 Task: Look for space in Monrovia, Liberia from 24th June, 2023 to 10th July,  2023 for 5 adults in price range Rs.15000 to Rs.25000. Place can be entire place or private room with 5 bedrooms having 5 beds and 5 bathrooms. Property type can be house, flat, guest house. Amenities needed are: wifi, TV, free parkinig on premises, gym, breakfast. Booking option can be shelf check-in. Required host language is English.
Action: Mouse moved to (580, 145)
Screenshot: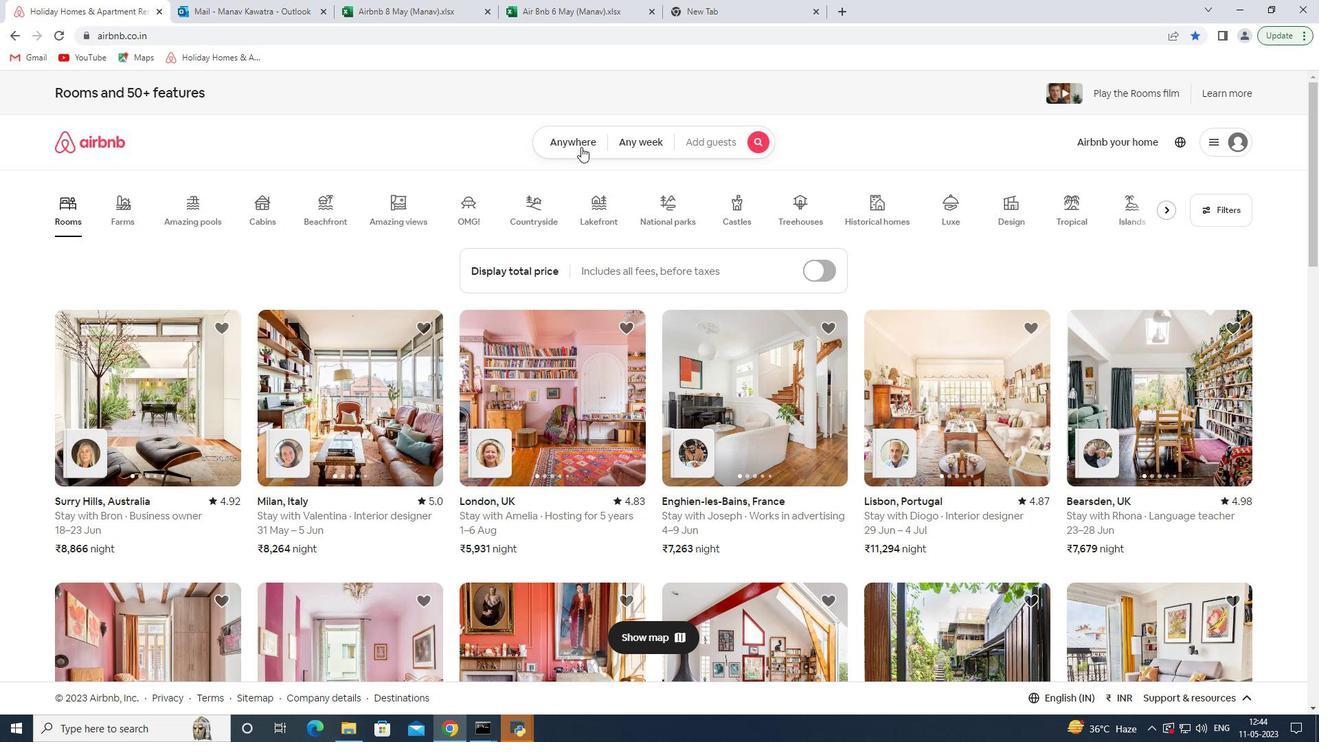 
Action: Mouse pressed left at (580, 145)
Screenshot: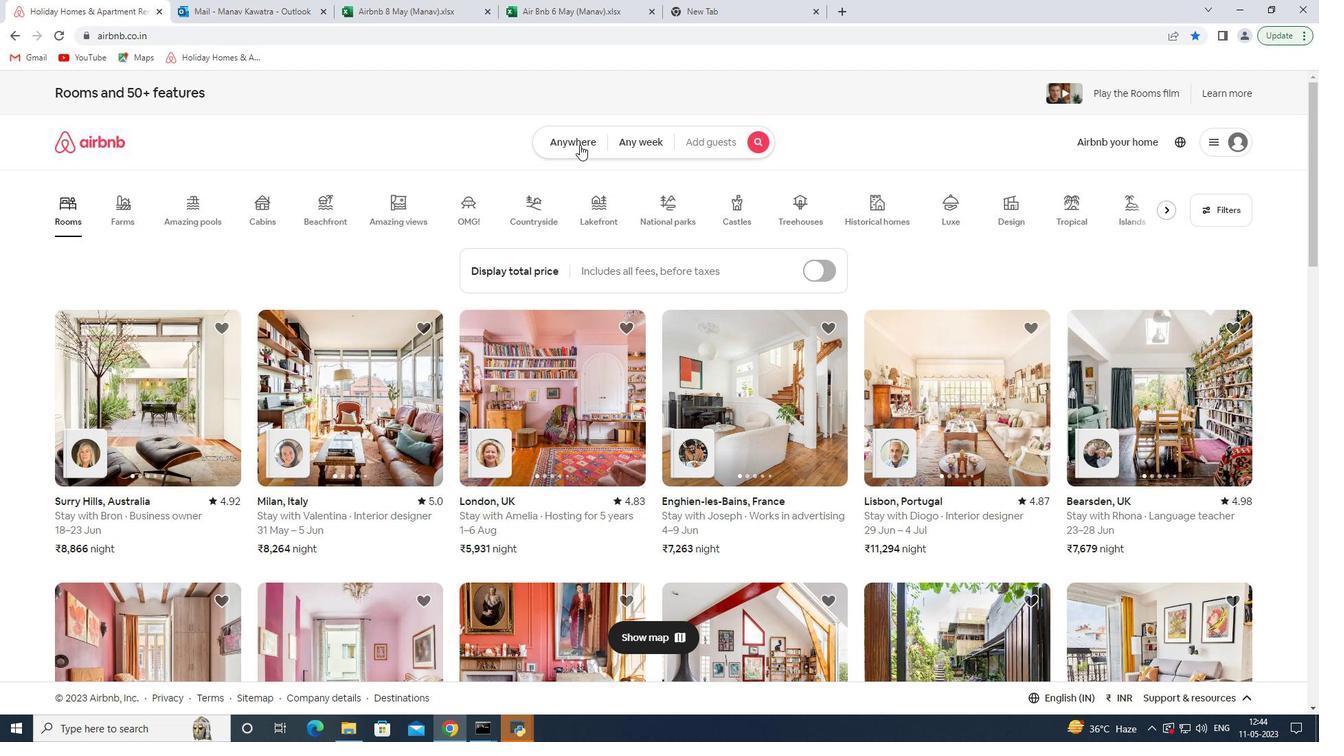 
Action: Mouse moved to (500, 197)
Screenshot: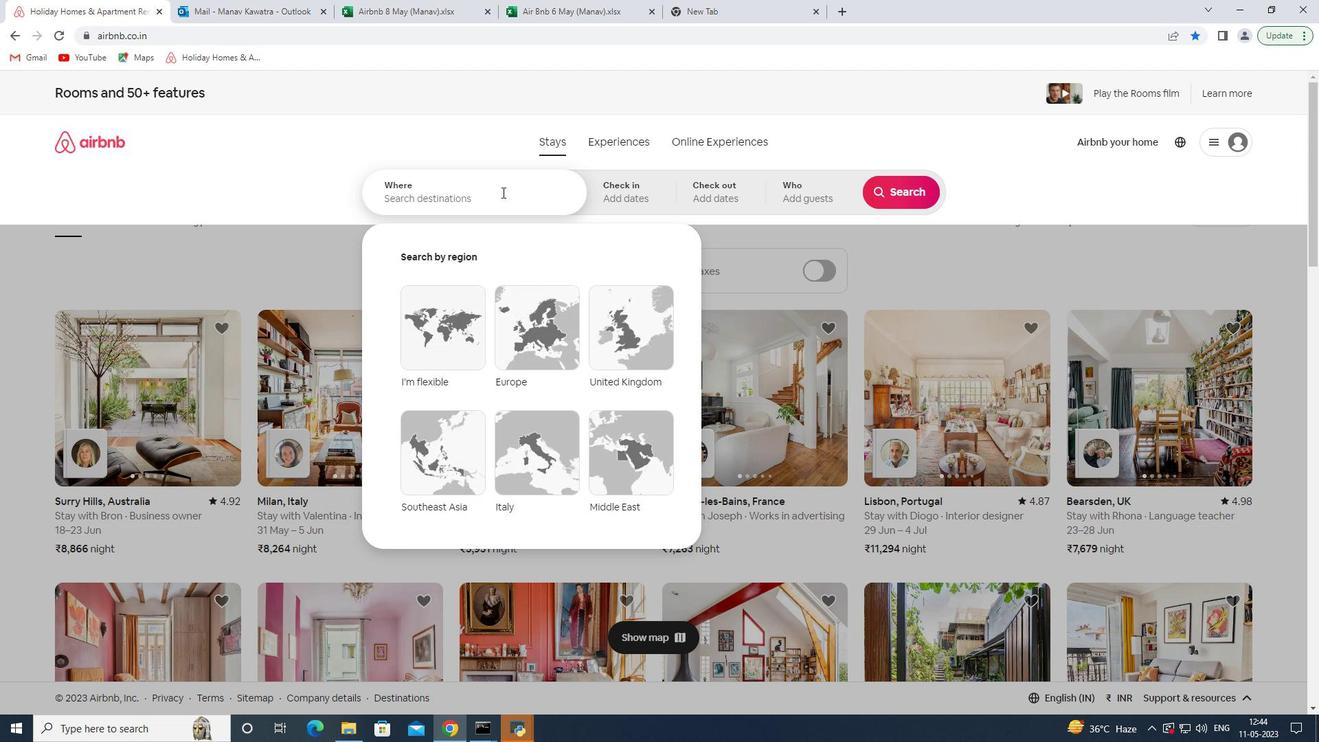 
Action: Mouse pressed left at (500, 197)
Screenshot: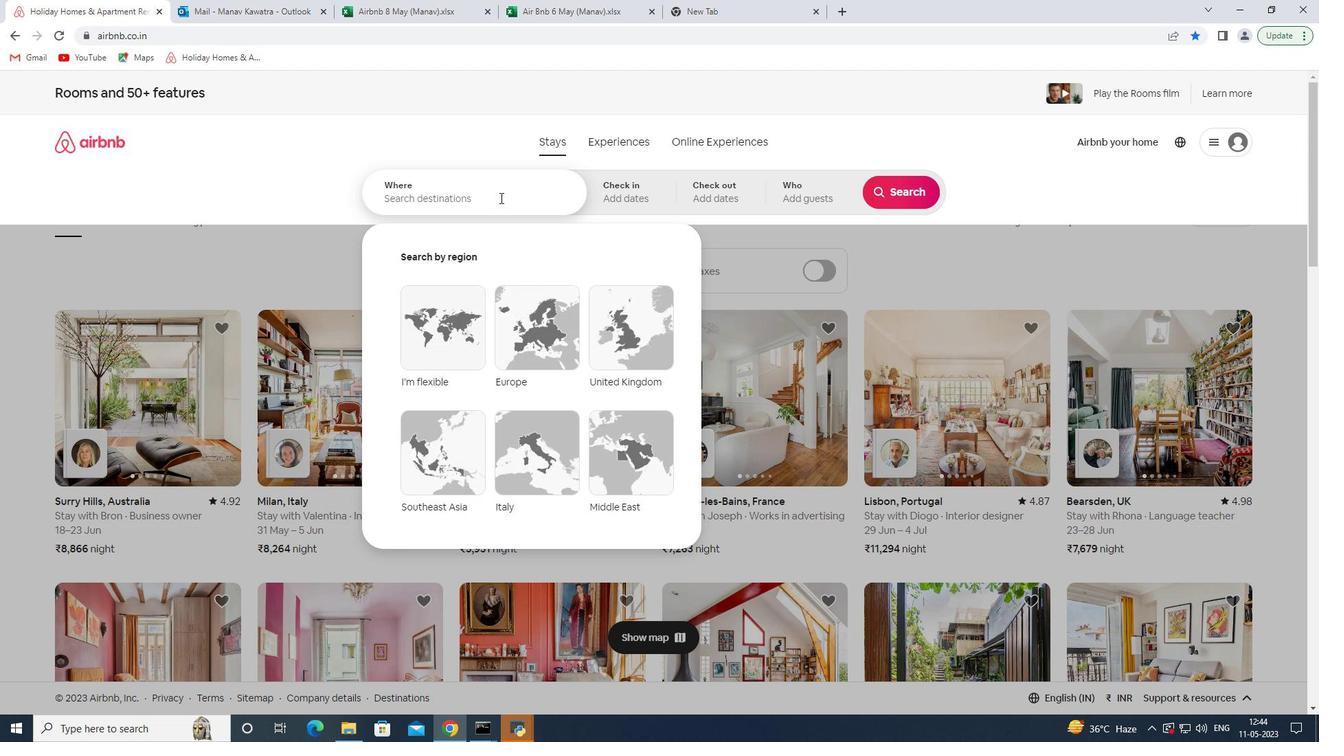 
Action: Key pressed <Key.shift><Key.shift><Key.shift><Key.shift>Monrovia<Key.space>l
Screenshot: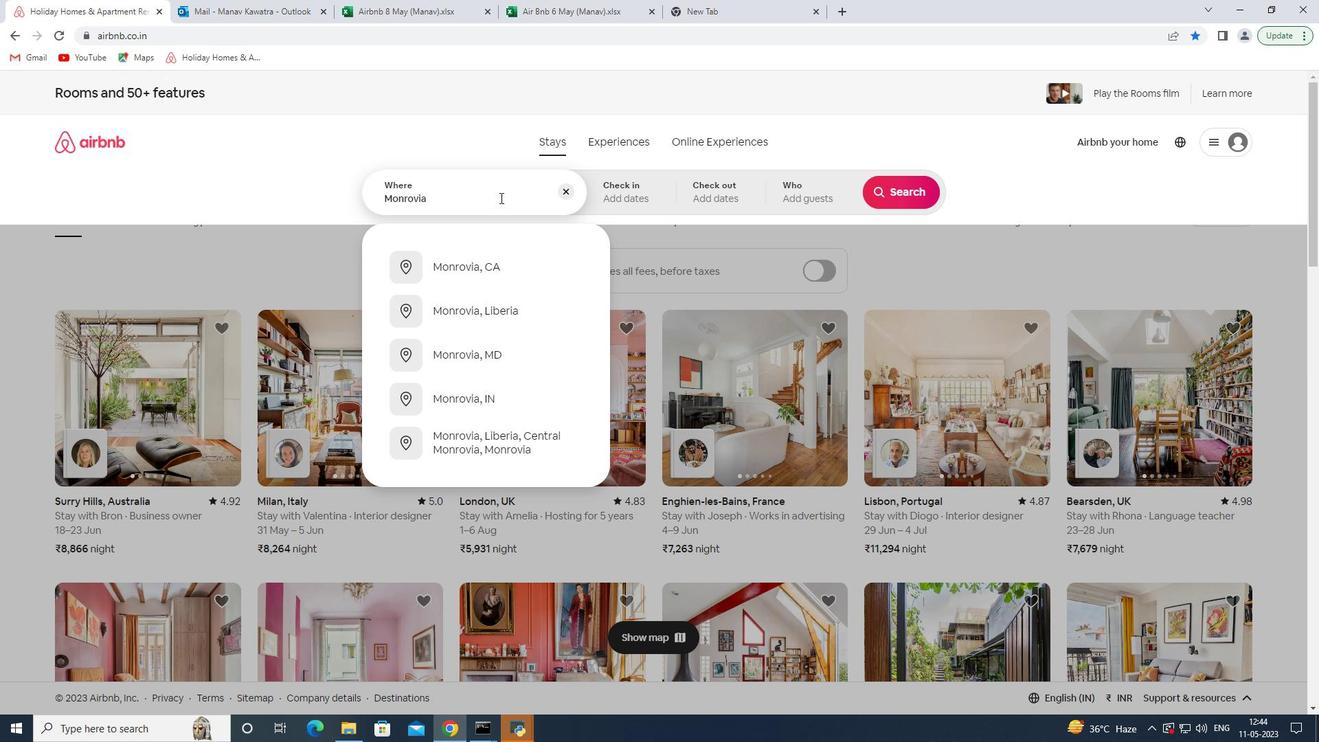 
Action: Mouse moved to (516, 264)
Screenshot: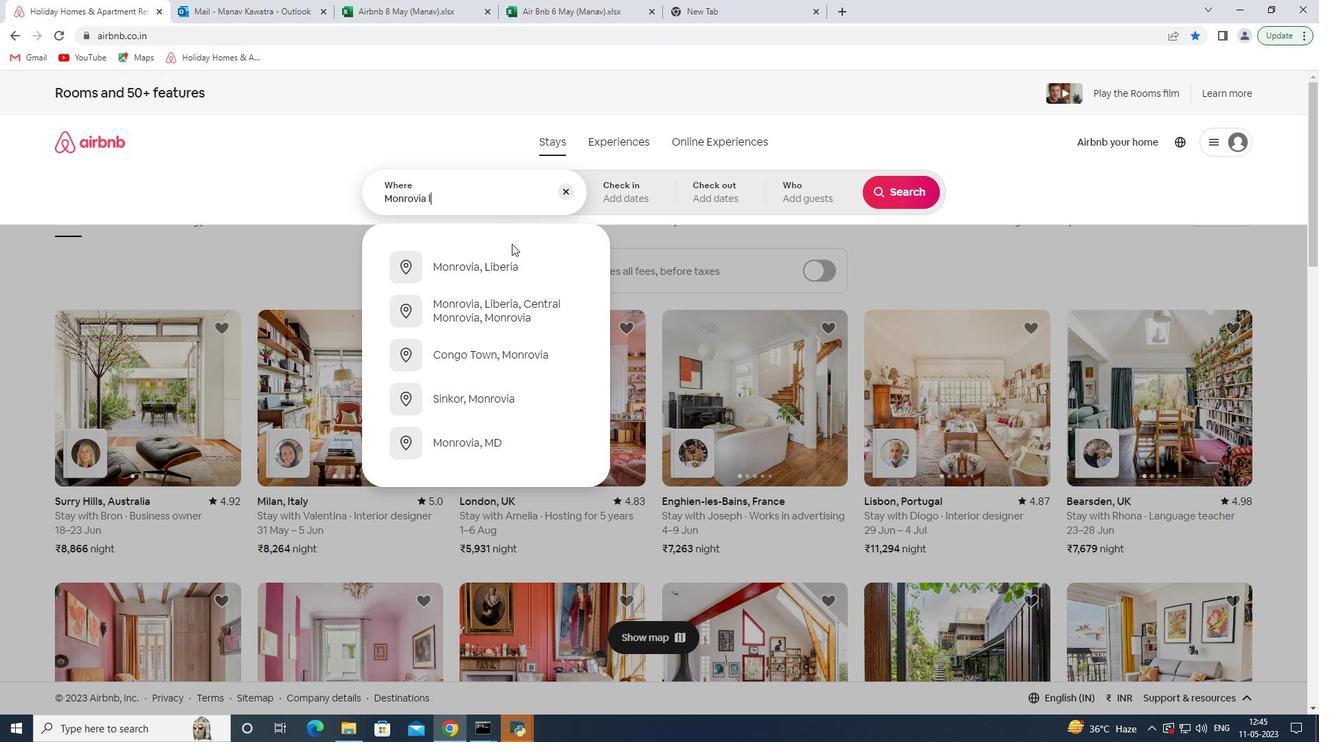 
Action: Mouse pressed left at (516, 264)
Screenshot: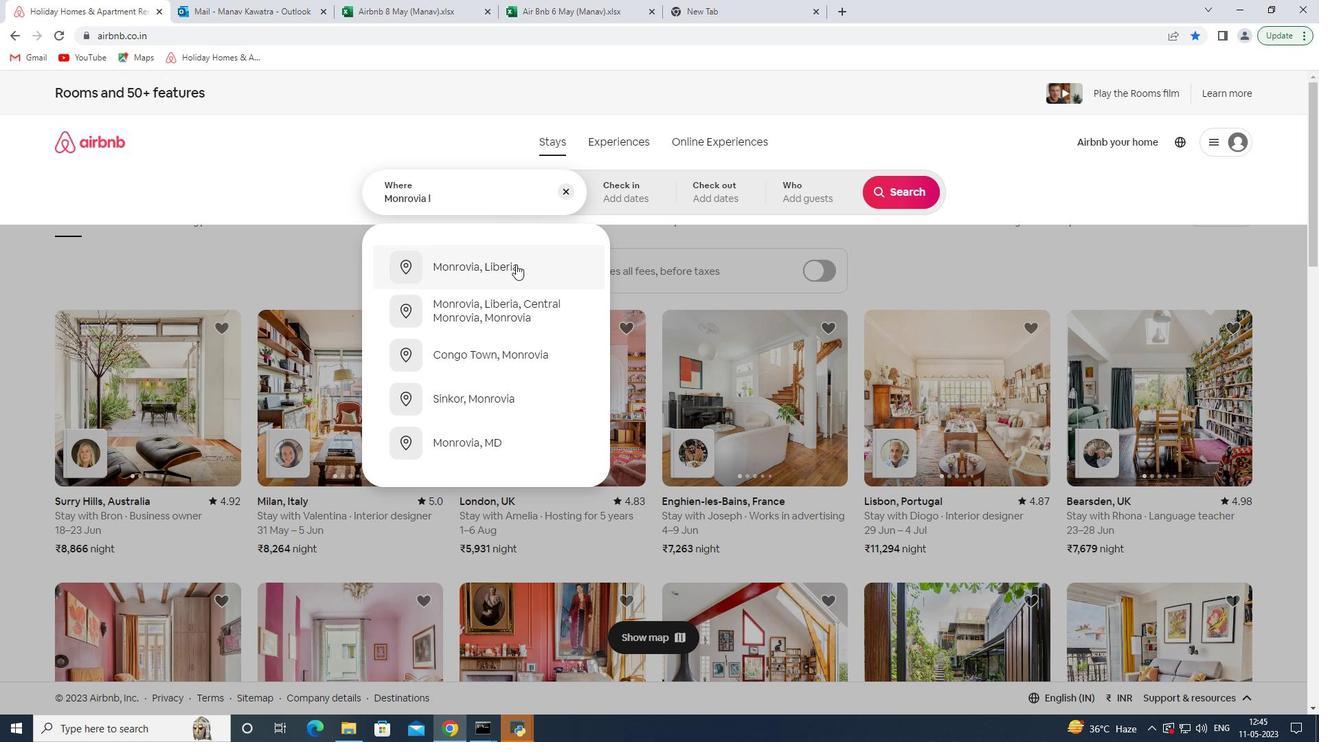 
Action: Mouse moved to (882, 459)
Screenshot: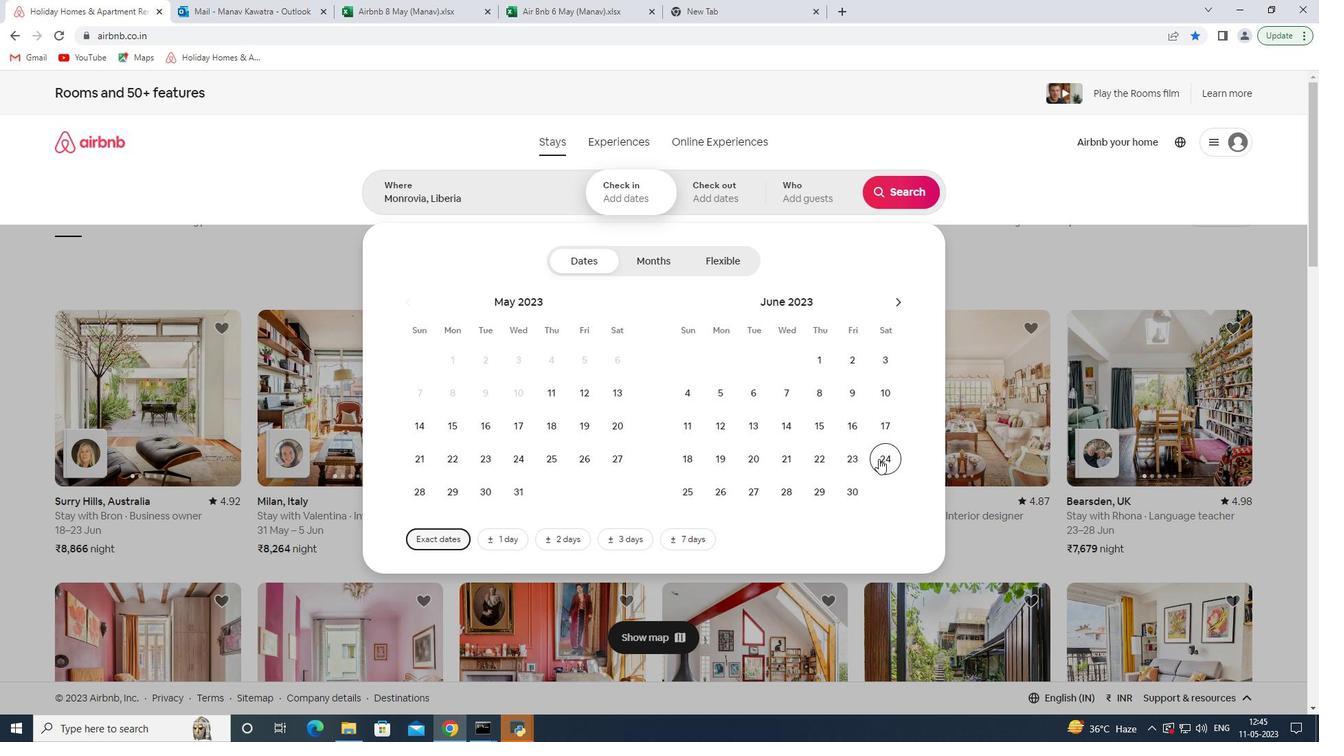 
Action: Mouse pressed left at (882, 459)
Screenshot: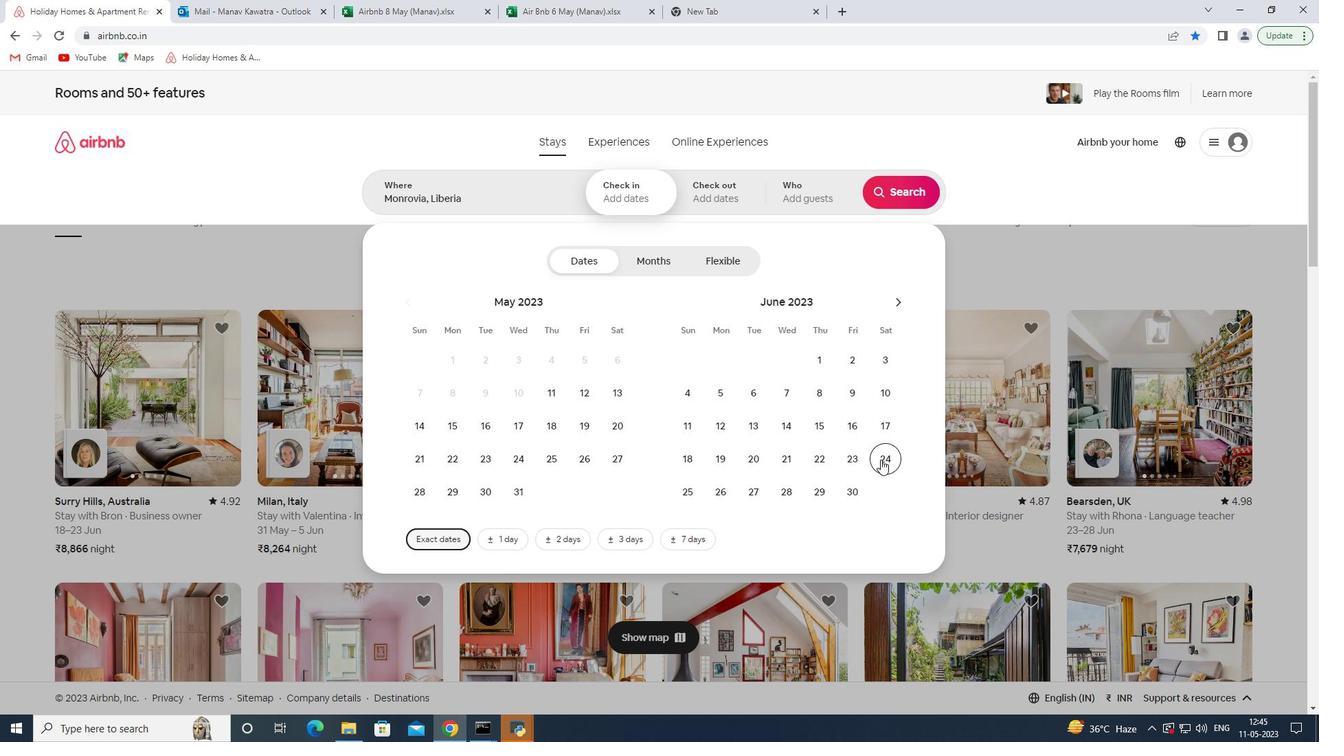 
Action: Mouse moved to (892, 294)
Screenshot: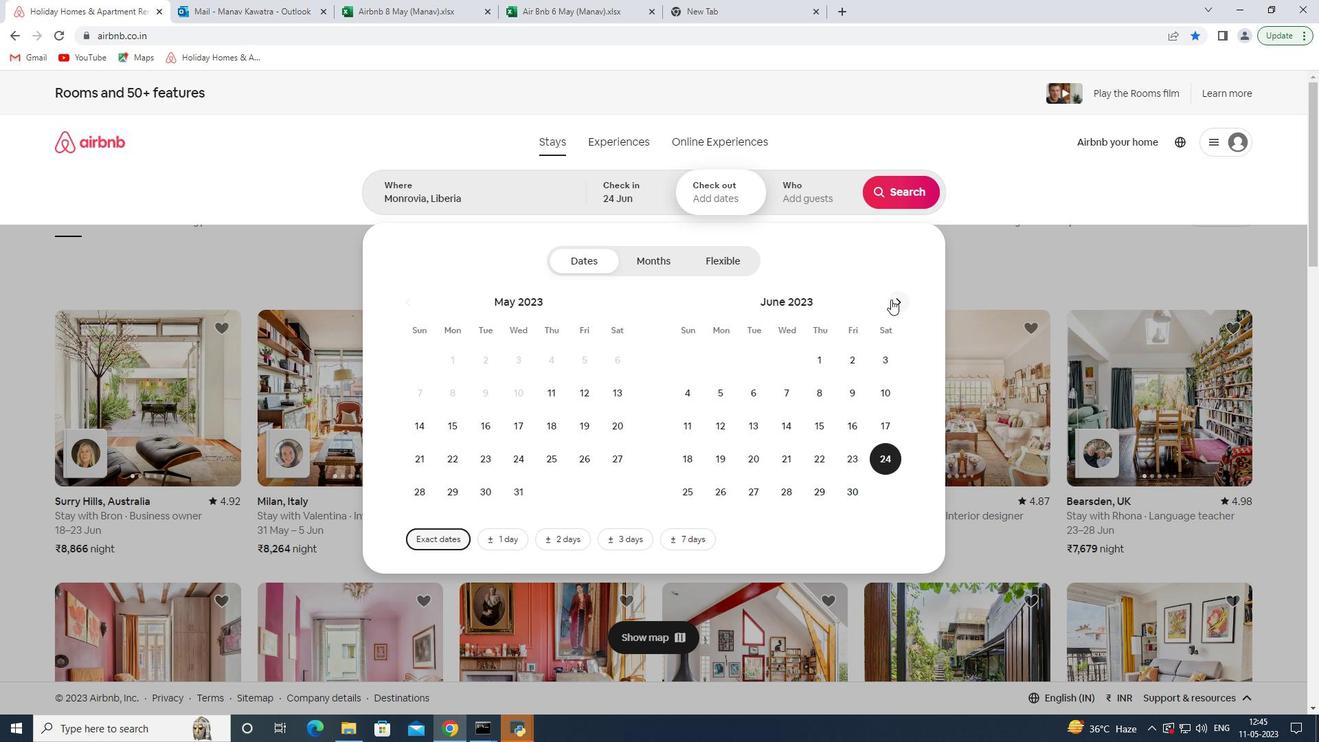 
Action: Mouse pressed left at (892, 294)
Screenshot: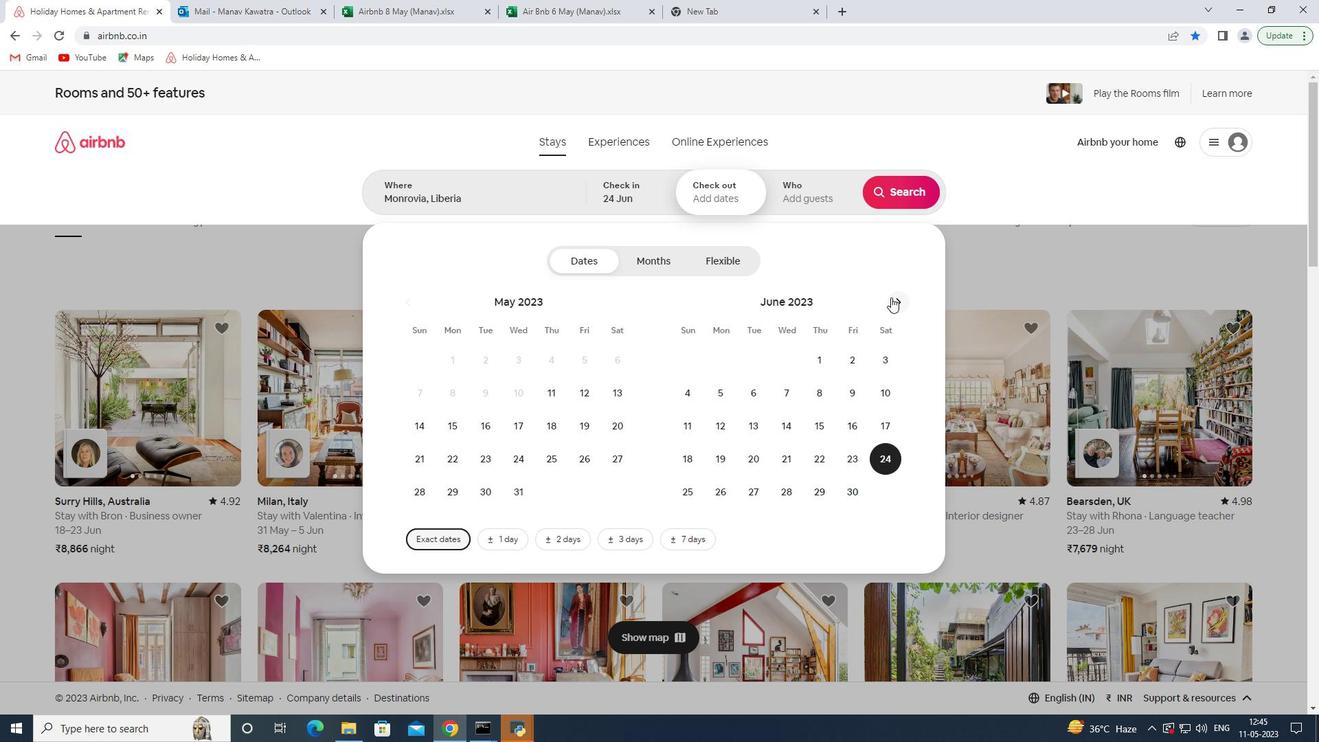 
Action: Mouse moved to (725, 427)
Screenshot: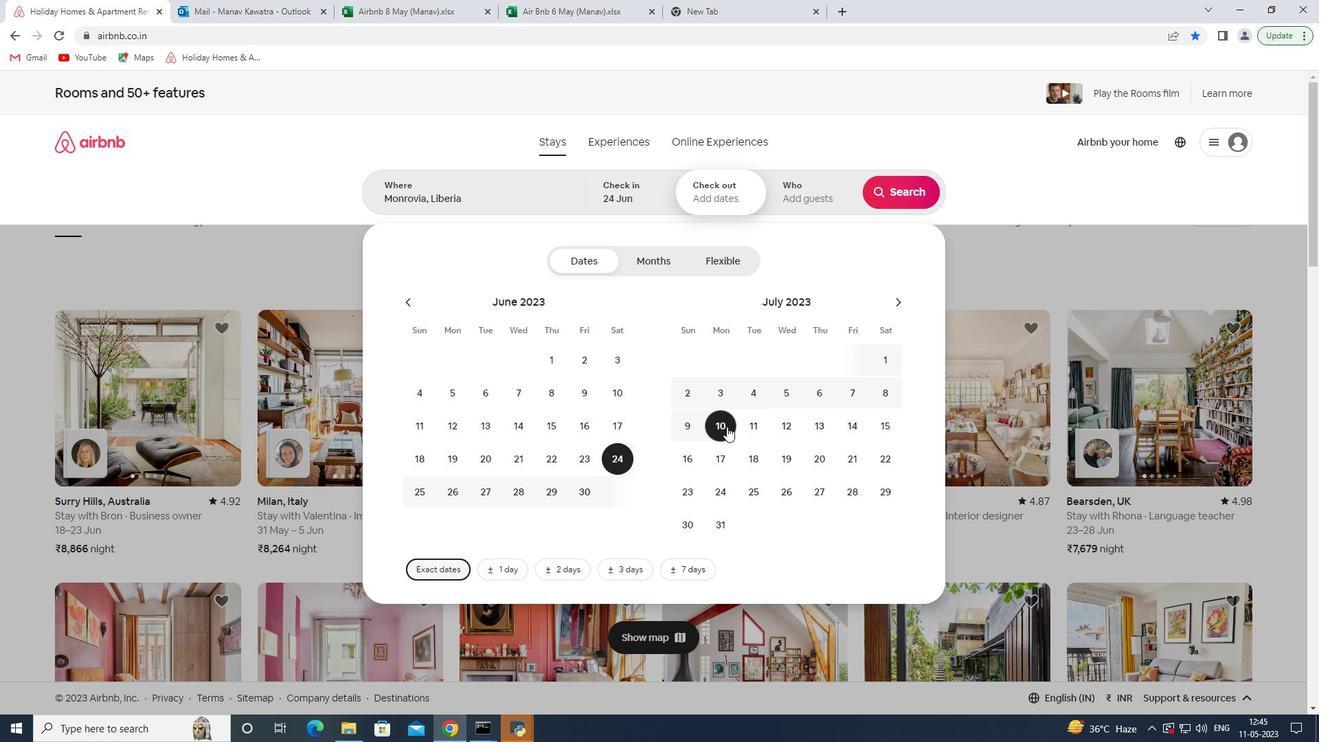 
Action: Mouse pressed left at (725, 427)
Screenshot: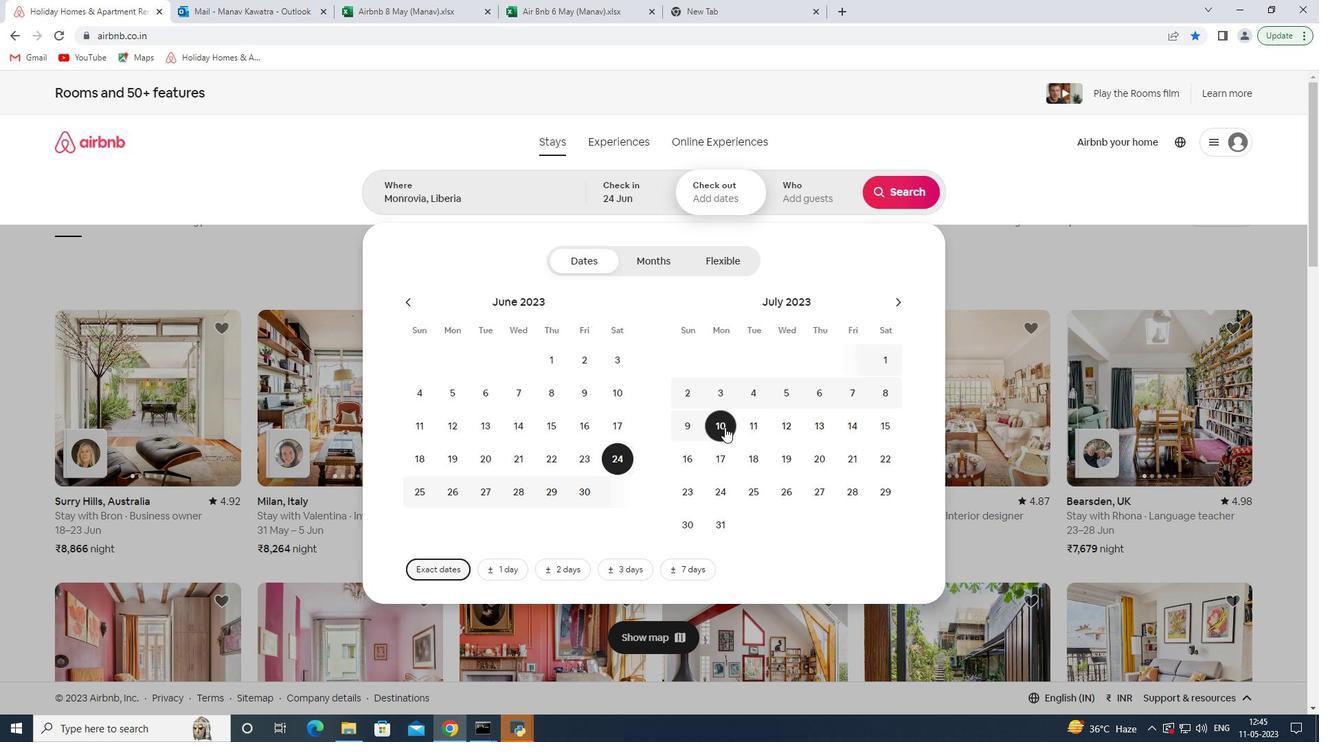 
Action: Mouse moved to (826, 197)
Screenshot: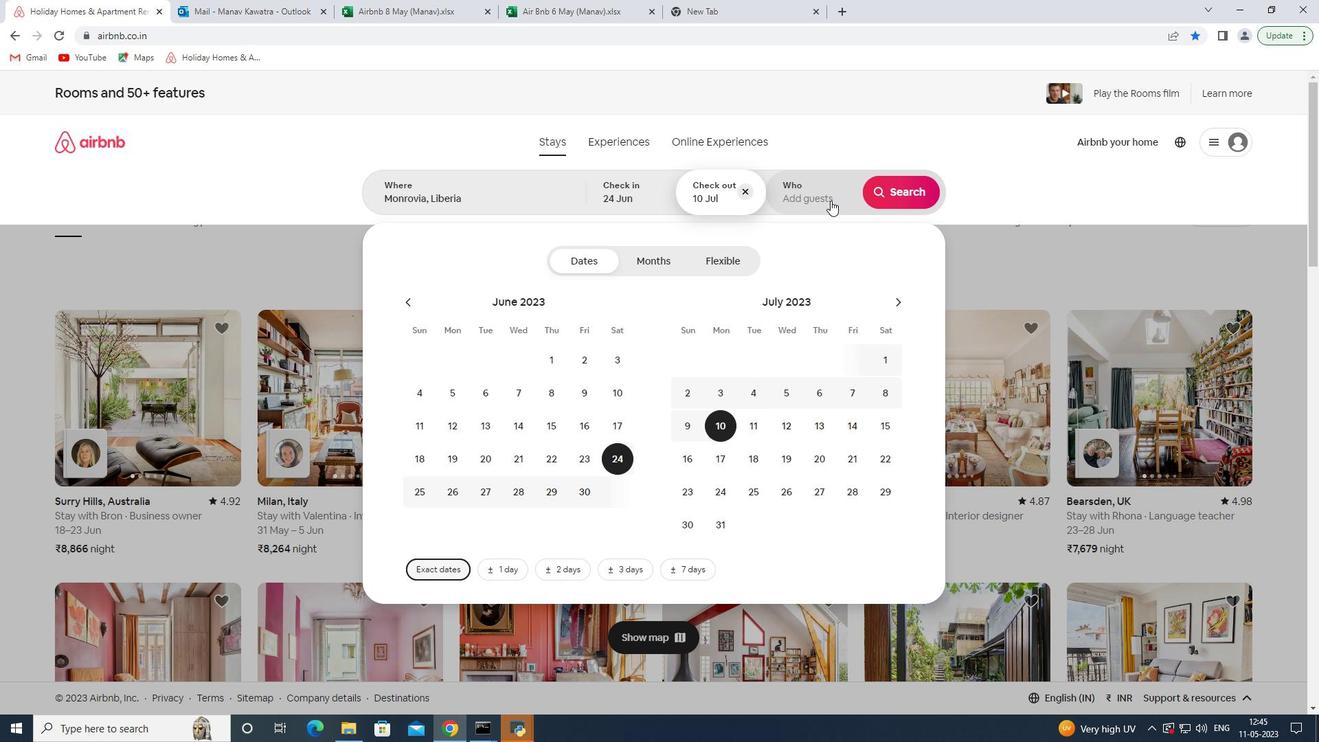 
Action: Mouse pressed left at (826, 197)
Screenshot: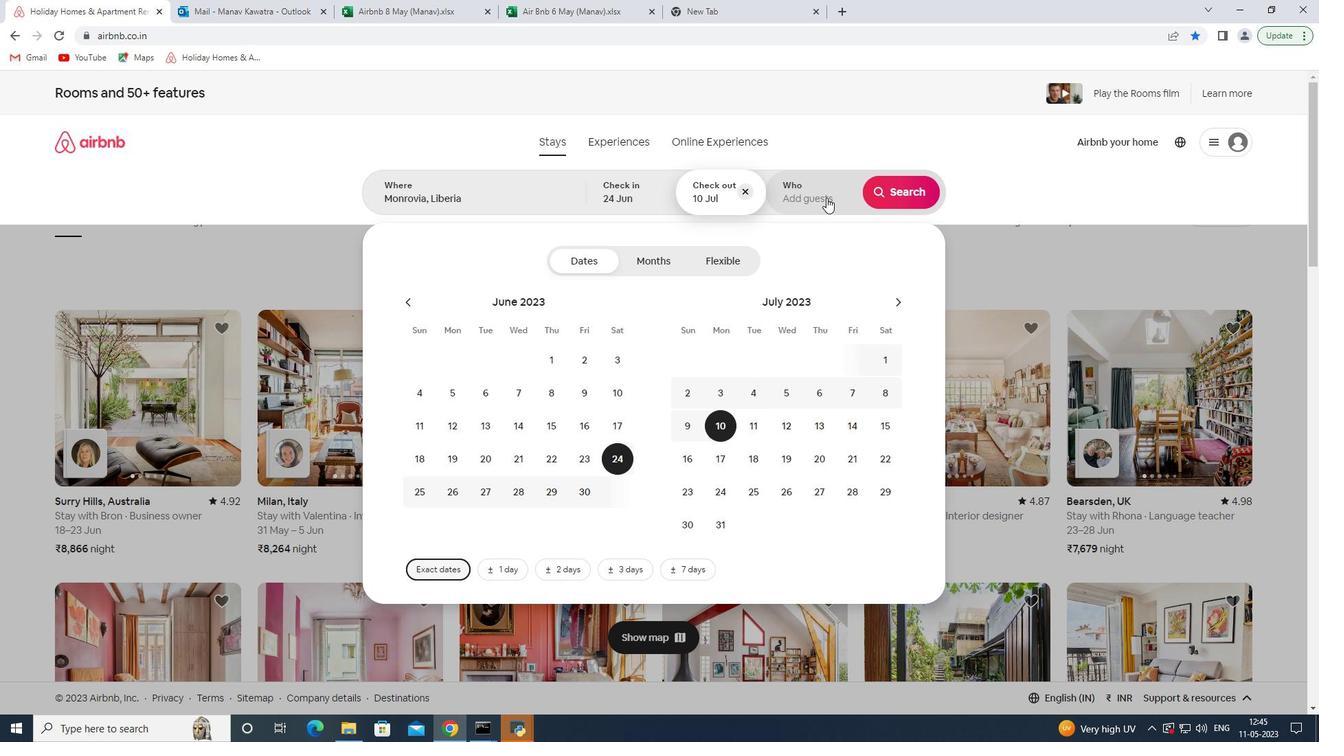 
Action: Mouse moved to (905, 263)
Screenshot: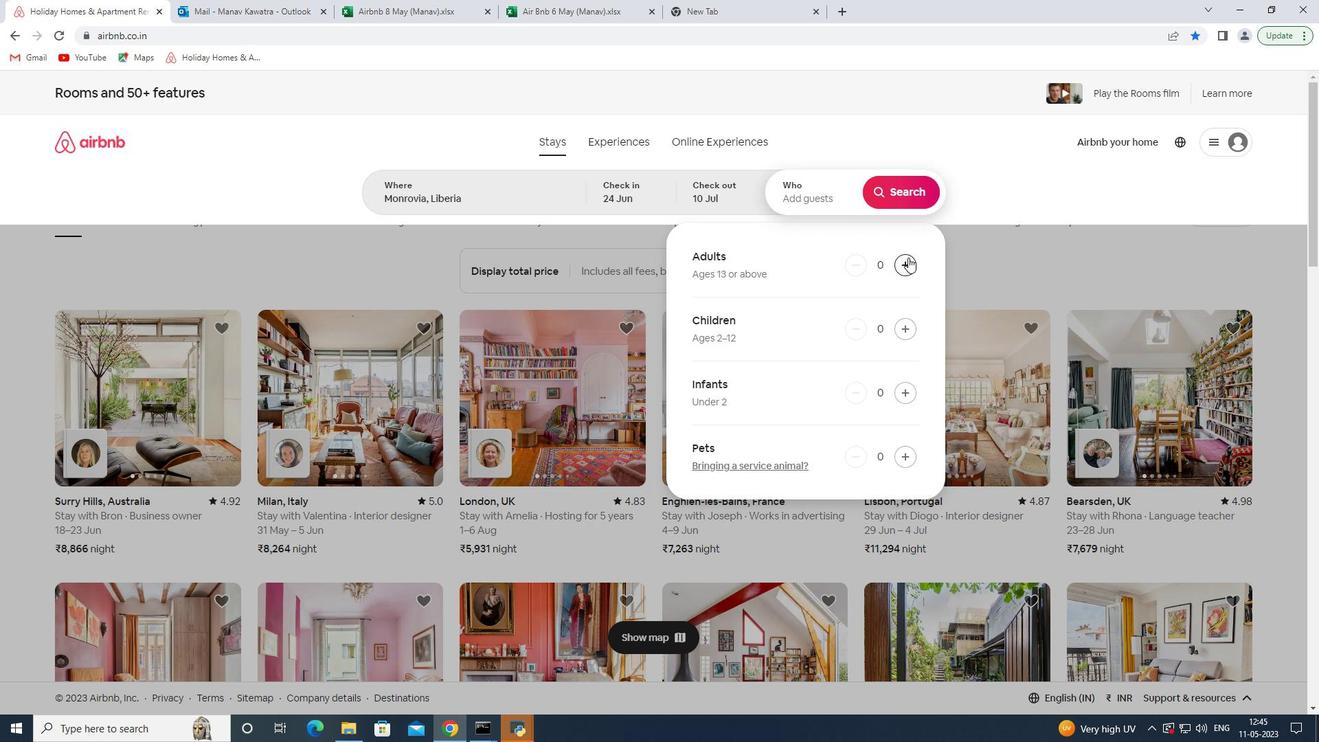 
Action: Mouse pressed left at (905, 263)
Screenshot: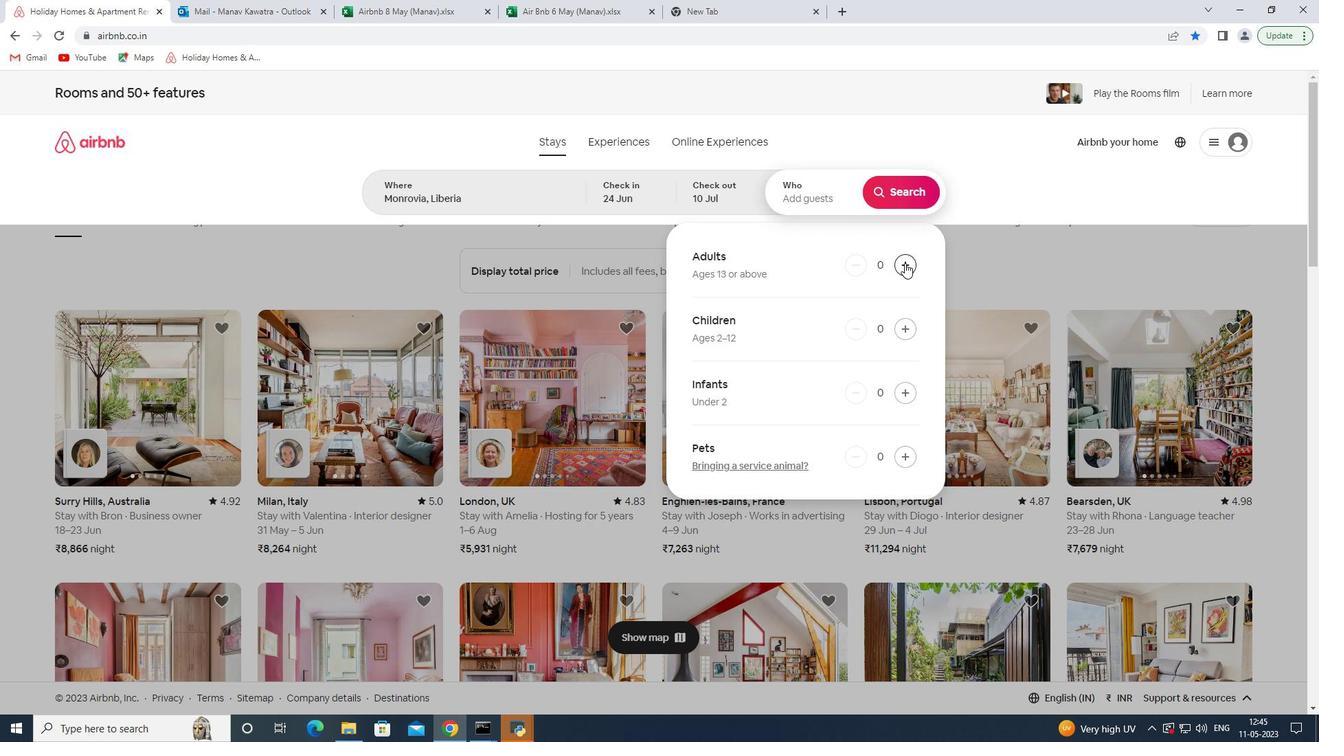 
Action: Mouse pressed left at (905, 263)
Screenshot: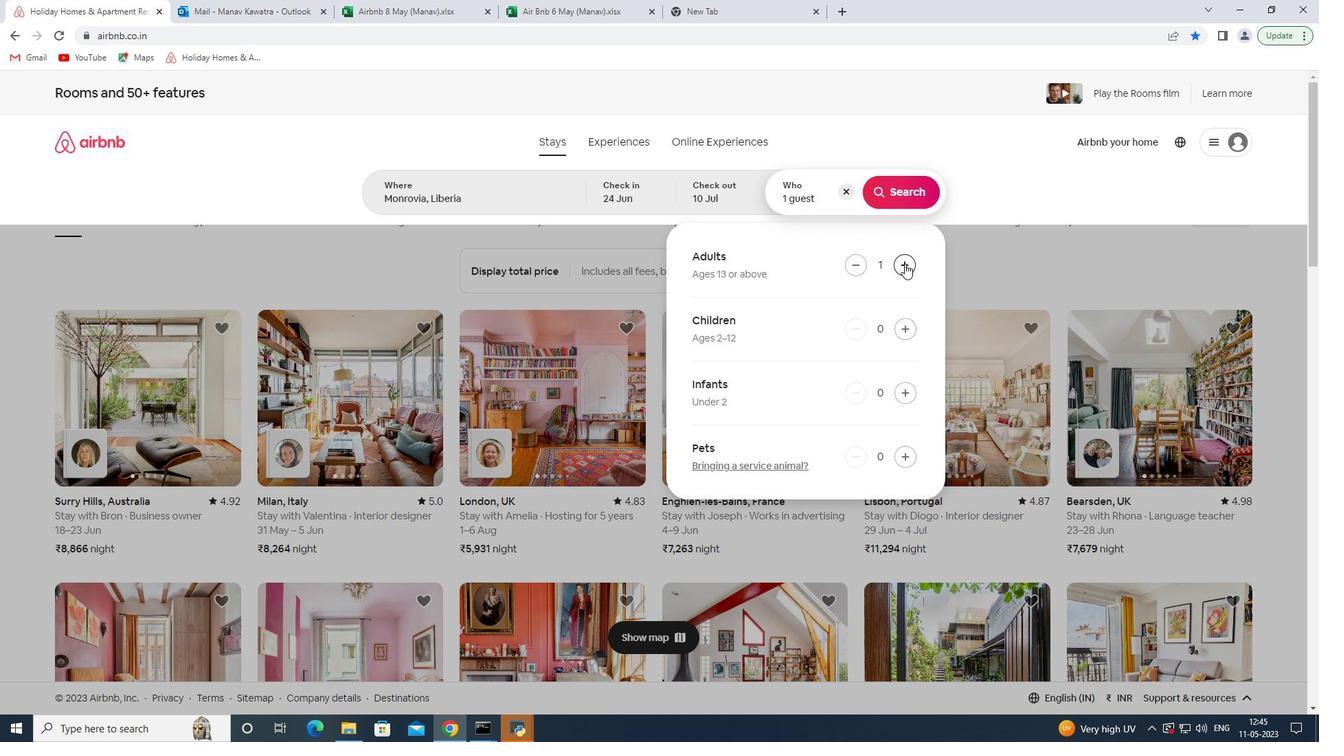 
Action: Mouse pressed left at (905, 263)
Screenshot: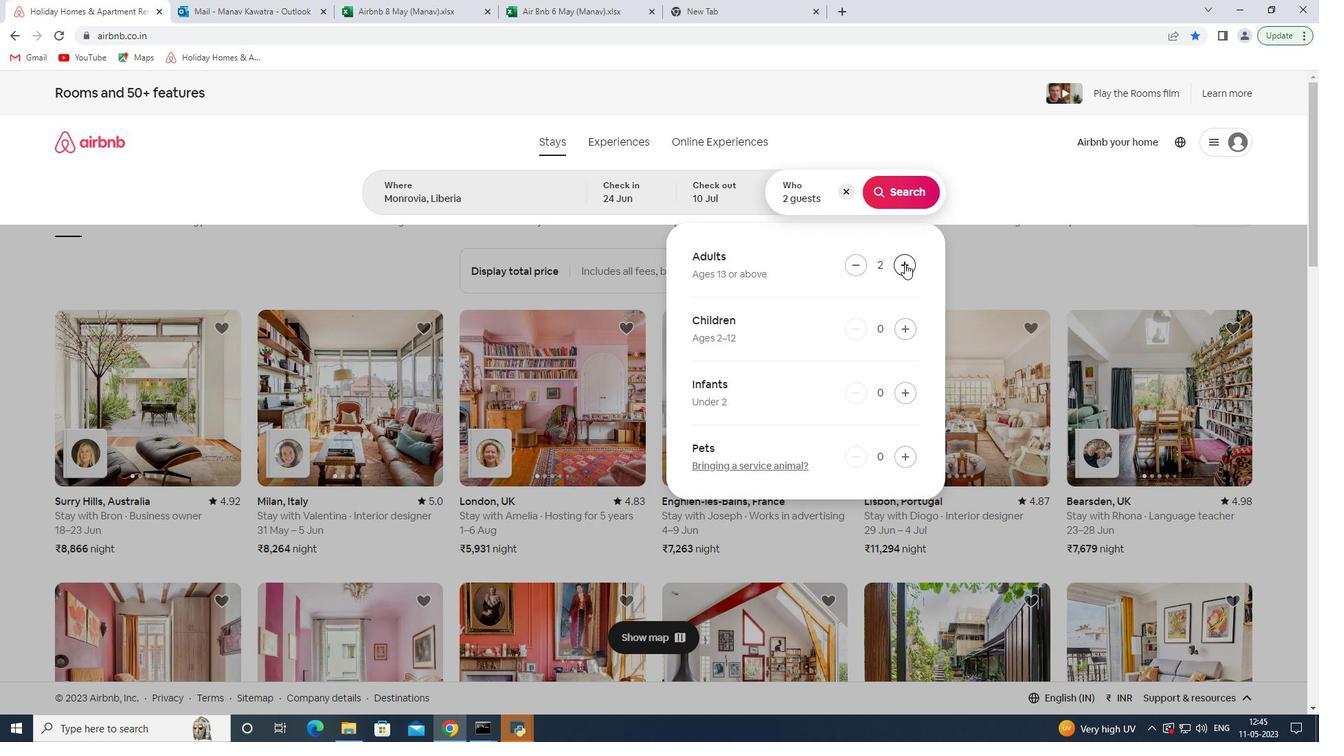 
Action: Mouse pressed left at (905, 263)
Screenshot: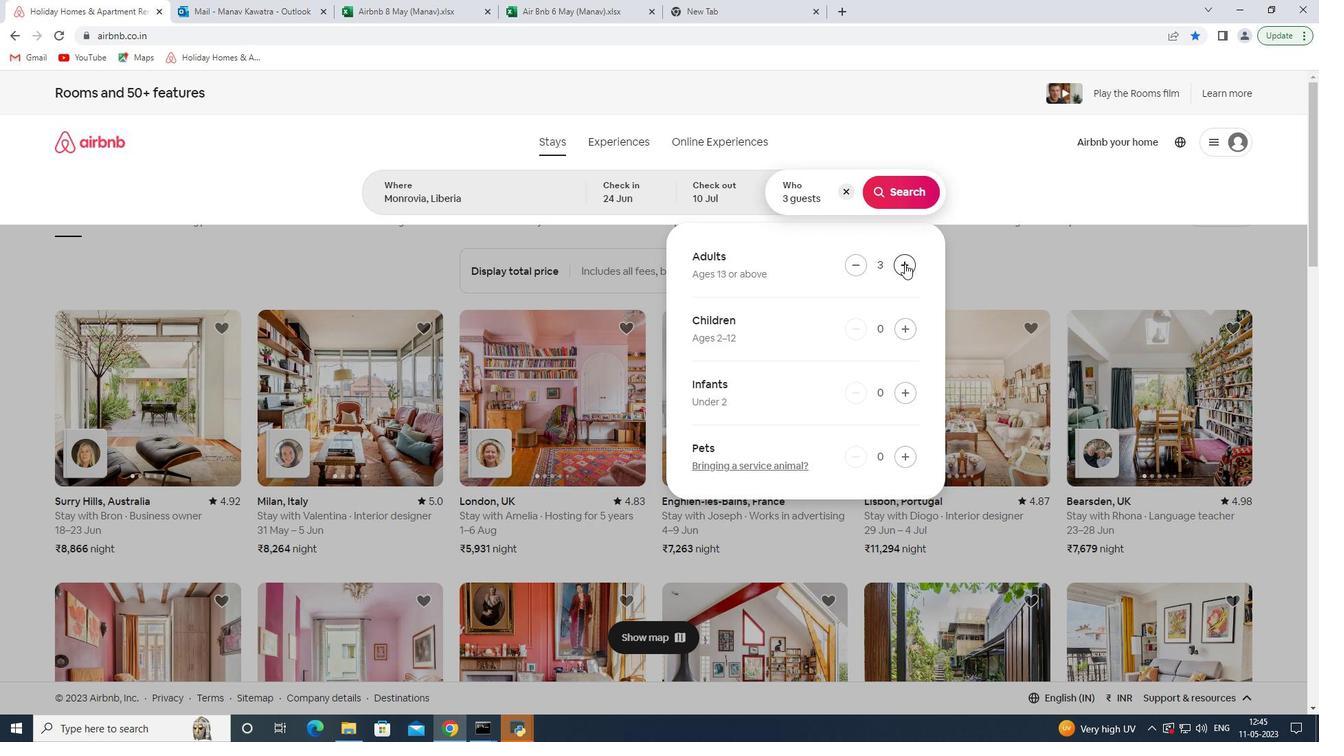 
Action: Mouse pressed left at (905, 263)
Screenshot: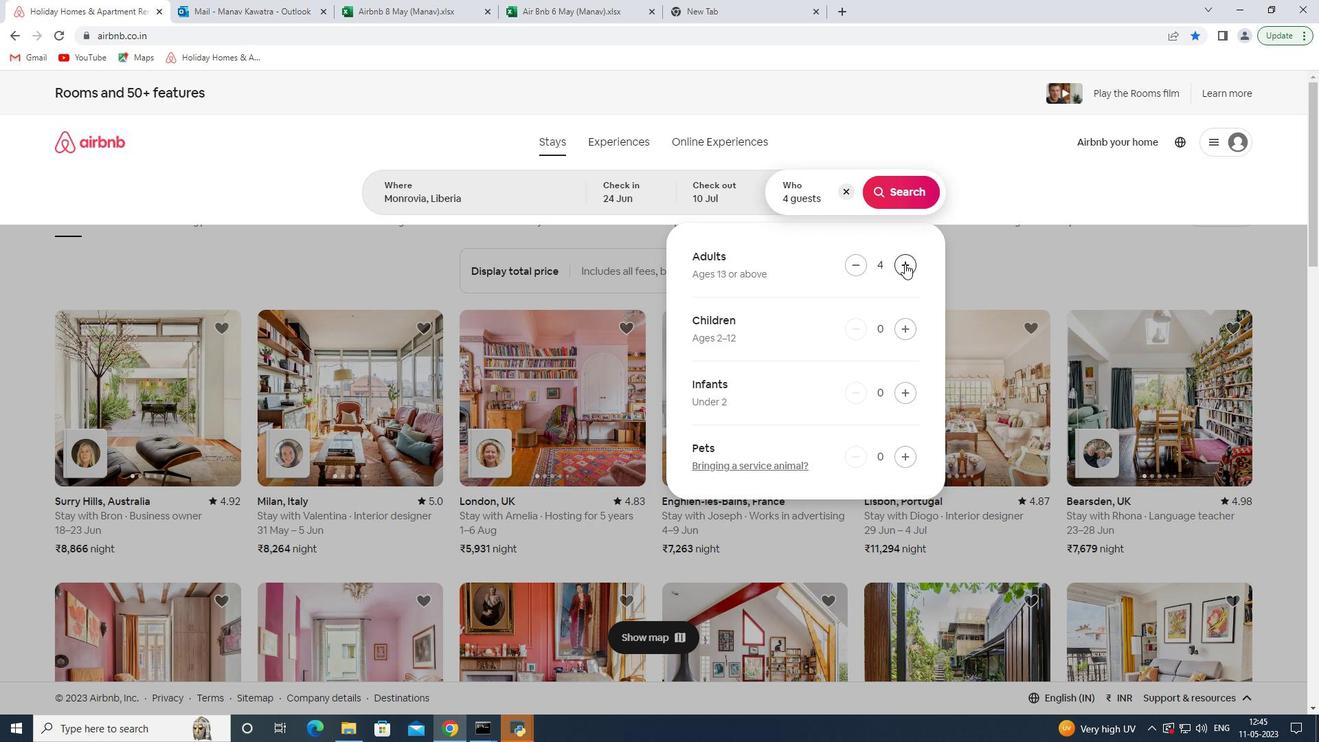 
Action: Mouse moved to (899, 198)
Screenshot: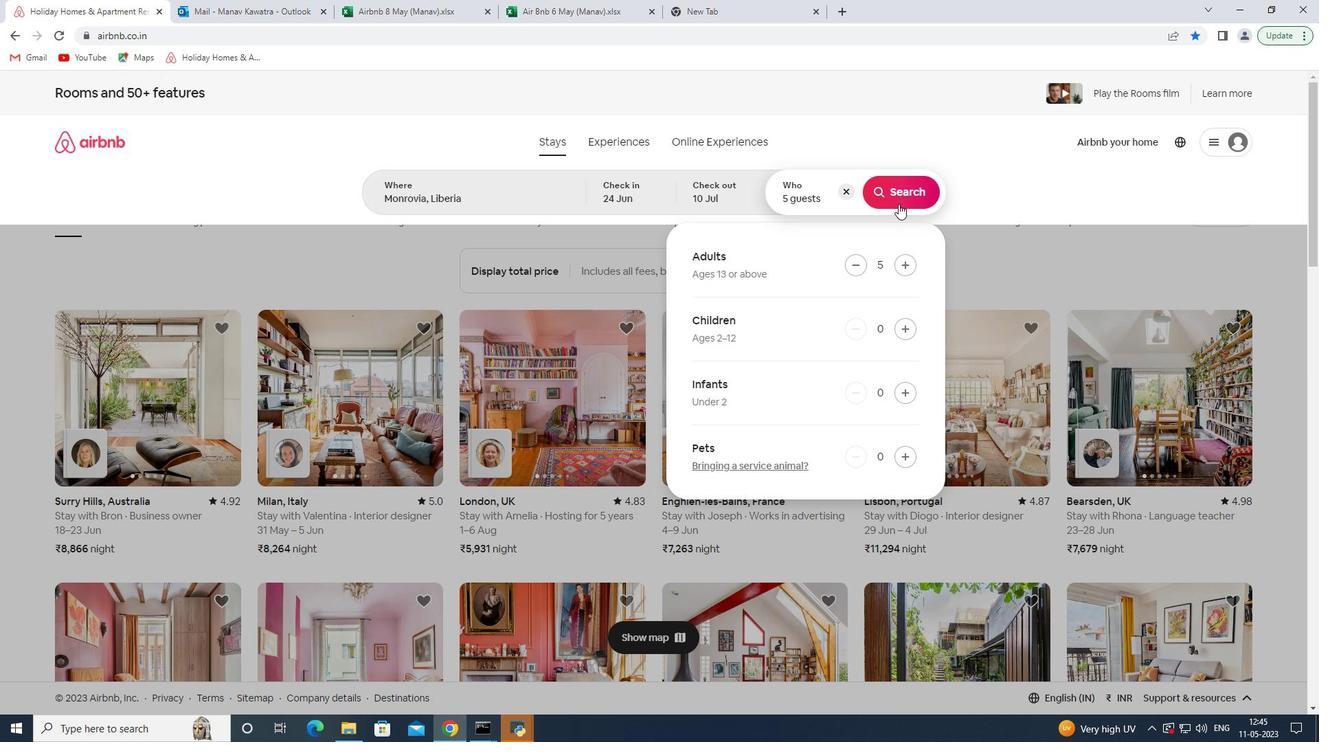 
Action: Mouse pressed left at (899, 198)
Screenshot: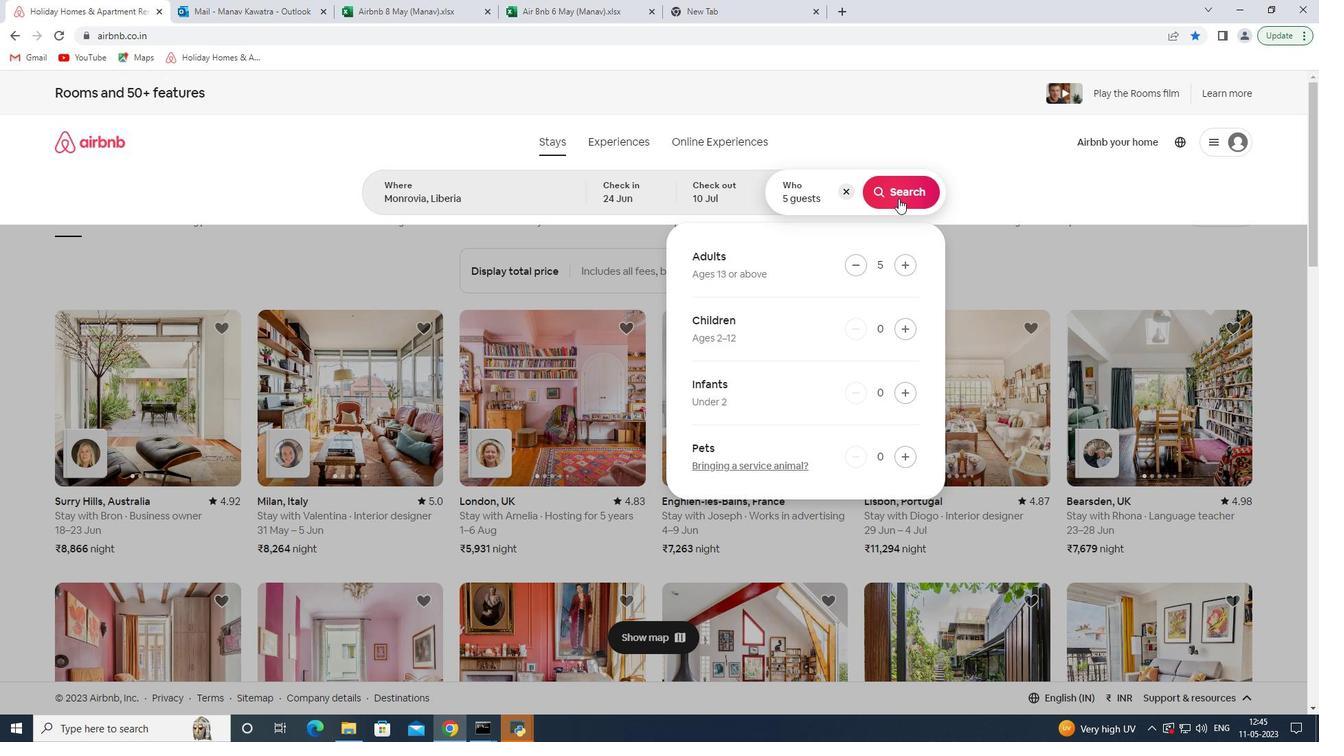 
Action: Mouse moved to (1253, 153)
Screenshot: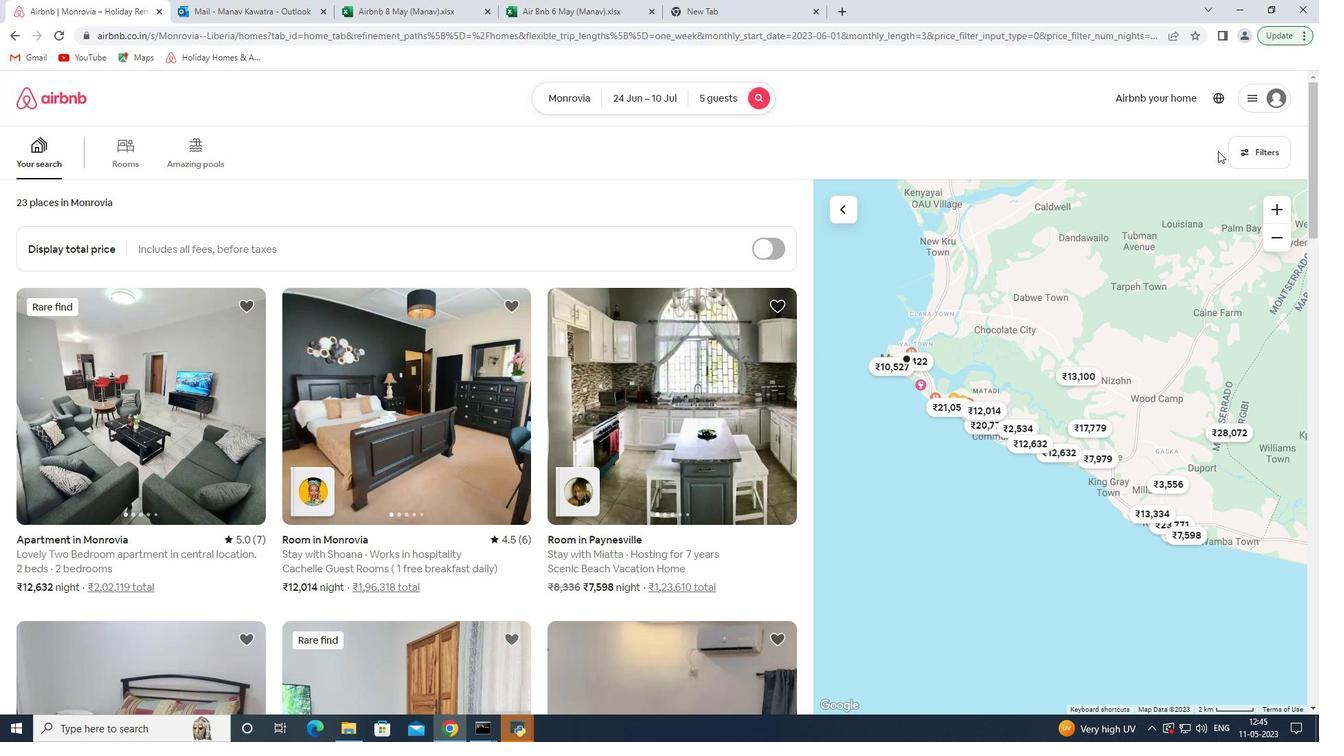 
Action: Mouse pressed left at (1253, 153)
Screenshot: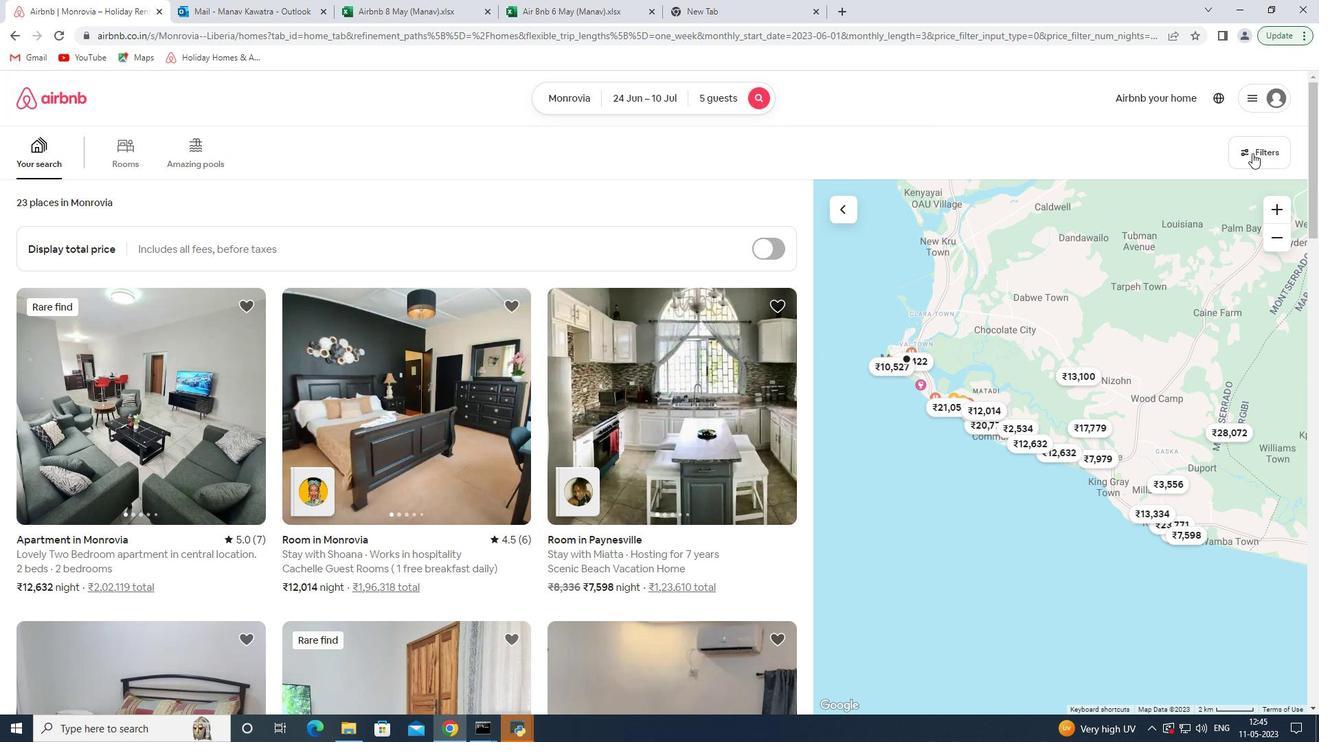 
Action: Mouse moved to (512, 490)
Screenshot: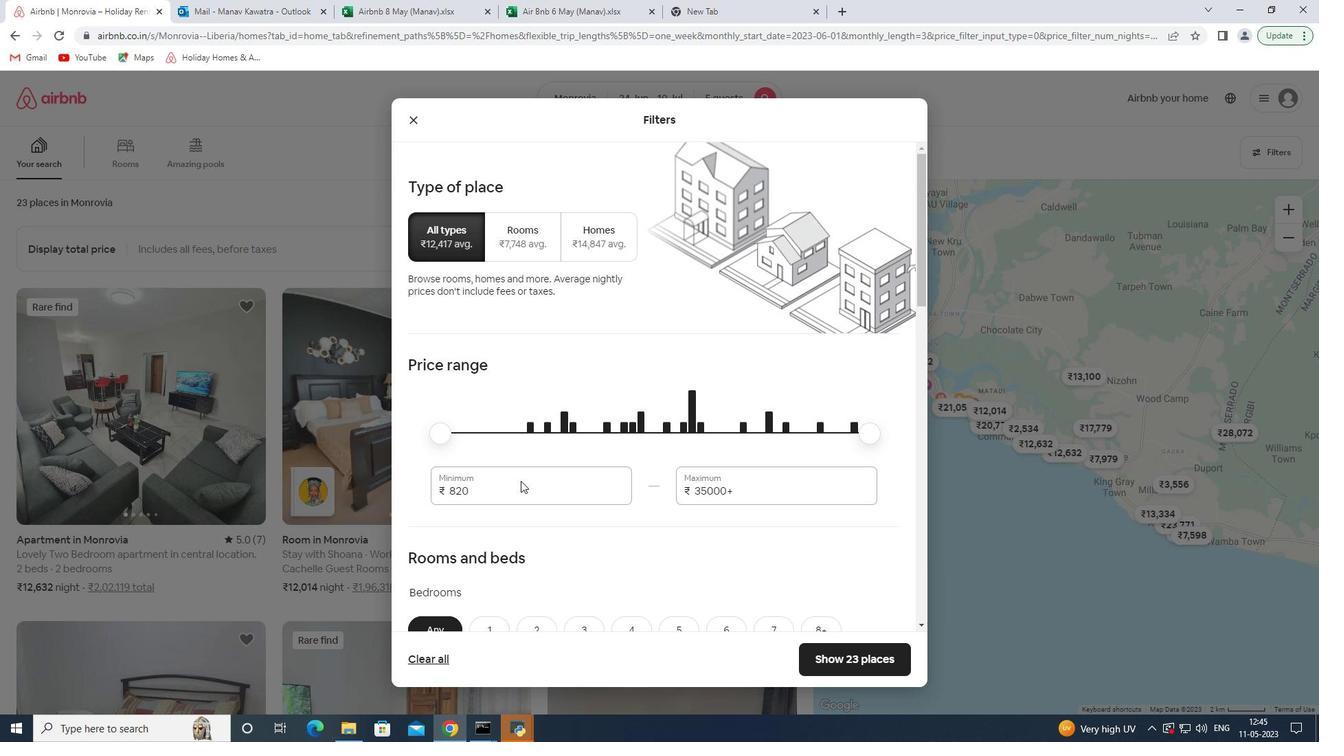 
Action: Mouse pressed left at (512, 490)
Screenshot: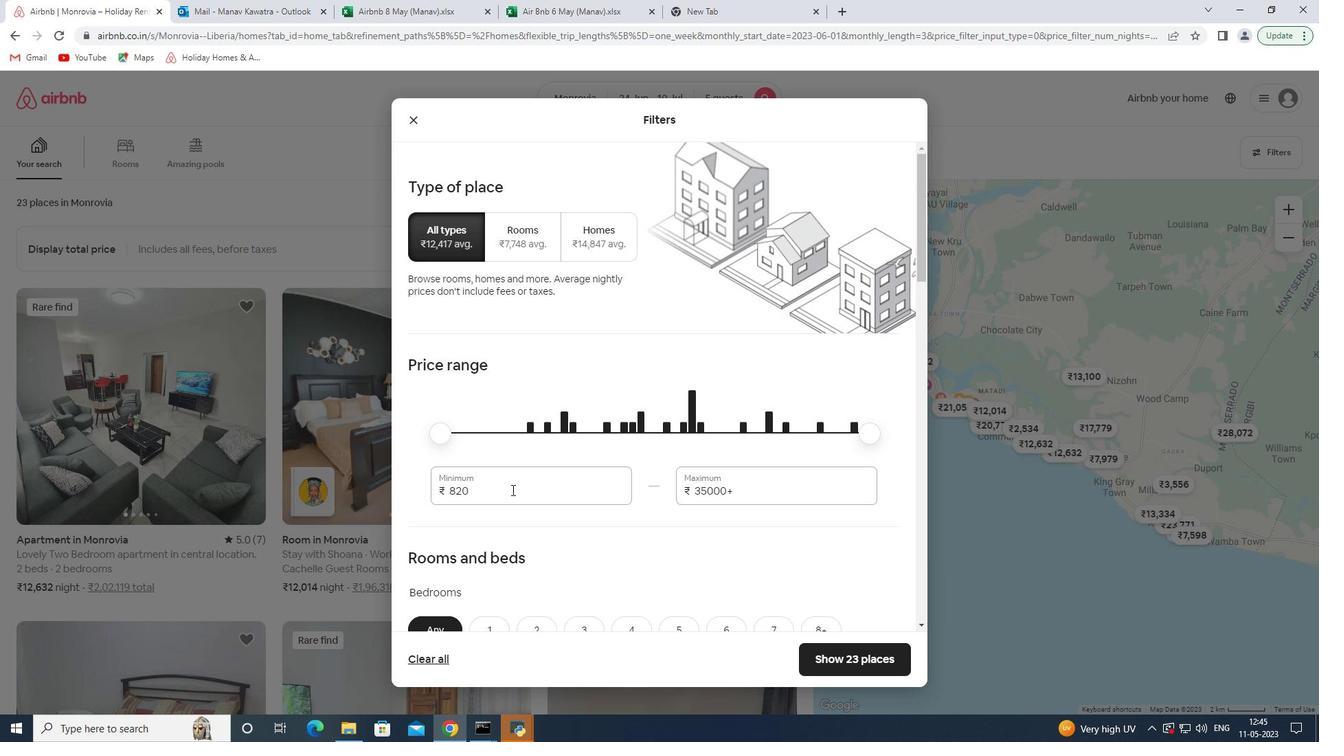
Action: Mouse pressed left at (512, 490)
Screenshot: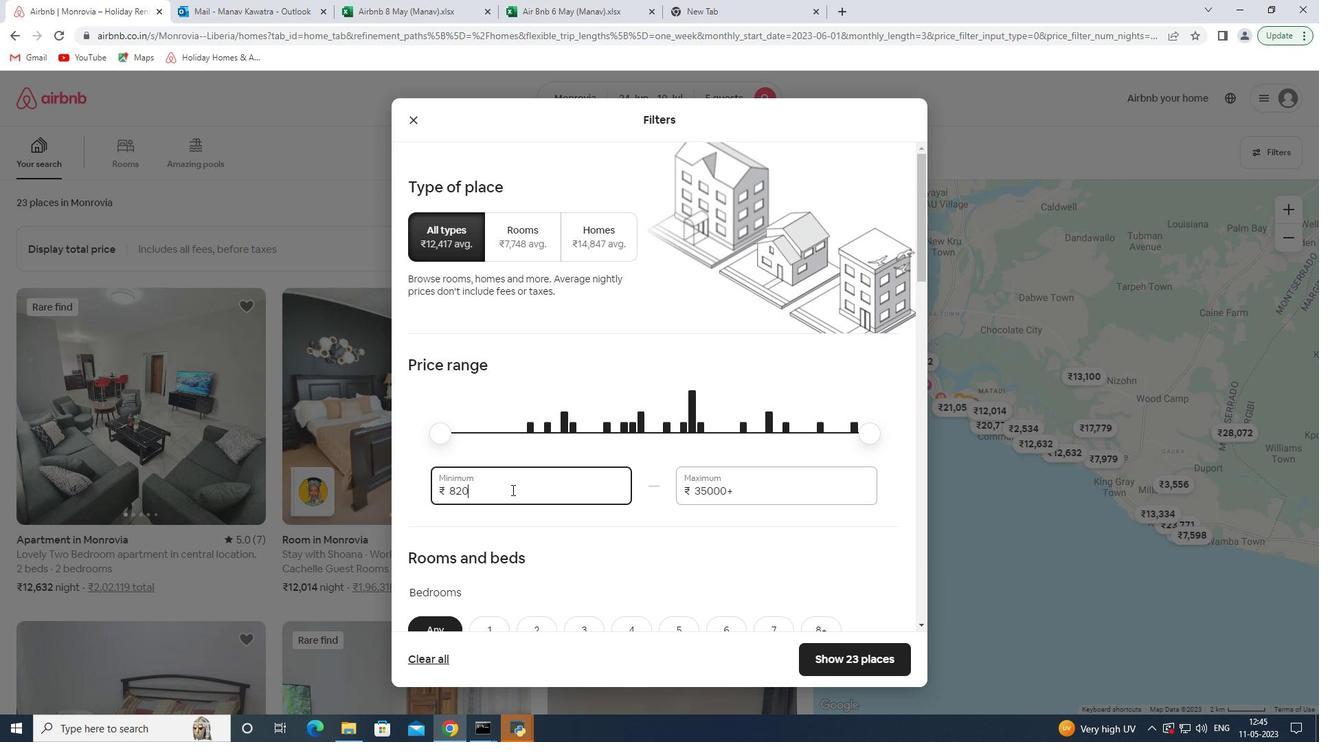 
Action: Mouse moved to (512, 490)
Screenshot: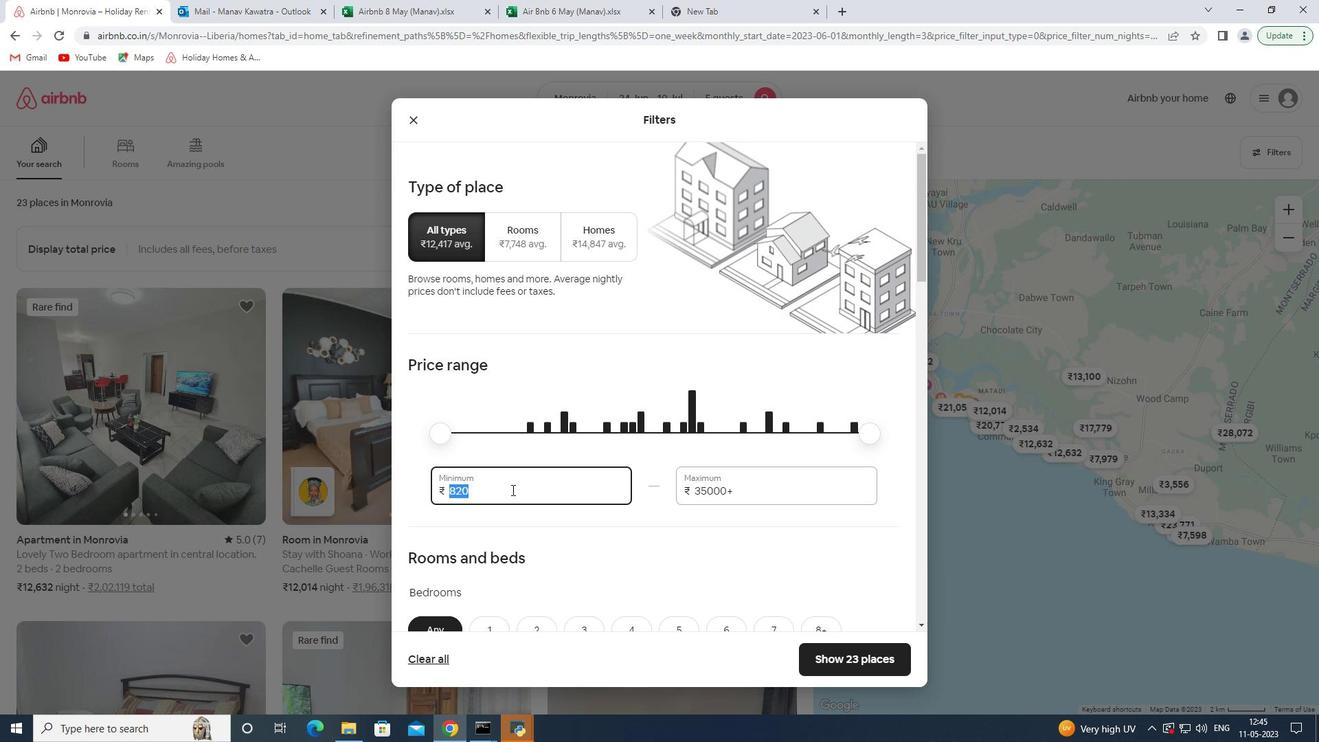 
Action: Key pressed 15000<Key.tab>25000
Screenshot: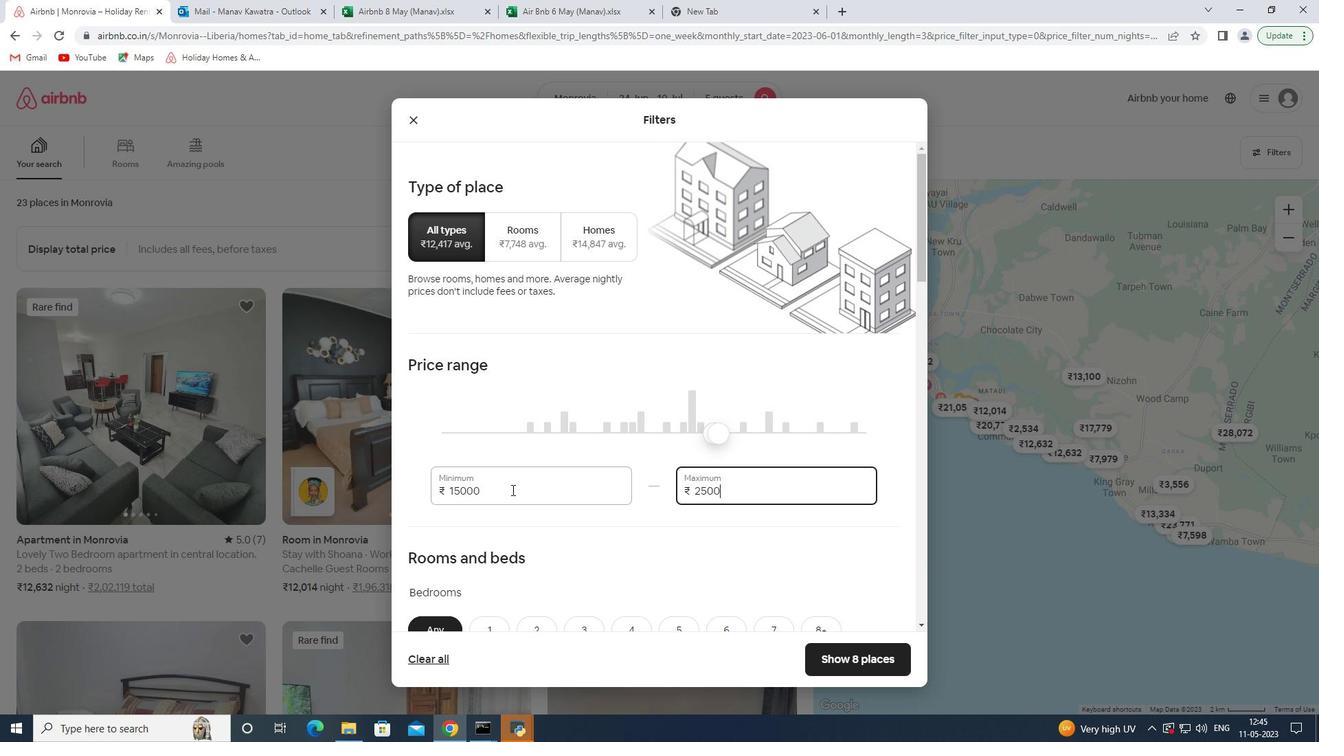 
Action: Mouse moved to (645, 362)
Screenshot: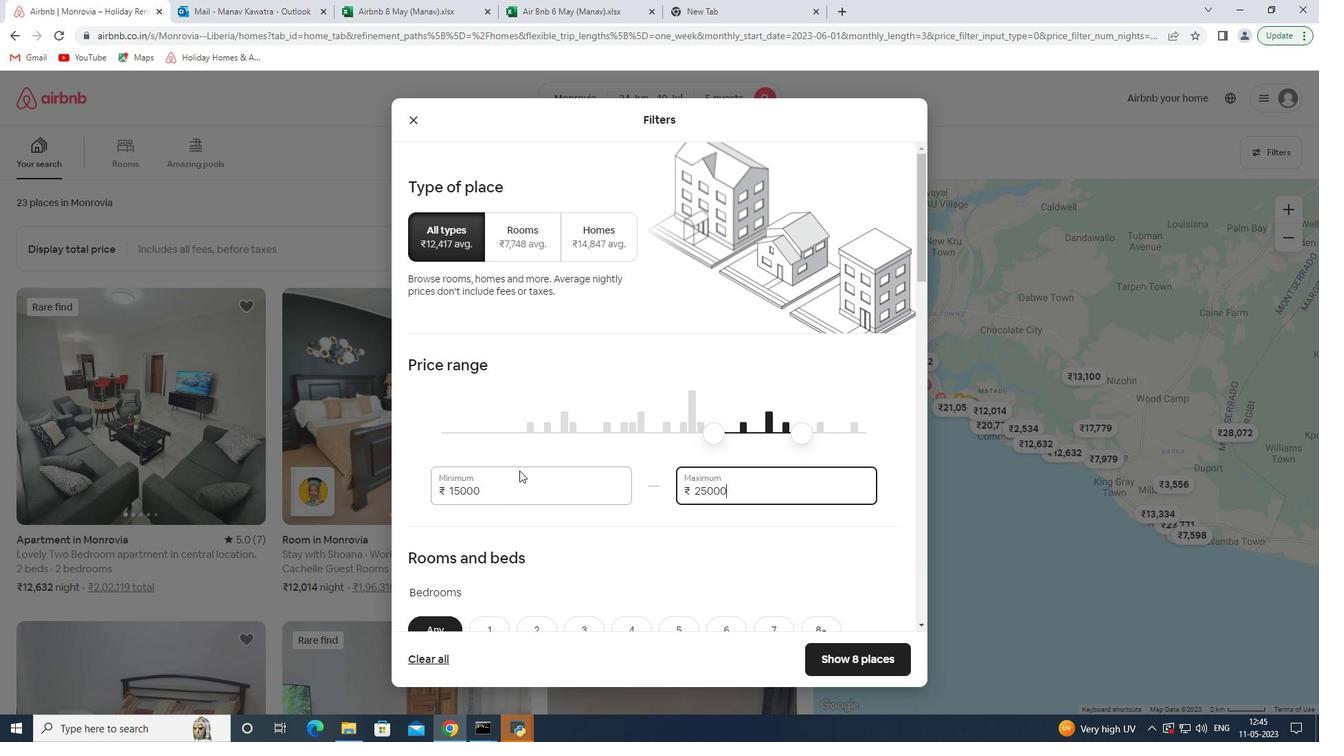 
Action: Mouse scrolled (645, 362) with delta (0, 0)
Screenshot: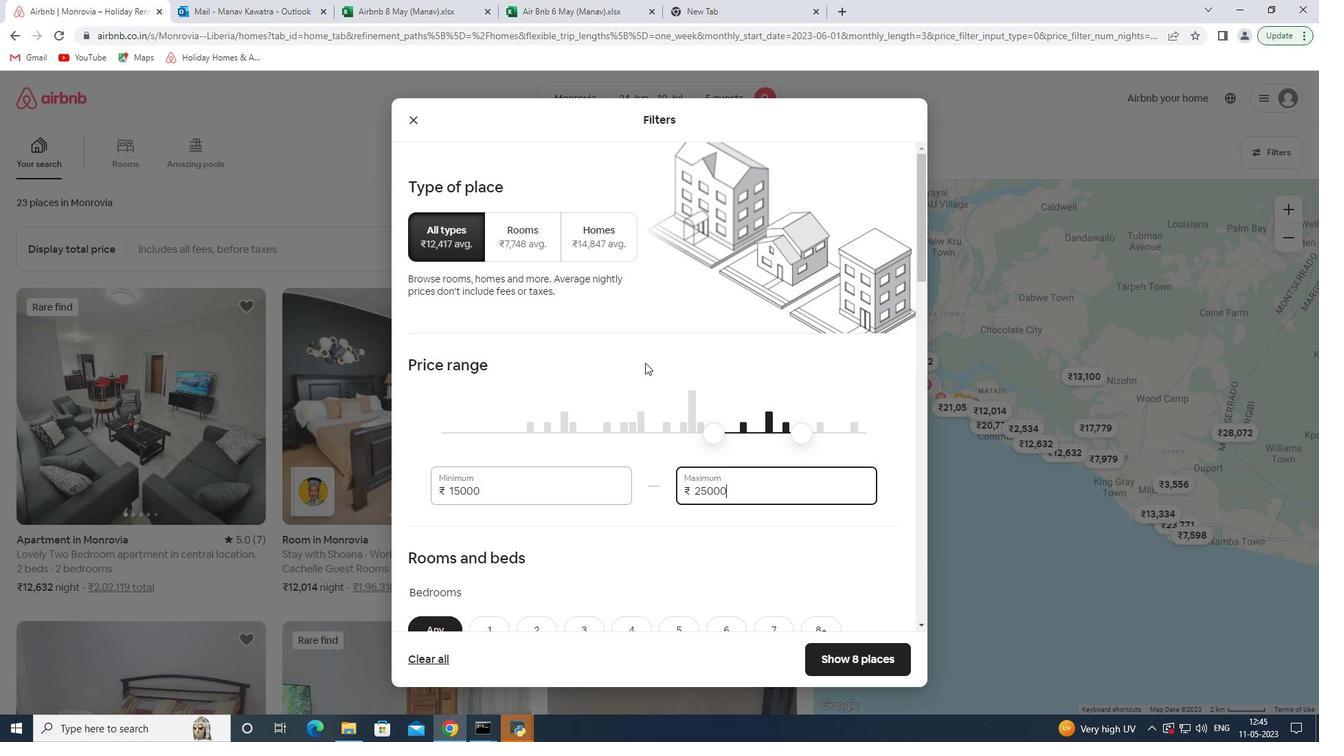 
Action: Mouse scrolled (645, 362) with delta (0, 0)
Screenshot: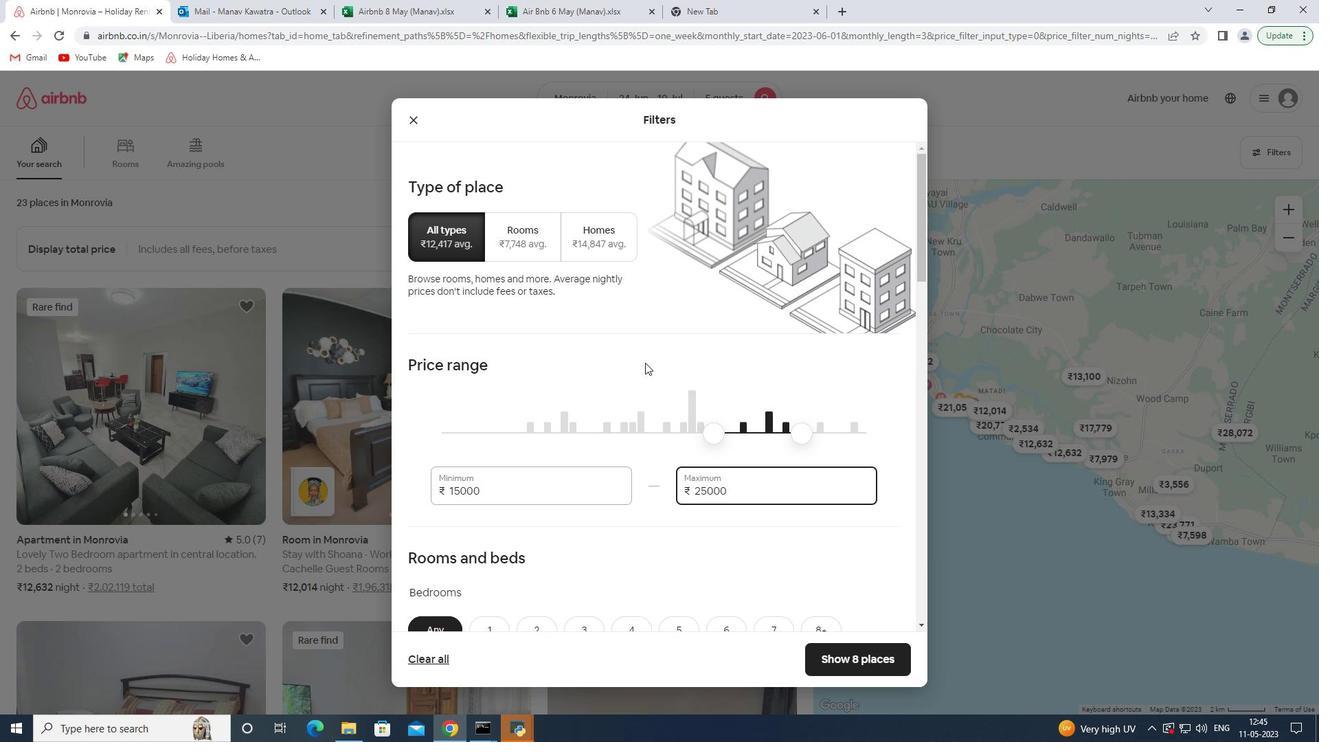 
Action: Mouse scrolled (645, 362) with delta (0, 0)
Screenshot: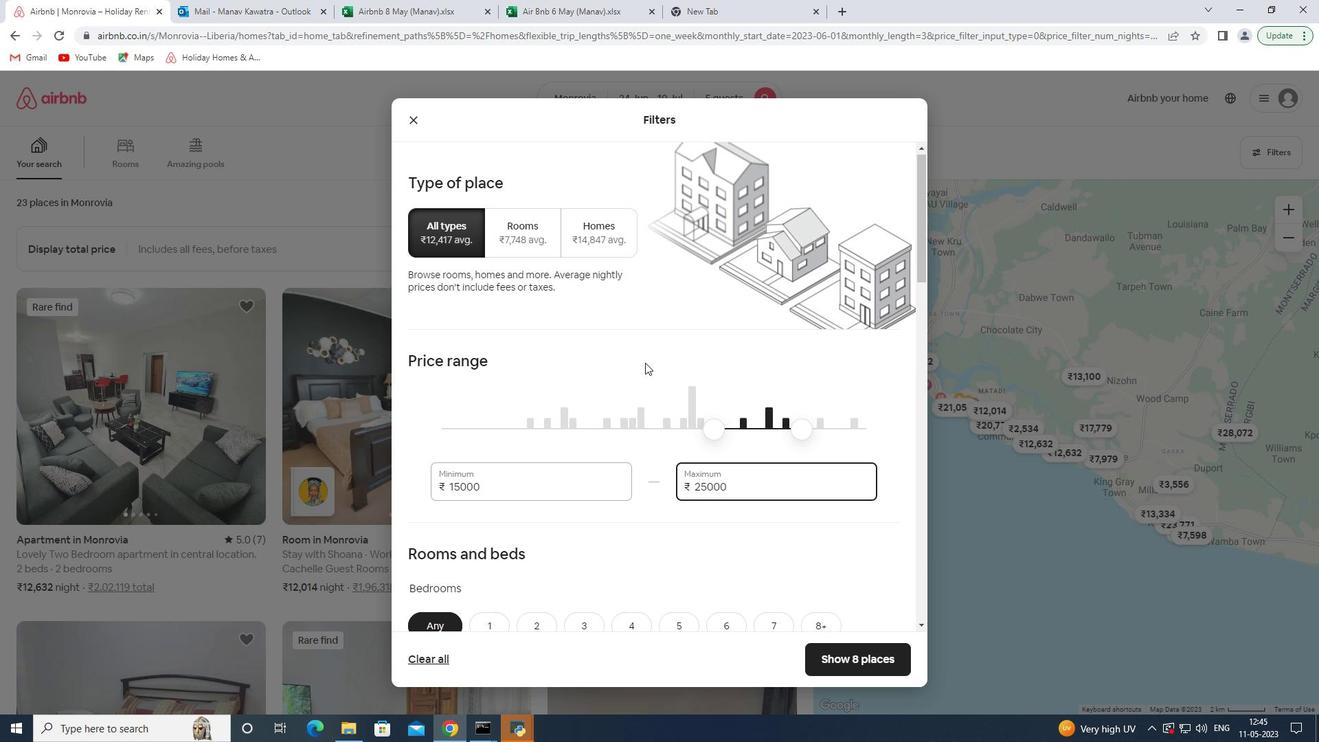
Action: Mouse moved to (681, 425)
Screenshot: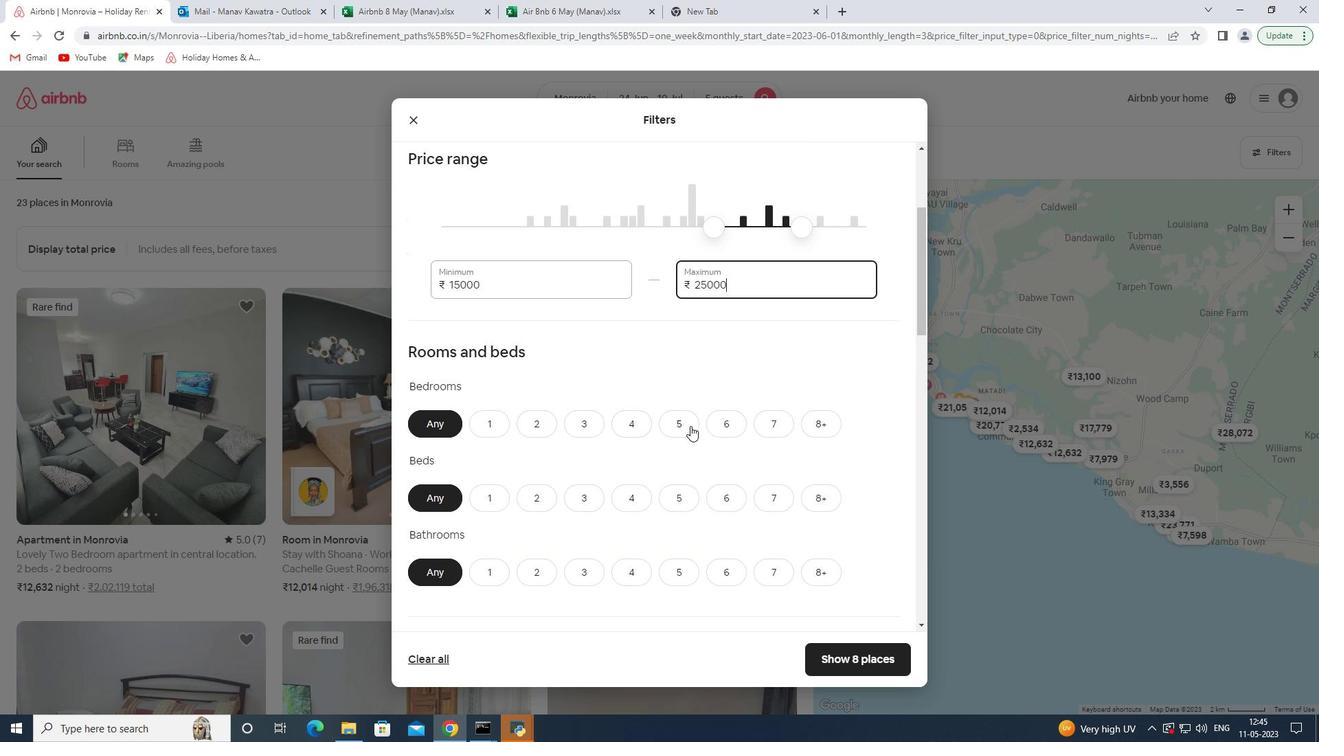 
Action: Mouse pressed left at (681, 425)
Screenshot: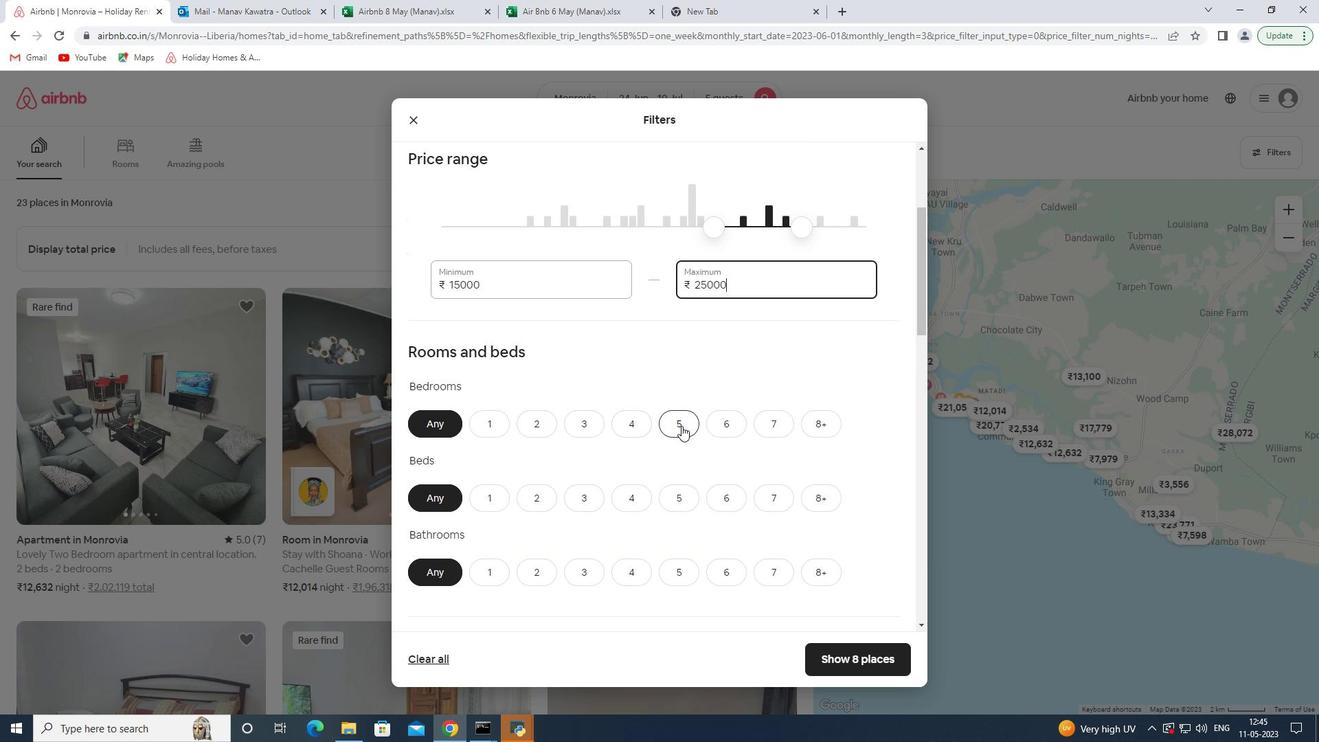 
Action: Mouse moved to (679, 497)
Screenshot: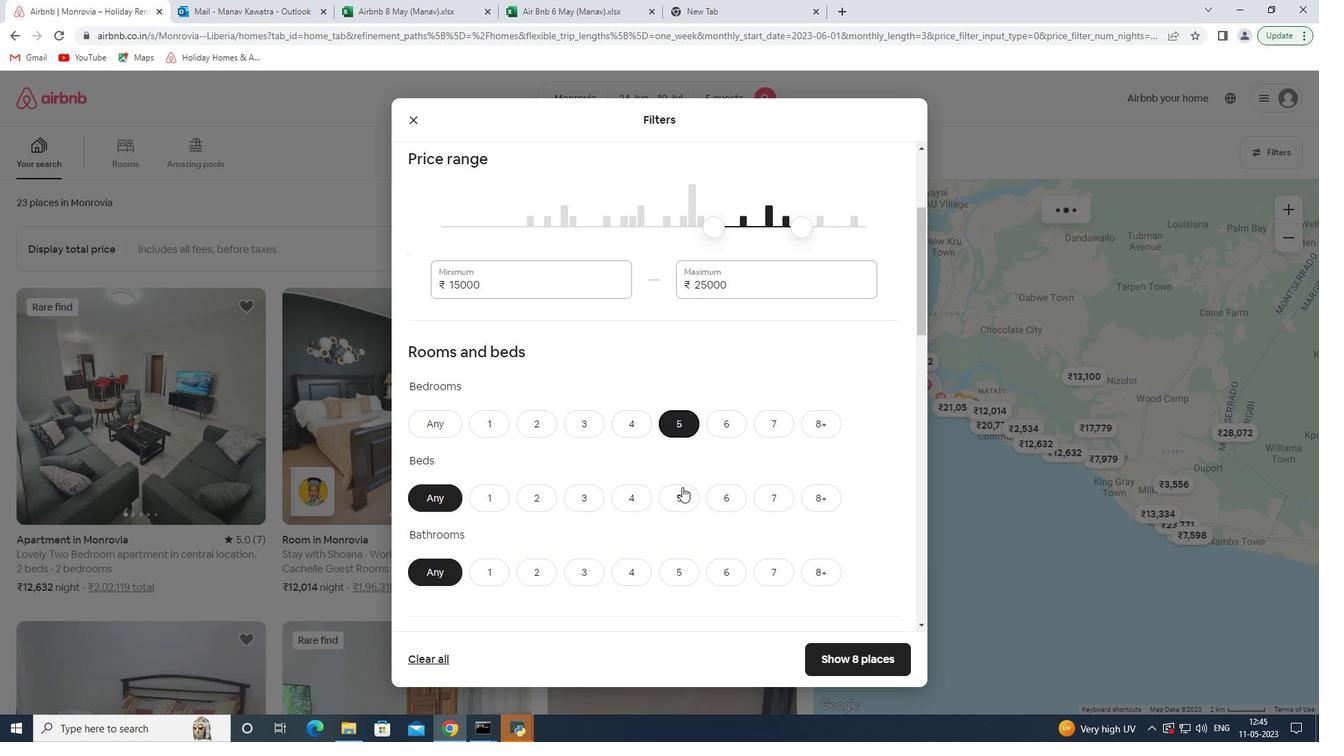 
Action: Mouse pressed left at (679, 497)
Screenshot: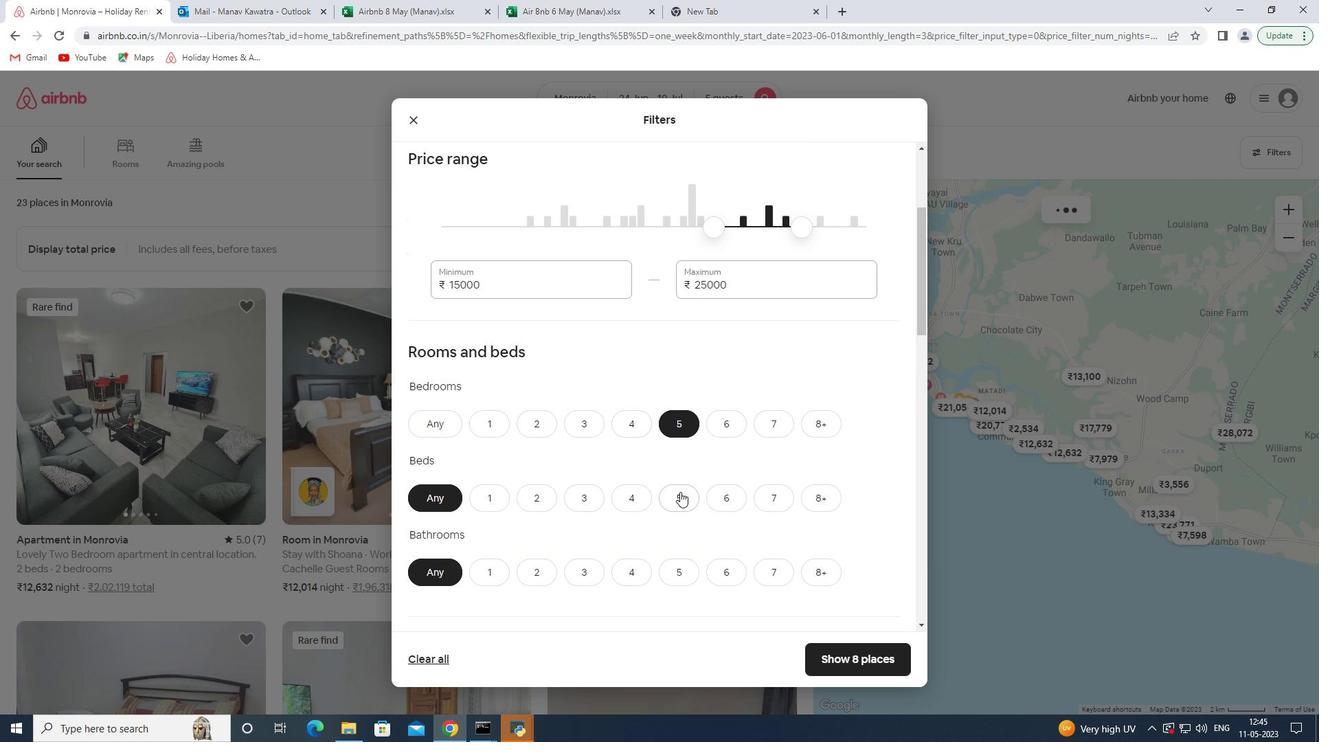 
Action: Mouse moved to (679, 568)
Screenshot: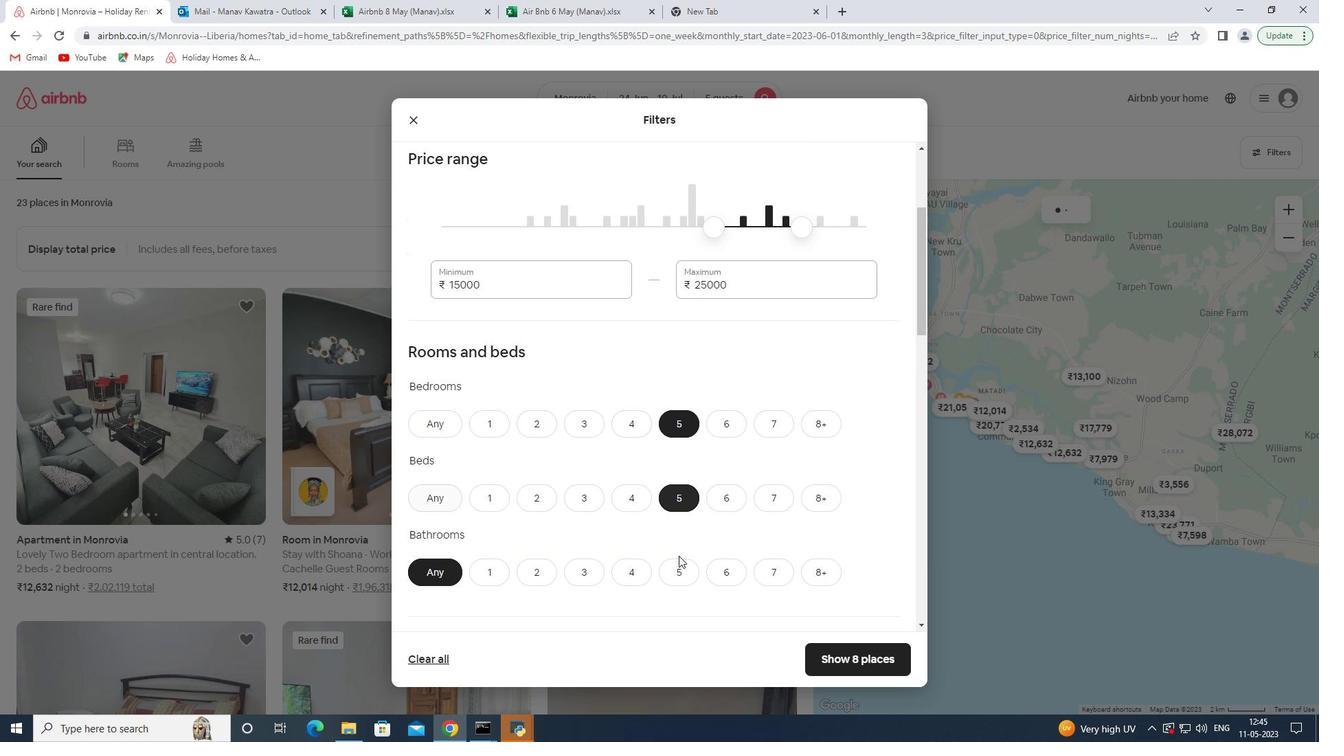 
Action: Mouse pressed left at (679, 568)
Screenshot: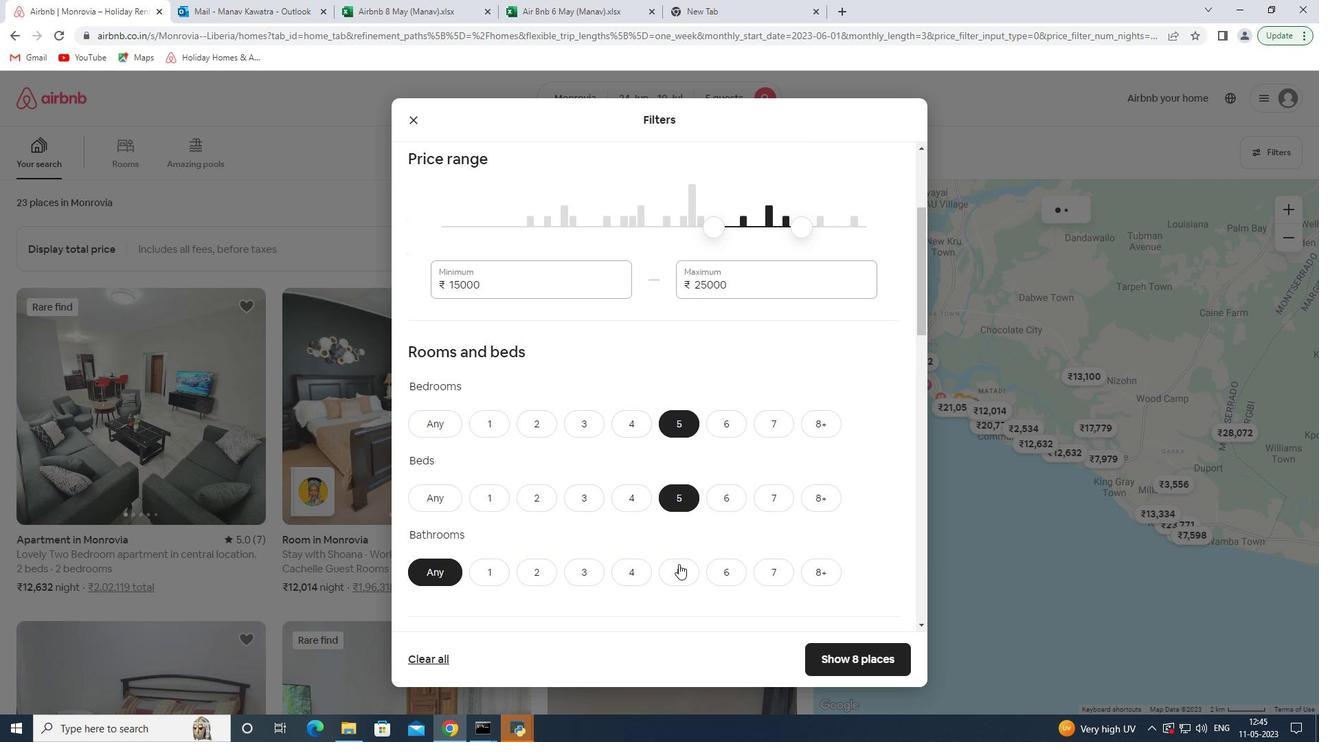 
Action: Mouse moved to (714, 417)
Screenshot: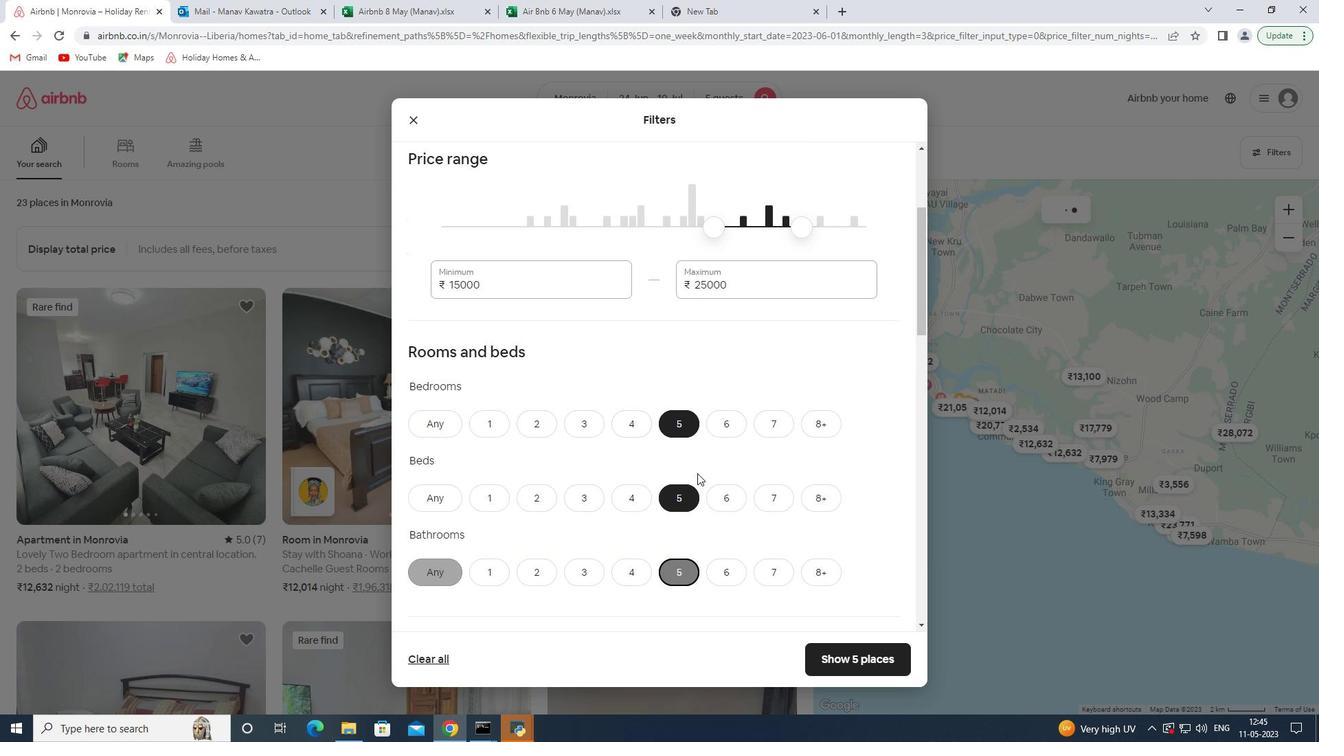
Action: Mouse scrolled (714, 416) with delta (0, 0)
Screenshot: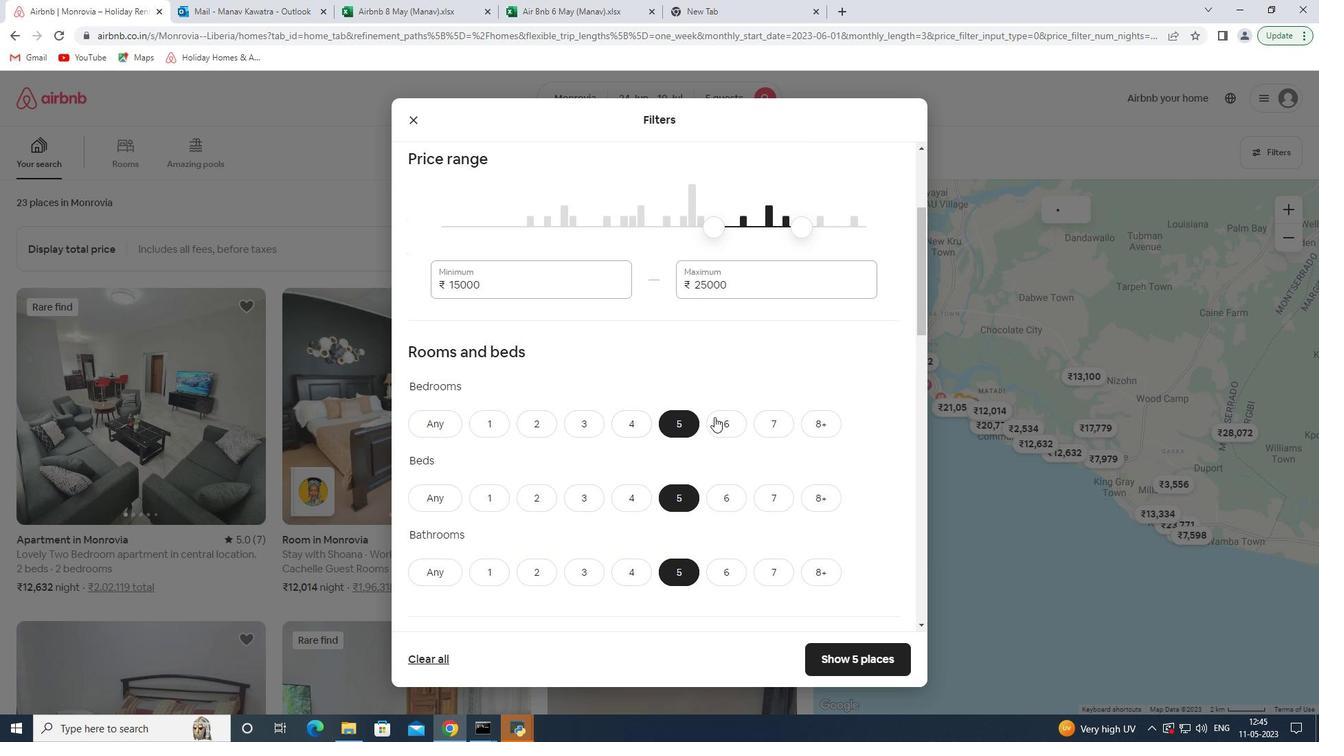 
Action: Mouse scrolled (714, 416) with delta (0, 0)
Screenshot: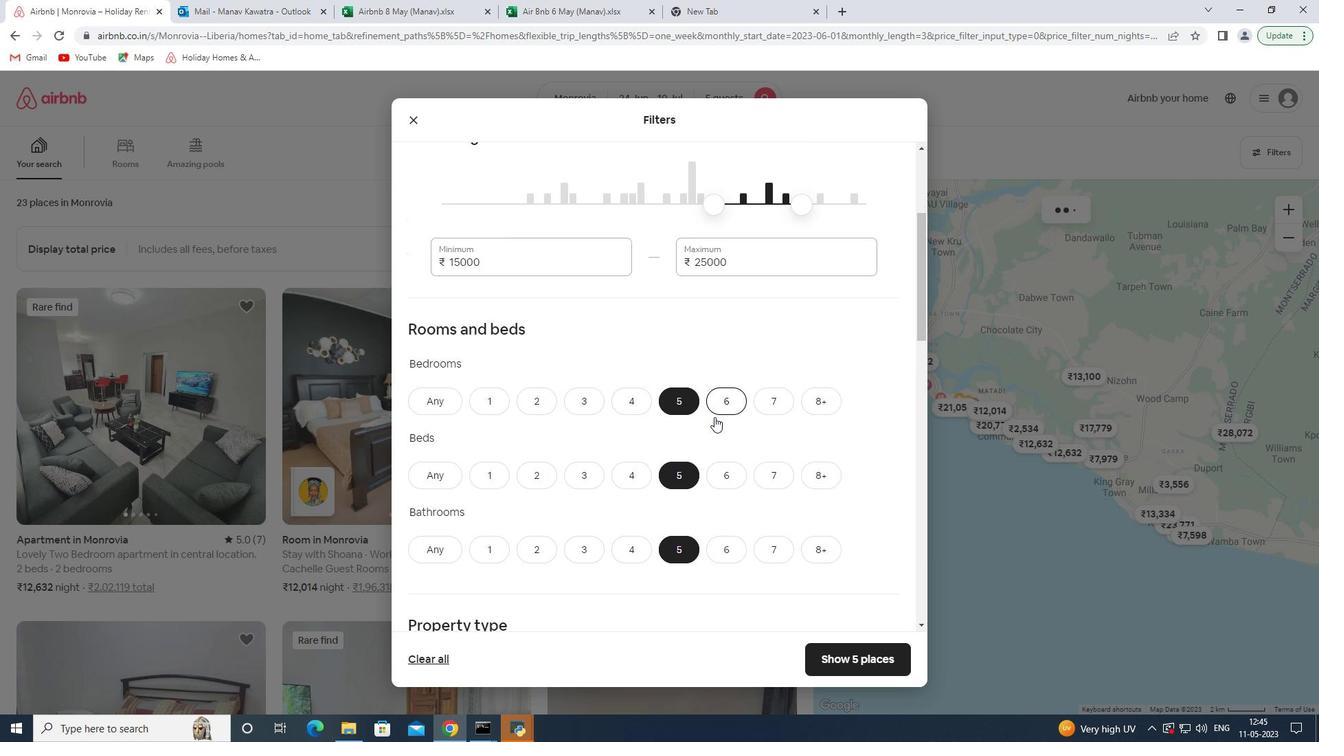 
Action: Mouse scrolled (714, 416) with delta (0, 0)
Screenshot: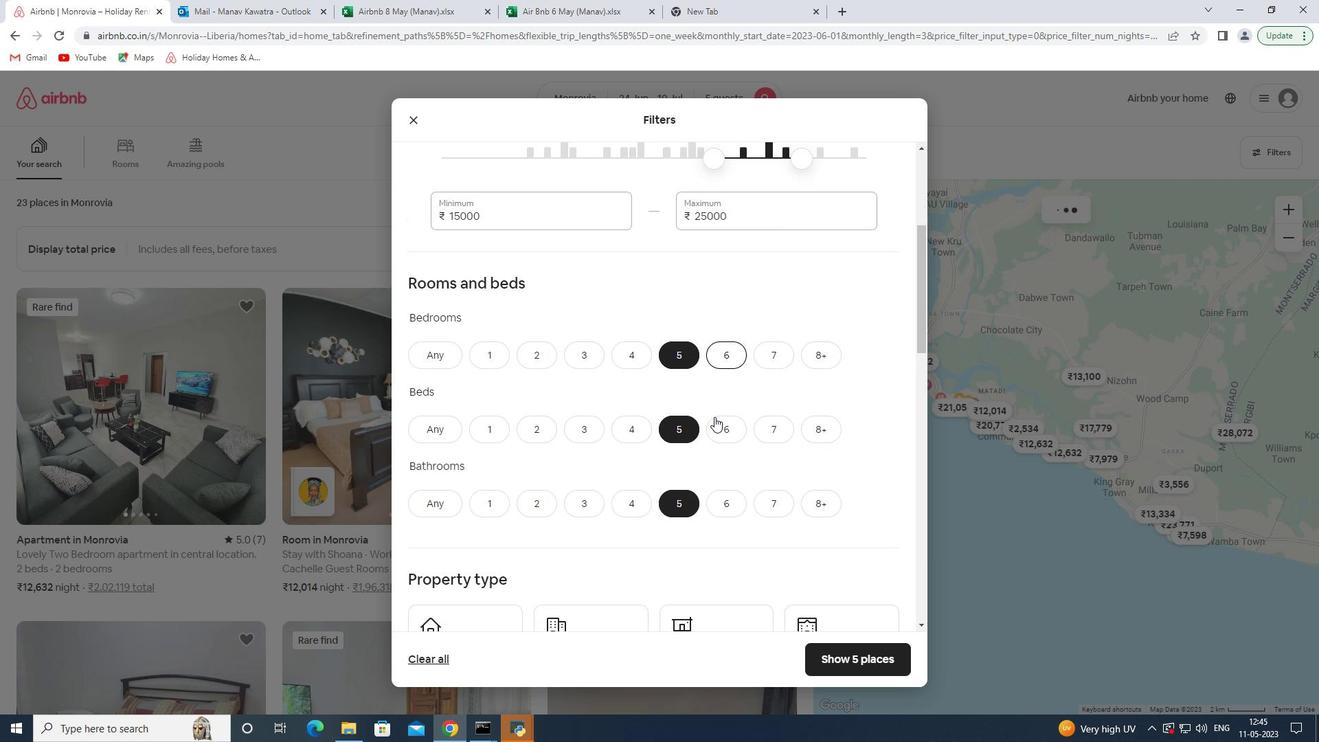 
Action: Mouse moved to (501, 514)
Screenshot: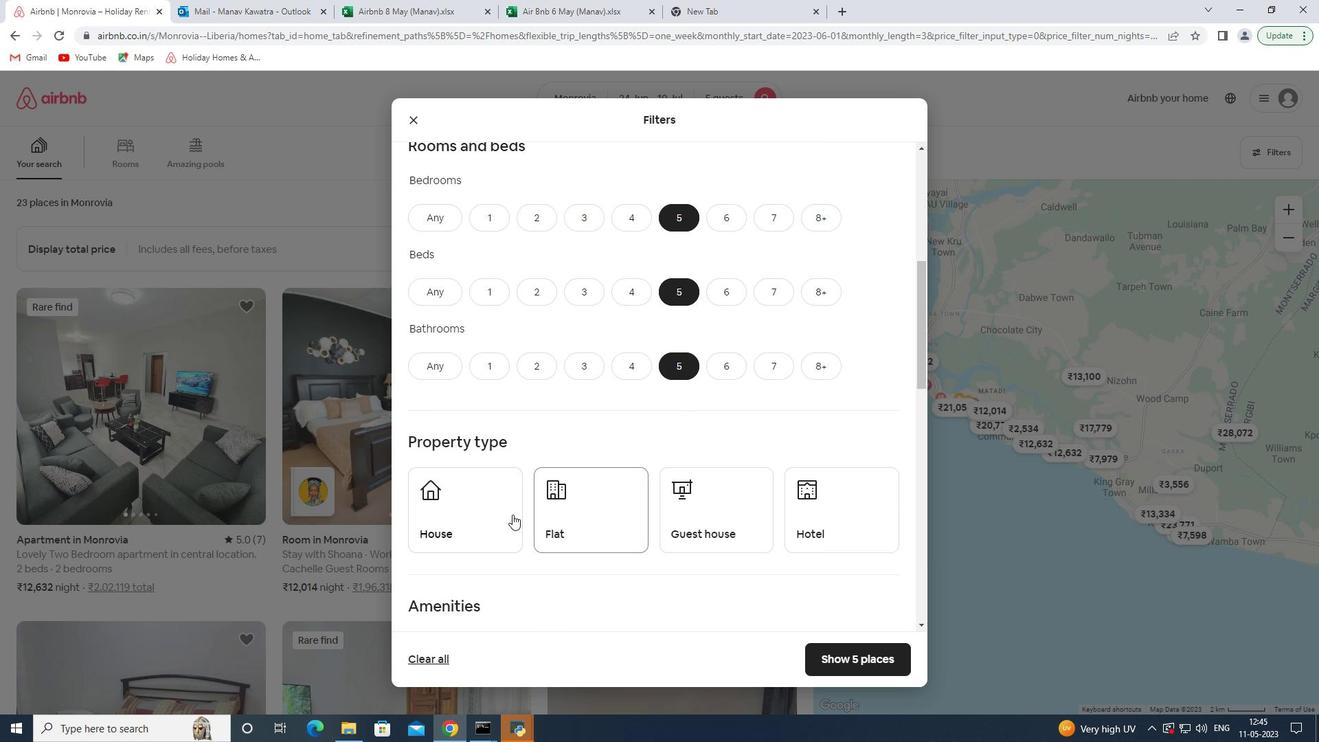 
Action: Mouse pressed left at (501, 514)
Screenshot: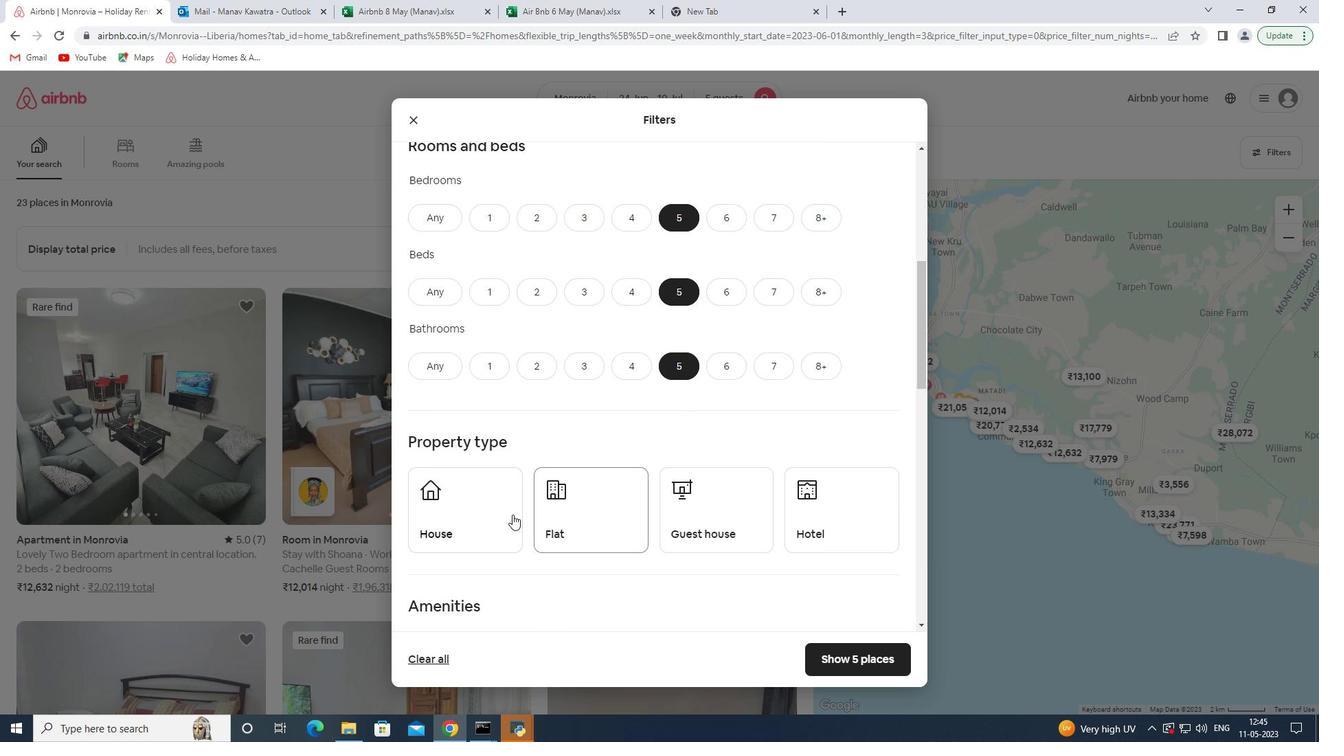 
Action: Mouse moved to (564, 510)
Screenshot: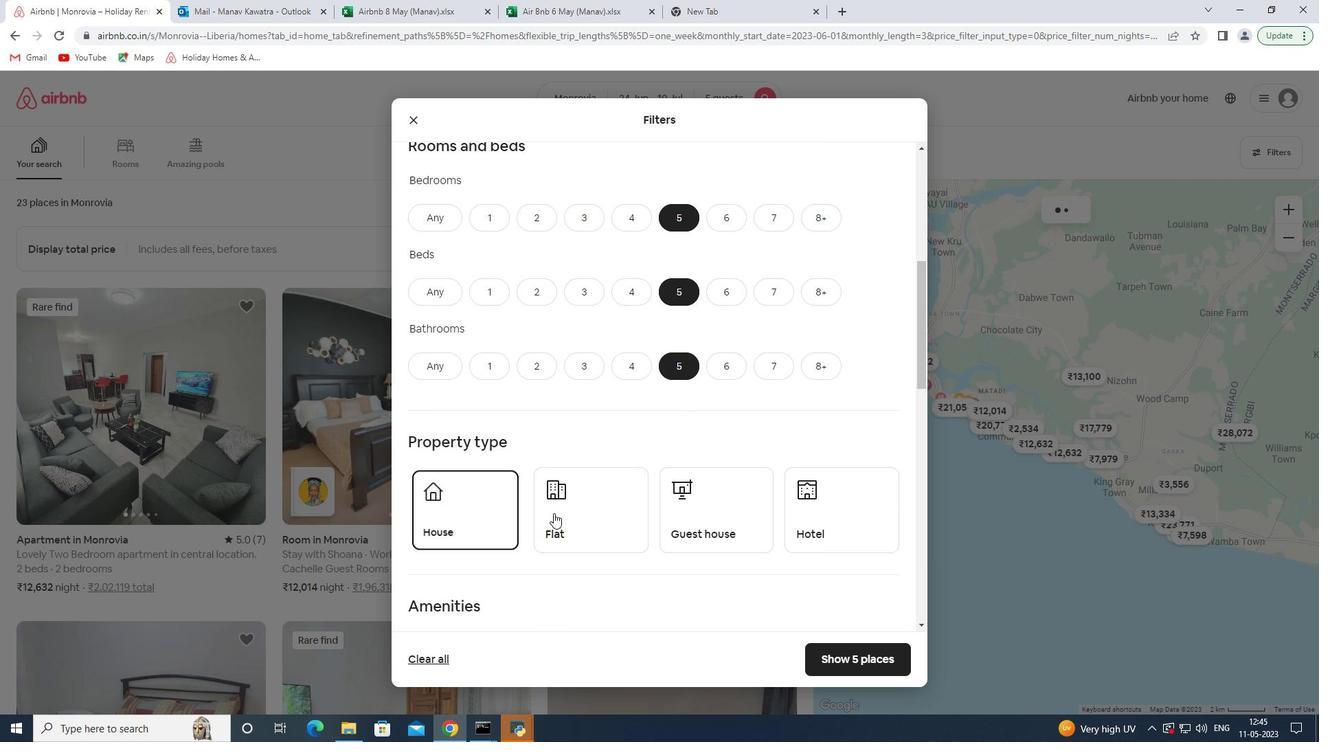 
Action: Mouse pressed left at (564, 510)
Screenshot: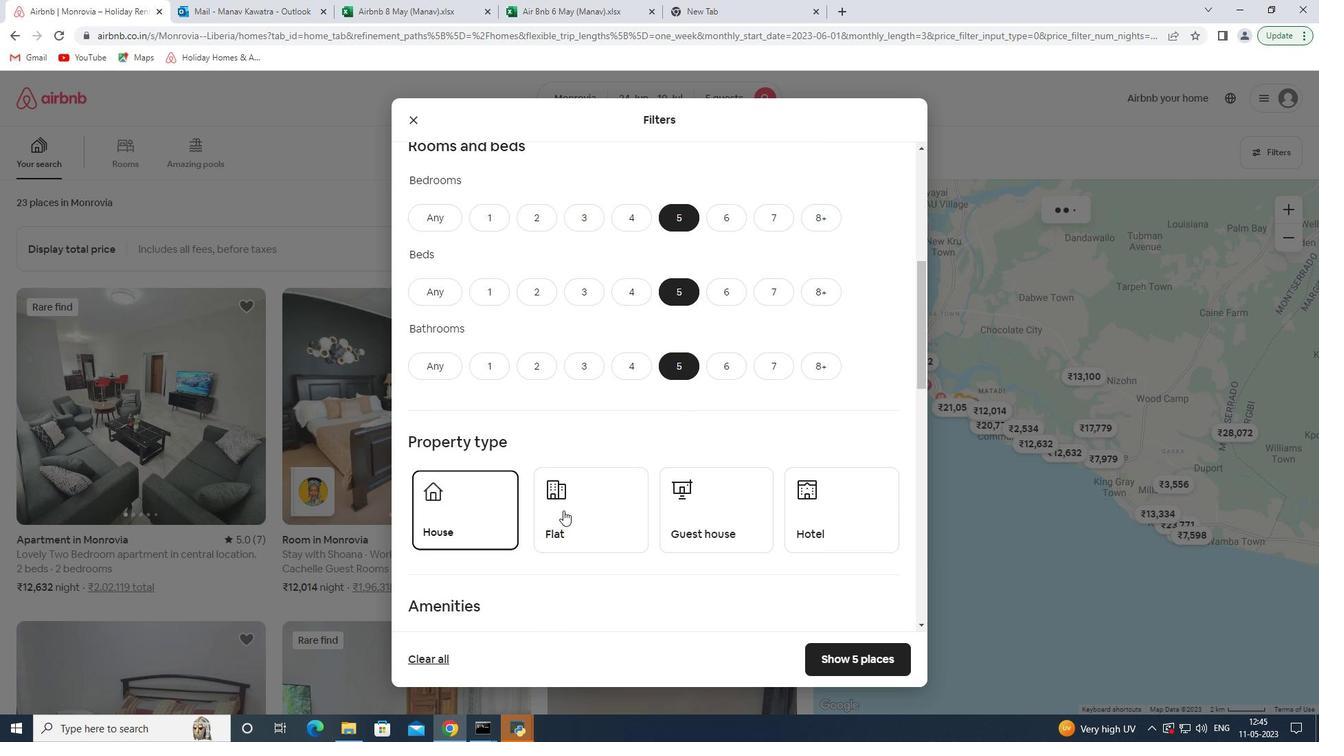 
Action: Mouse moved to (701, 521)
Screenshot: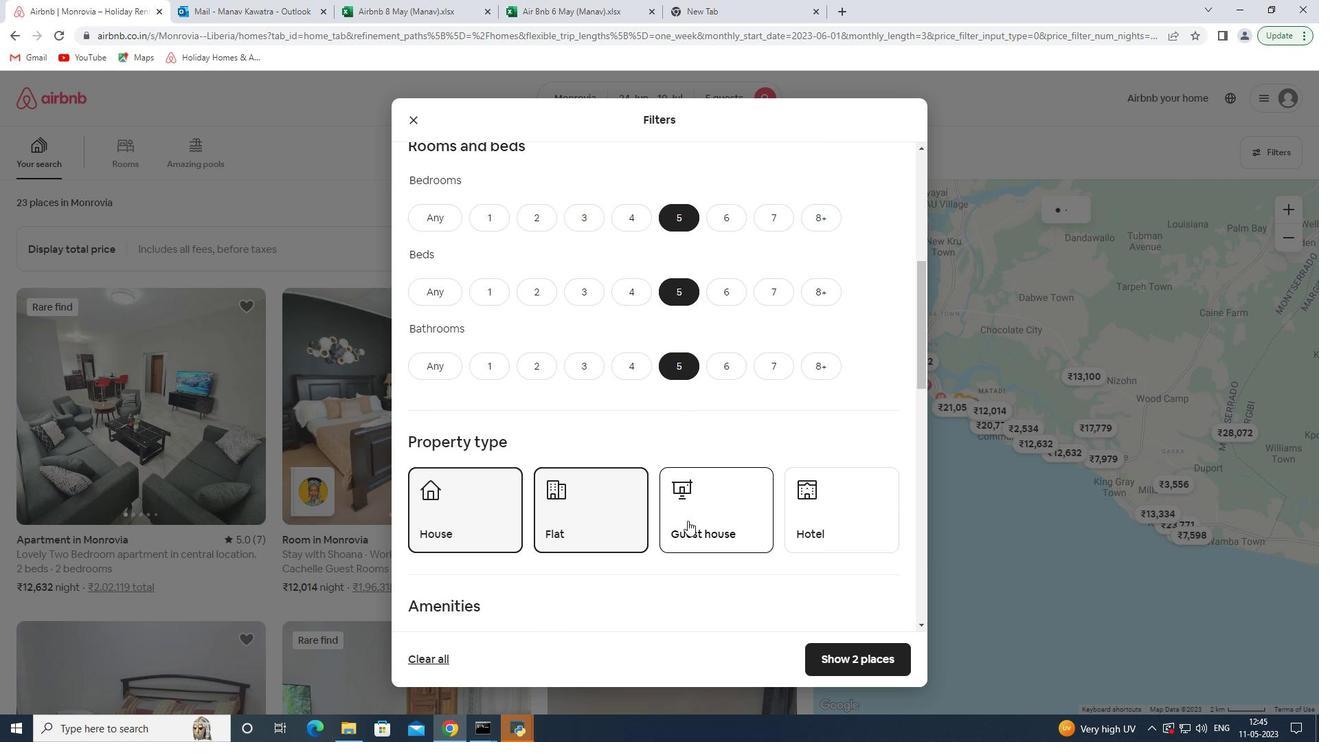 
Action: Mouse pressed left at (701, 521)
Screenshot: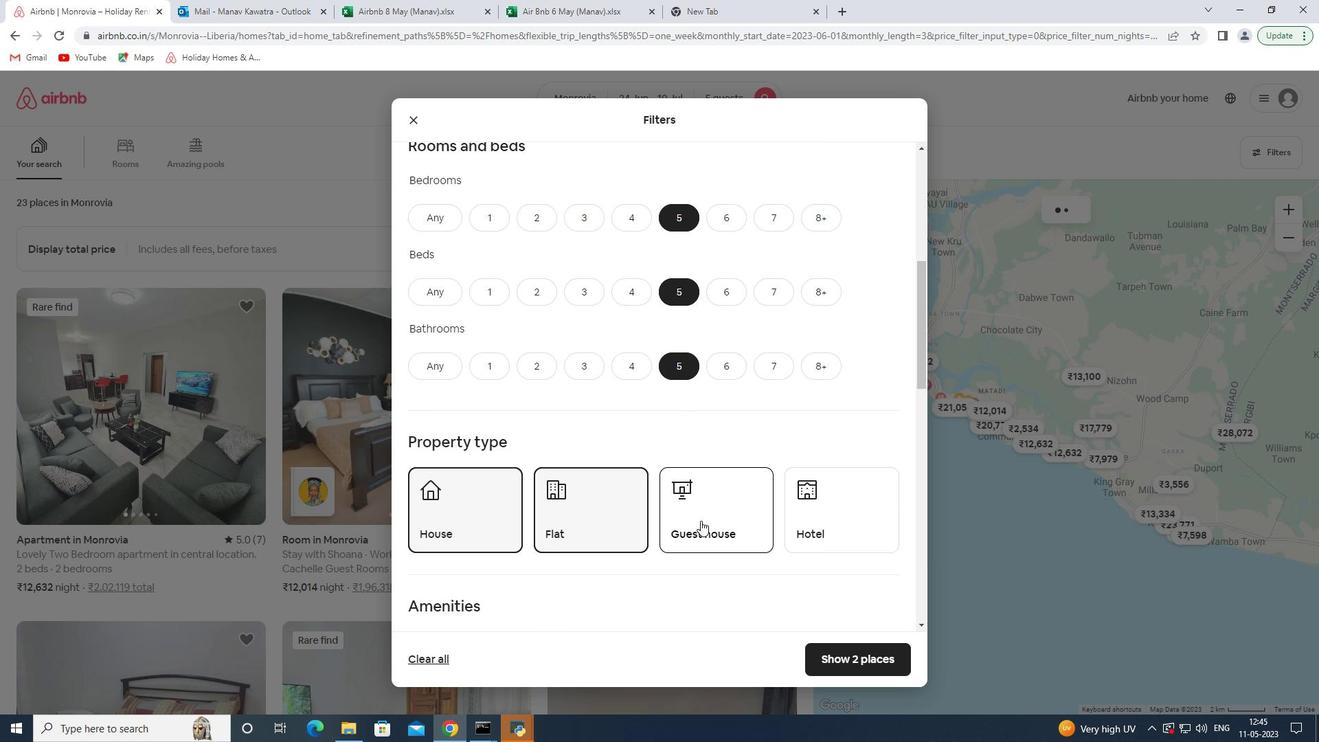 
Action: Mouse scrolled (701, 520) with delta (0, 0)
Screenshot: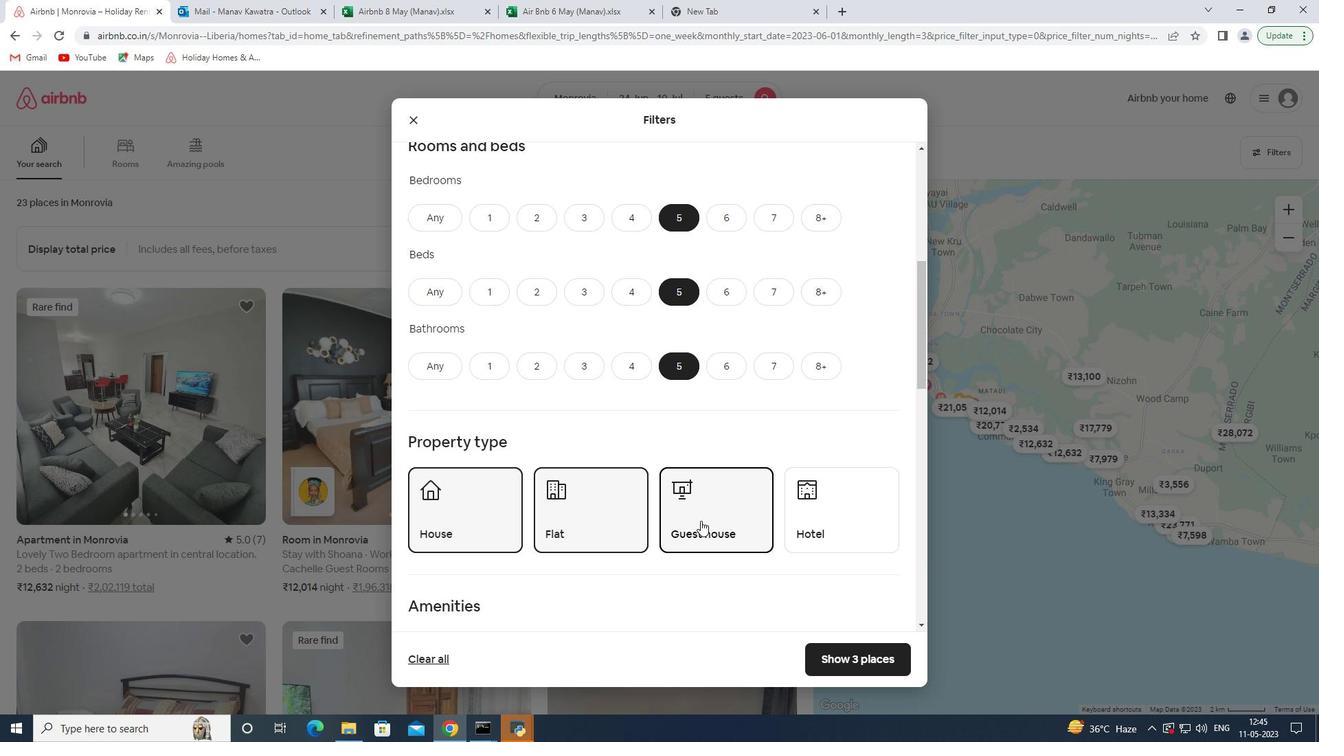 
Action: Mouse moved to (701, 510)
Screenshot: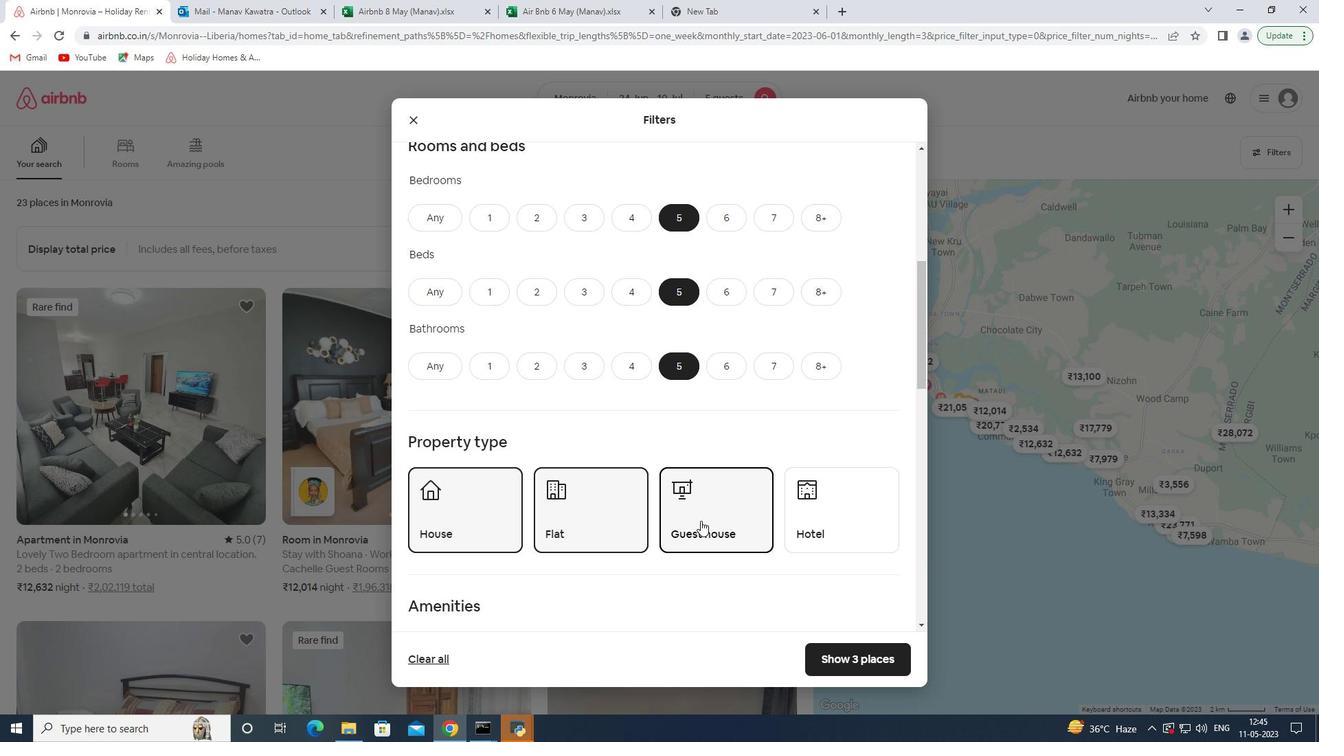 
Action: Mouse scrolled (701, 510) with delta (0, 0)
Screenshot: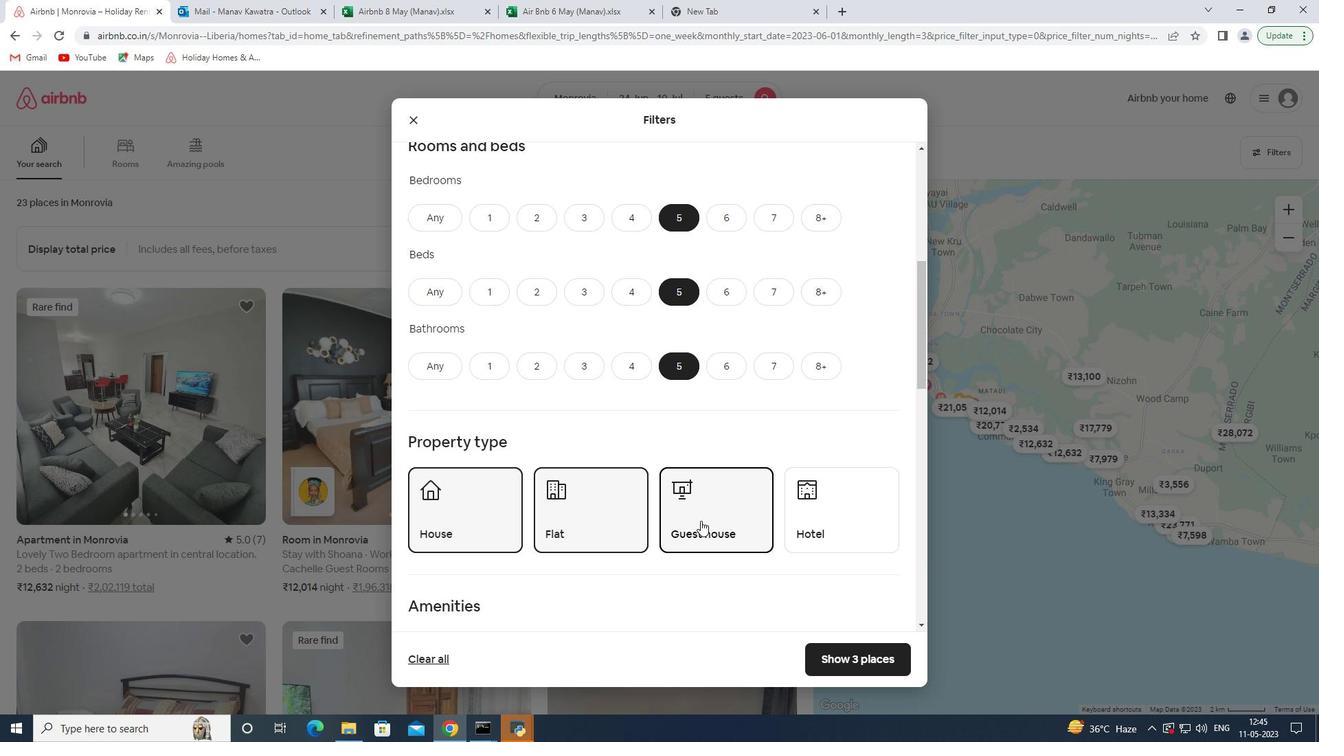 
Action: Mouse moved to (701, 503)
Screenshot: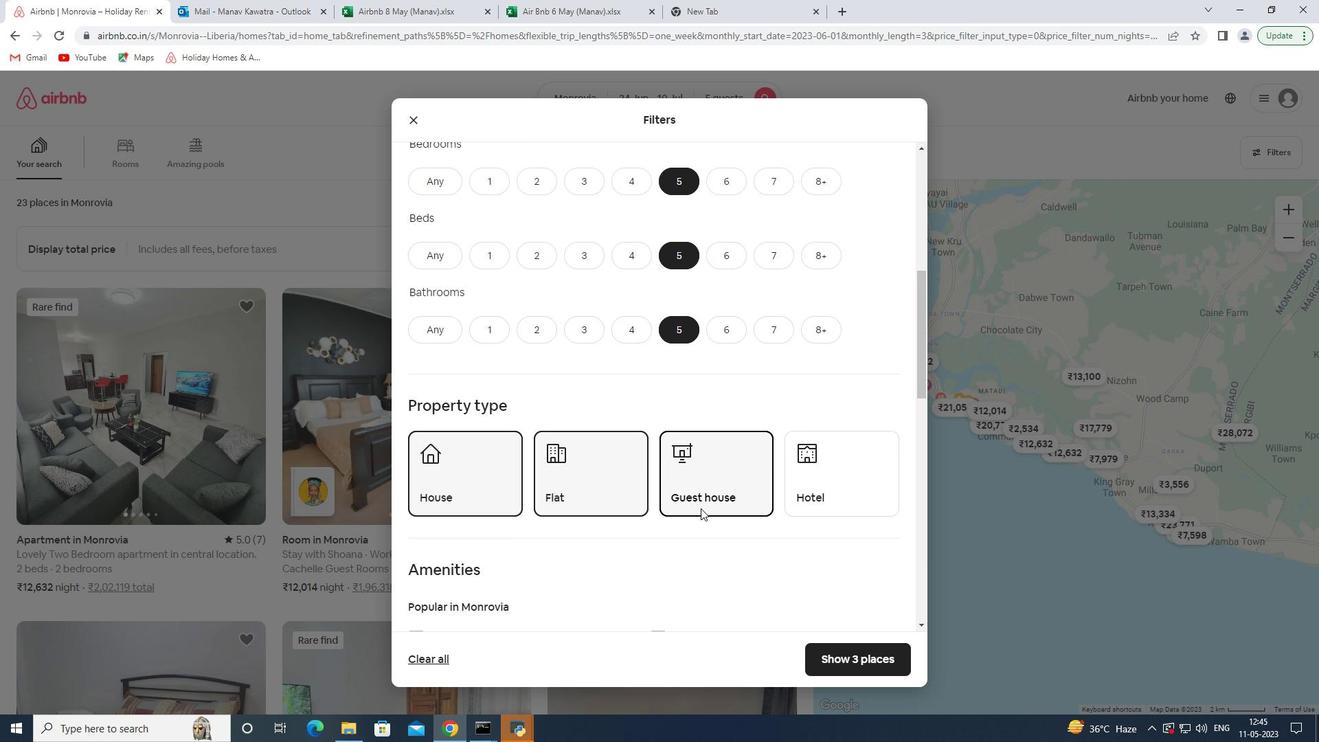 
Action: Mouse scrolled (701, 503) with delta (0, 0)
Screenshot: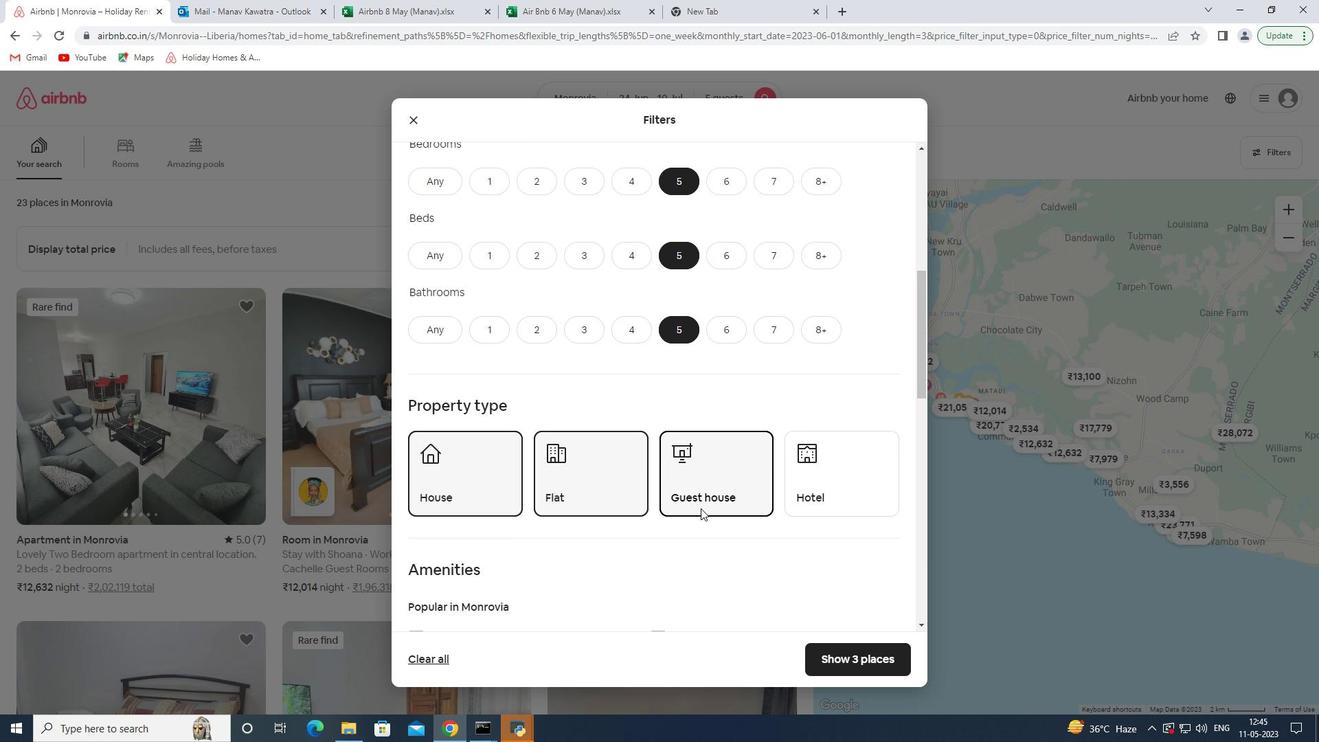 
Action: Mouse moved to (701, 496)
Screenshot: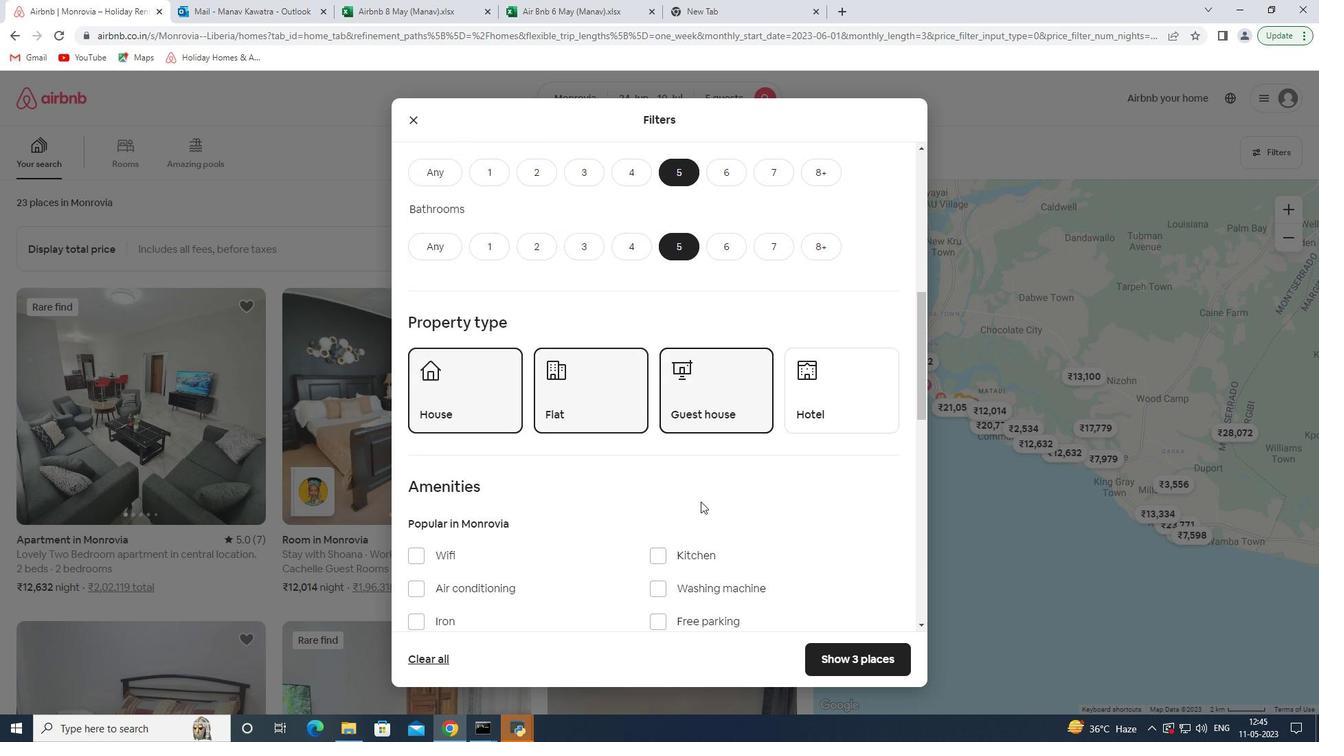 
Action: Mouse scrolled (701, 495) with delta (0, 0)
Screenshot: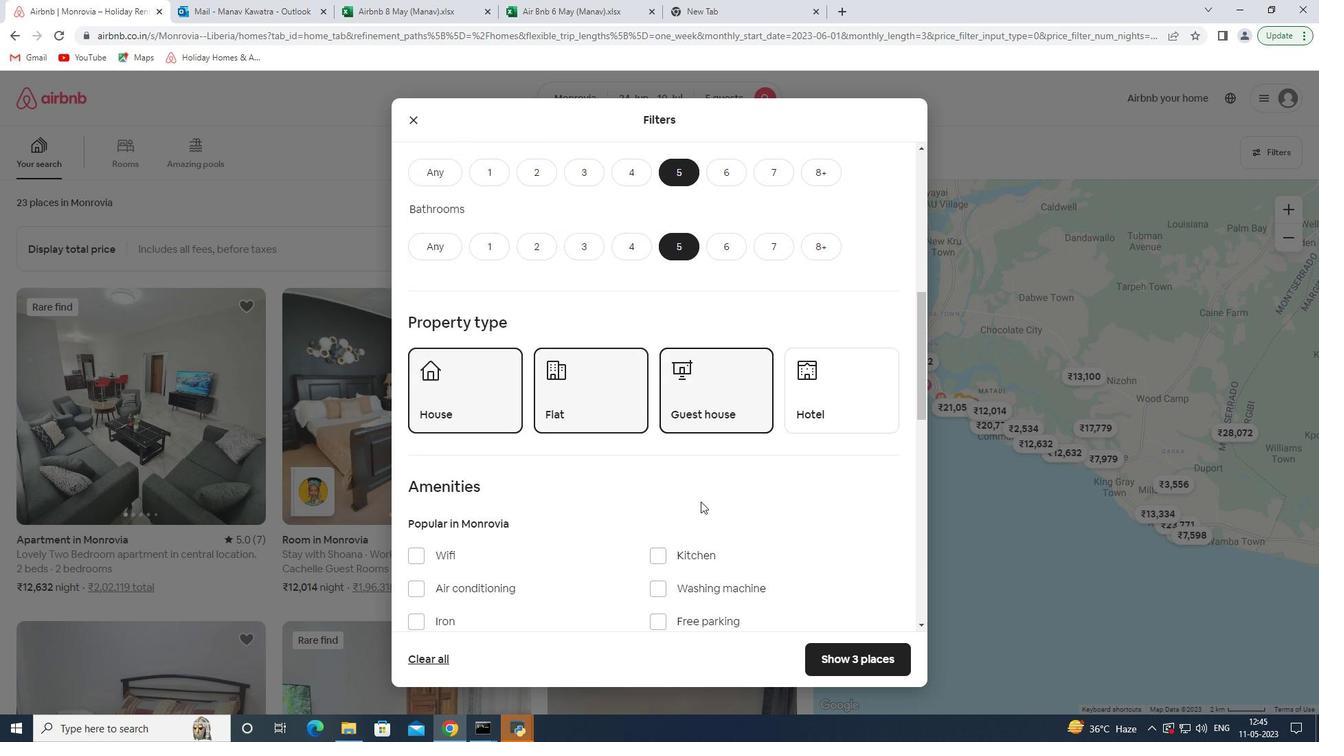 
Action: Mouse moved to (453, 401)
Screenshot: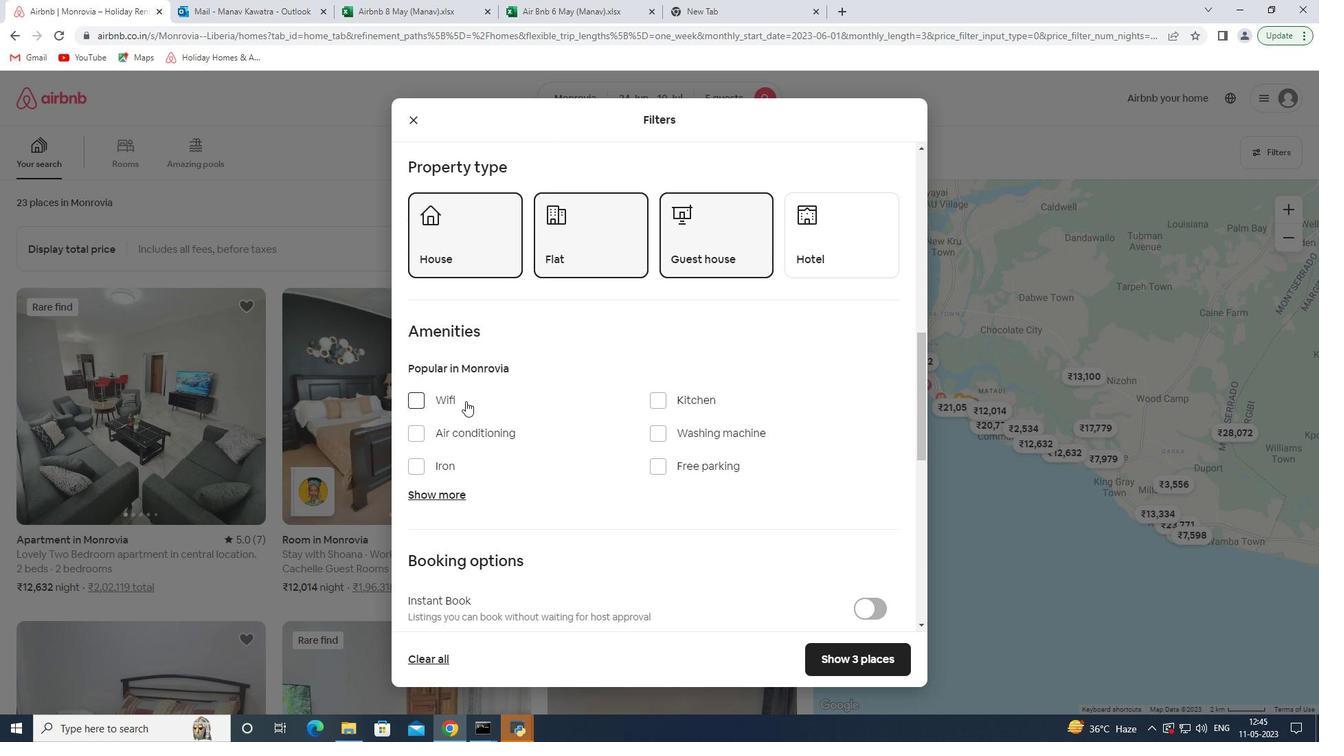 
Action: Mouse pressed left at (453, 401)
Screenshot: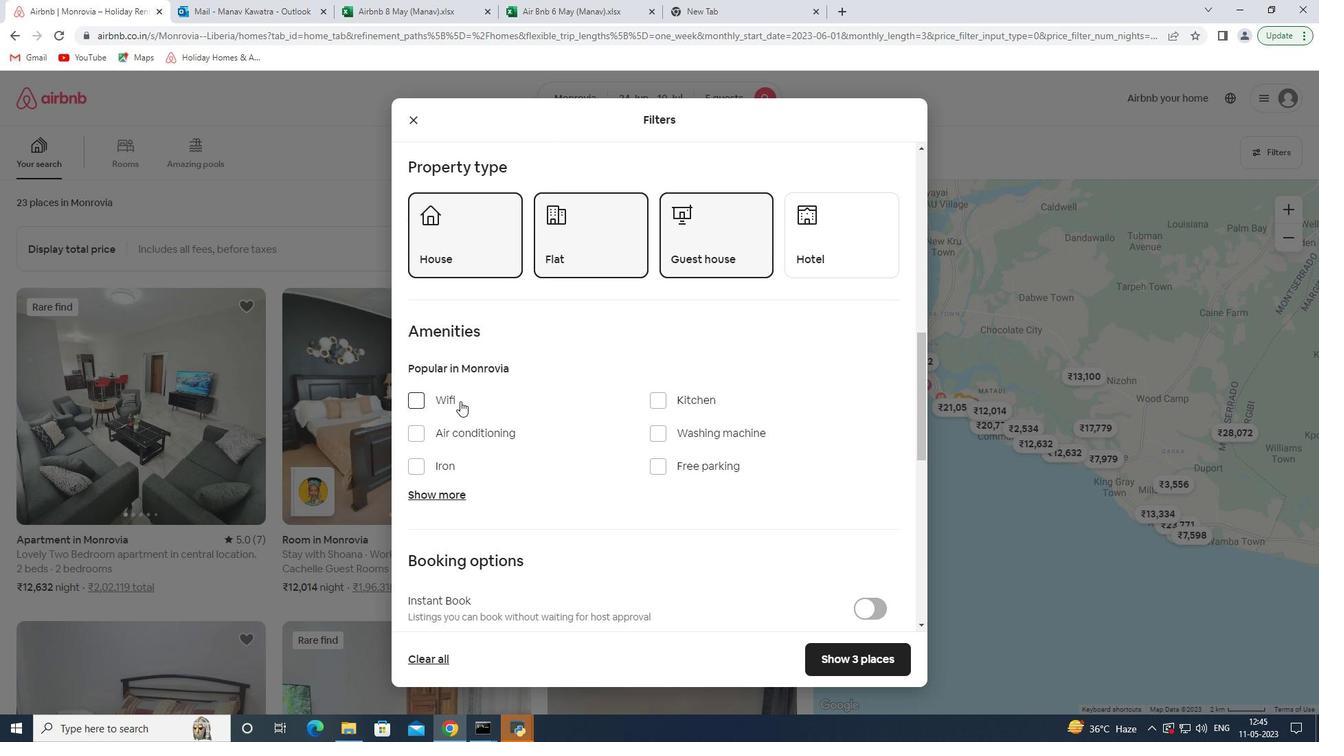 
Action: Mouse moved to (668, 470)
Screenshot: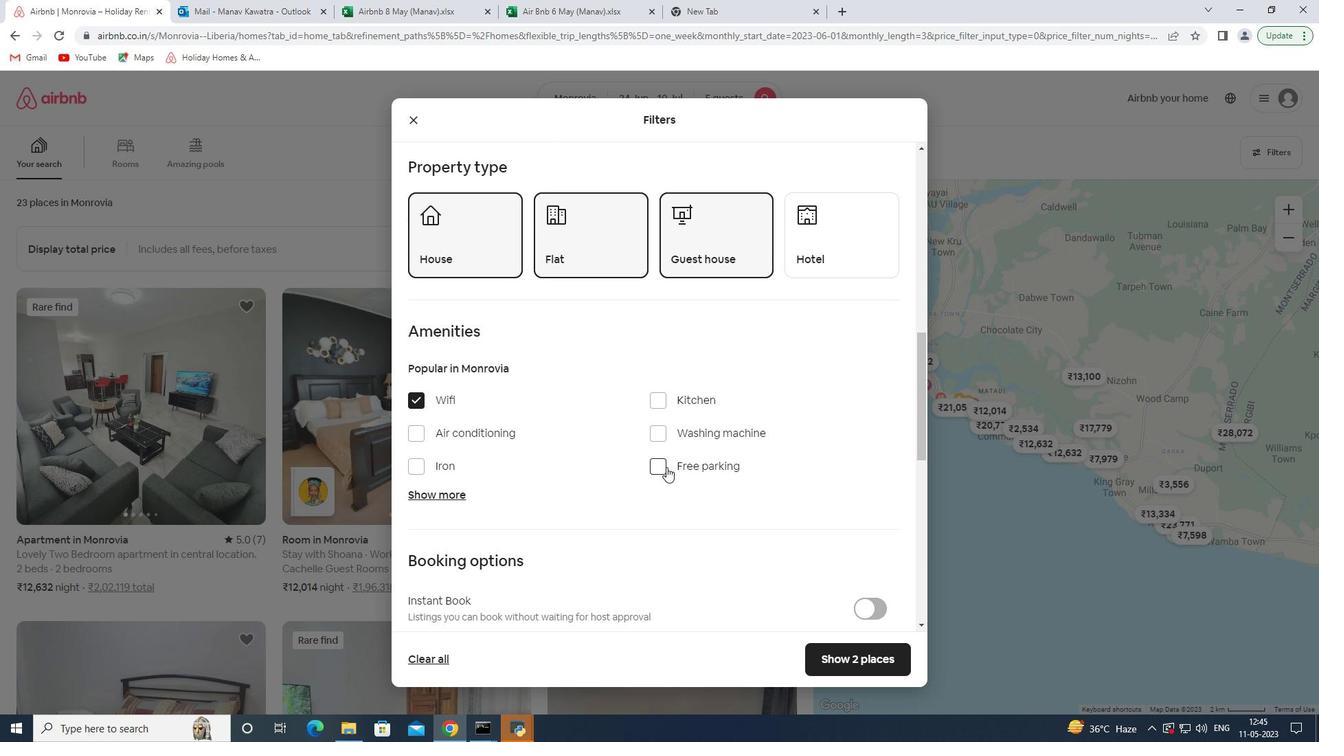 
Action: Mouse pressed left at (668, 470)
Screenshot: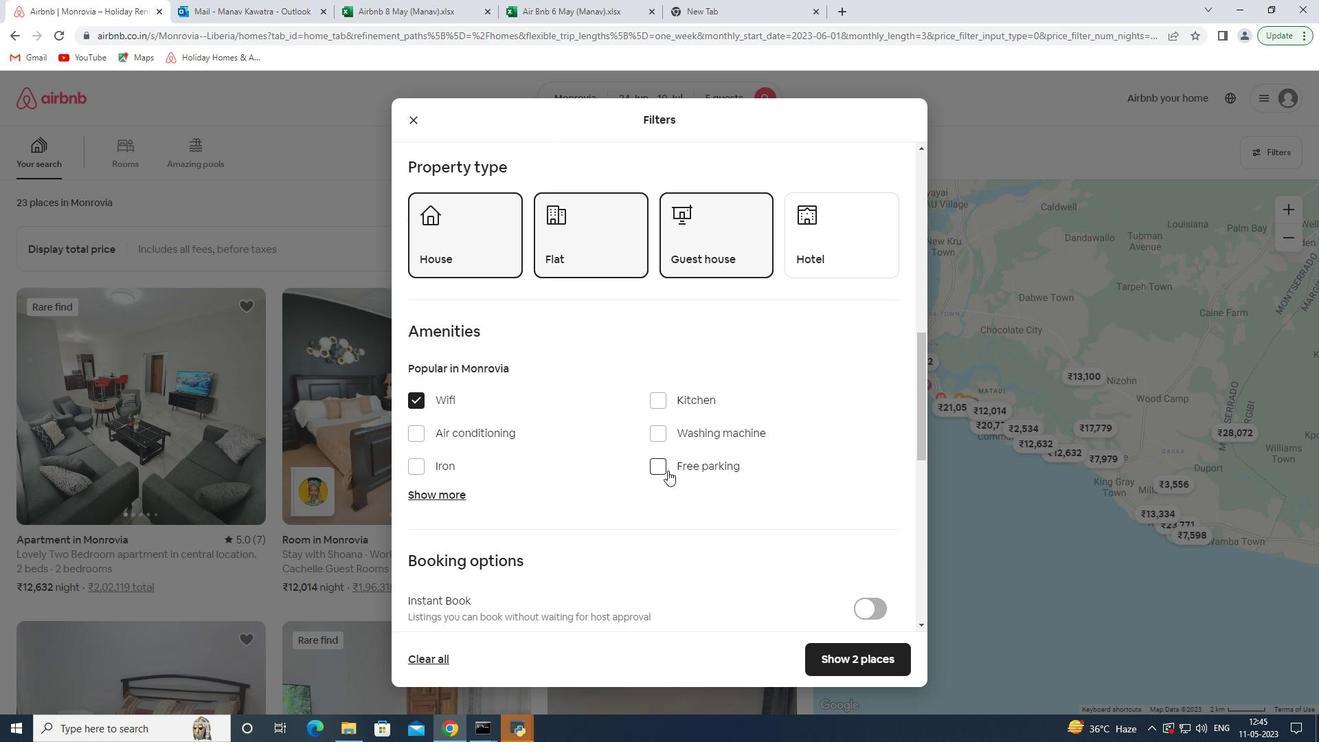 
Action: Mouse moved to (650, 470)
Screenshot: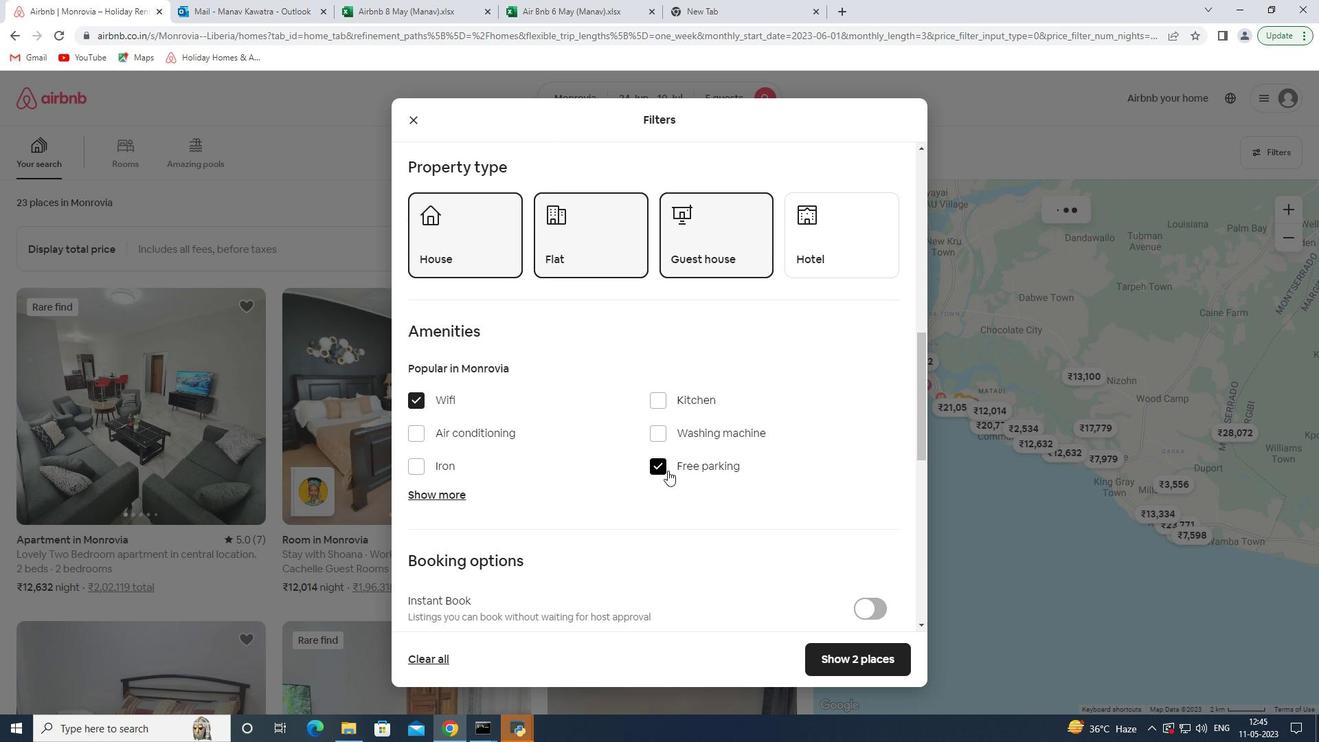 
Action: Mouse scrolled (650, 470) with delta (0, 0)
Screenshot: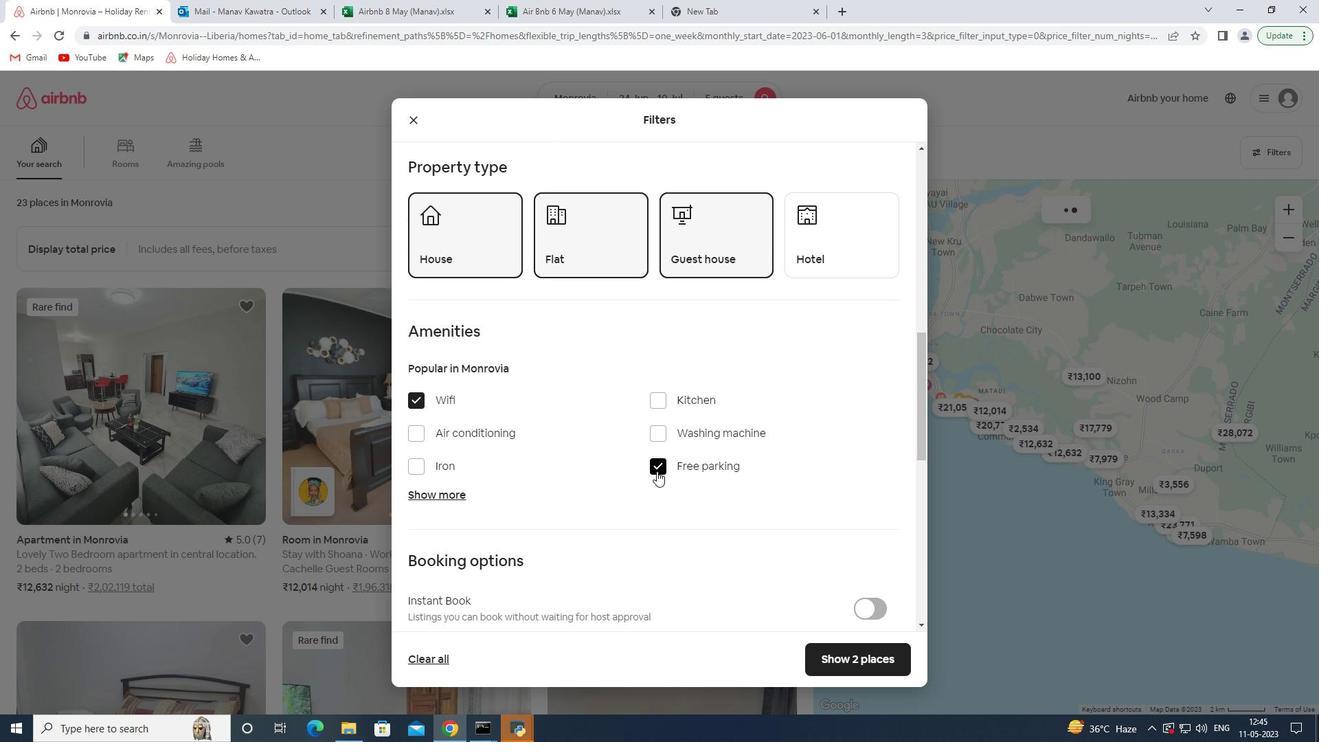 
Action: Mouse scrolled (650, 470) with delta (0, 0)
Screenshot: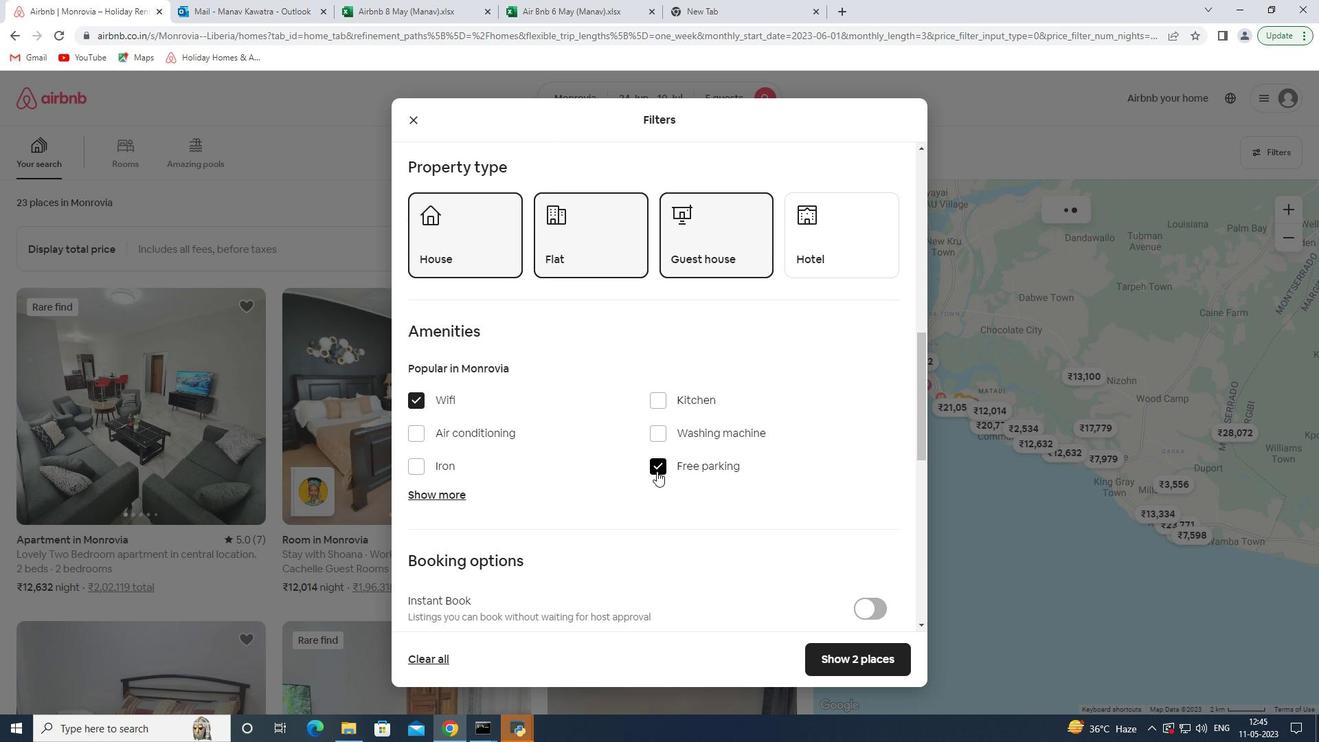 
Action: Mouse moved to (648, 470)
Screenshot: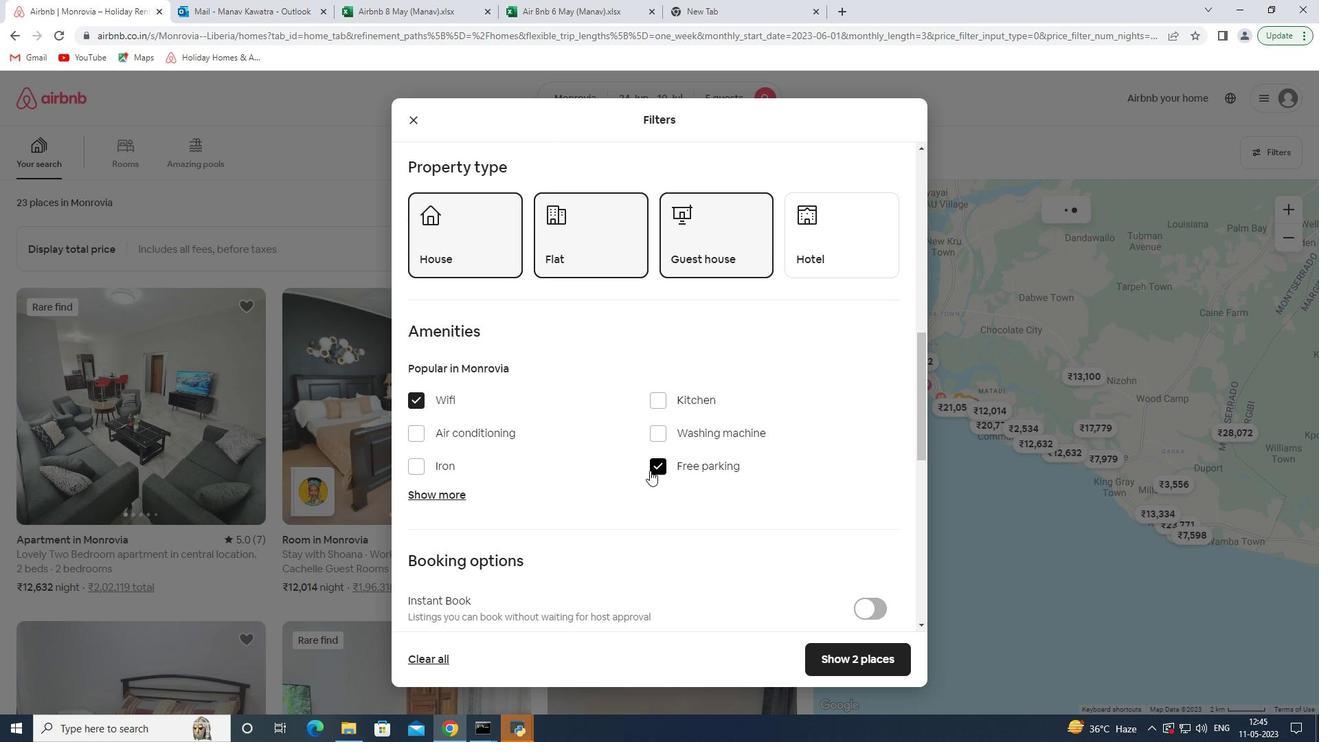 
Action: Mouse scrolled (648, 469) with delta (0, 0)
Screenshot: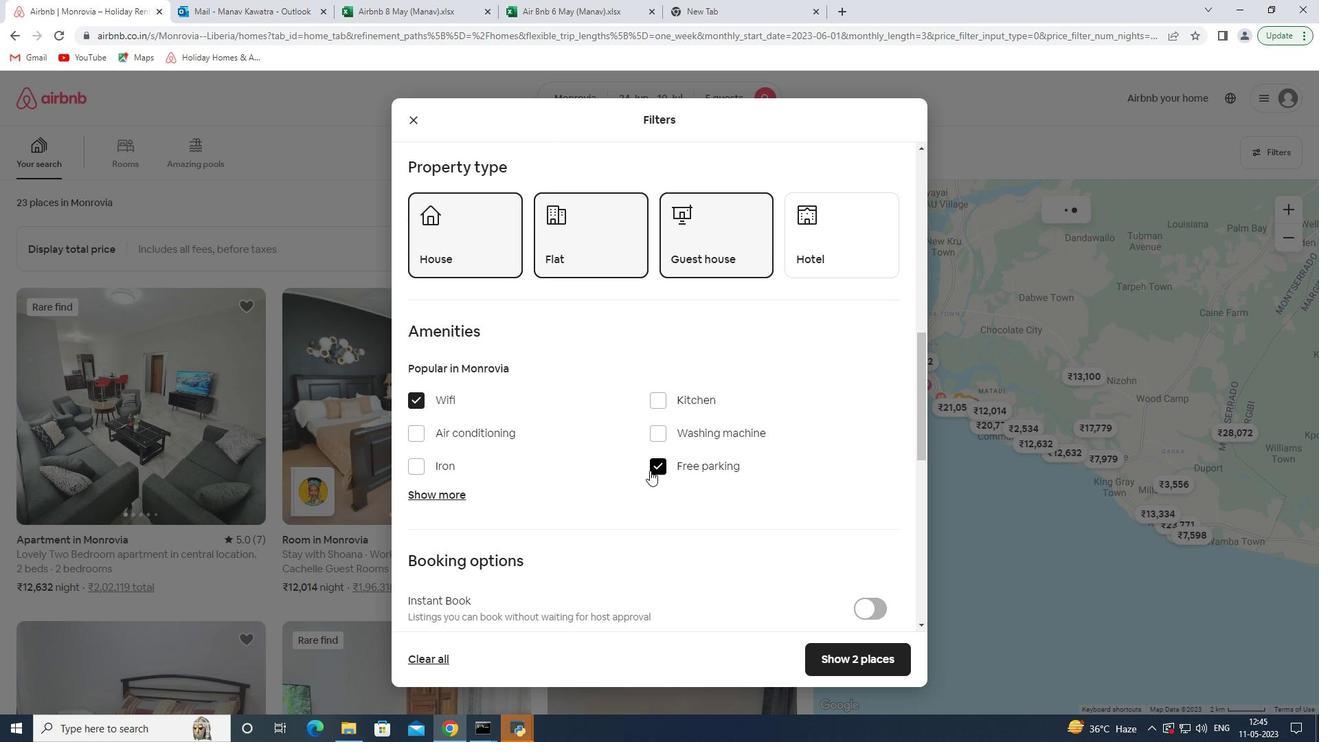 
Action: Mouse moved to (452, 293)
Screenshot: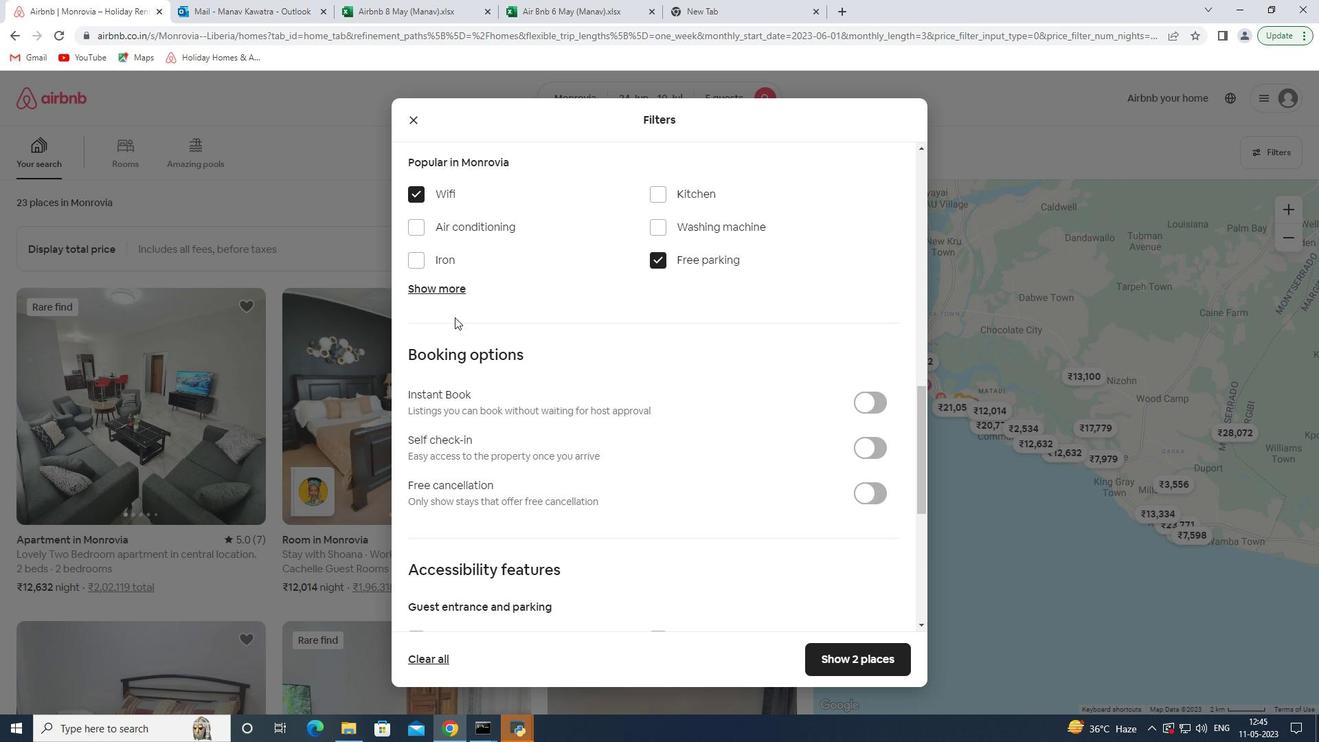 
Action: Mouse pressed left at (452, 293)
Screenshot: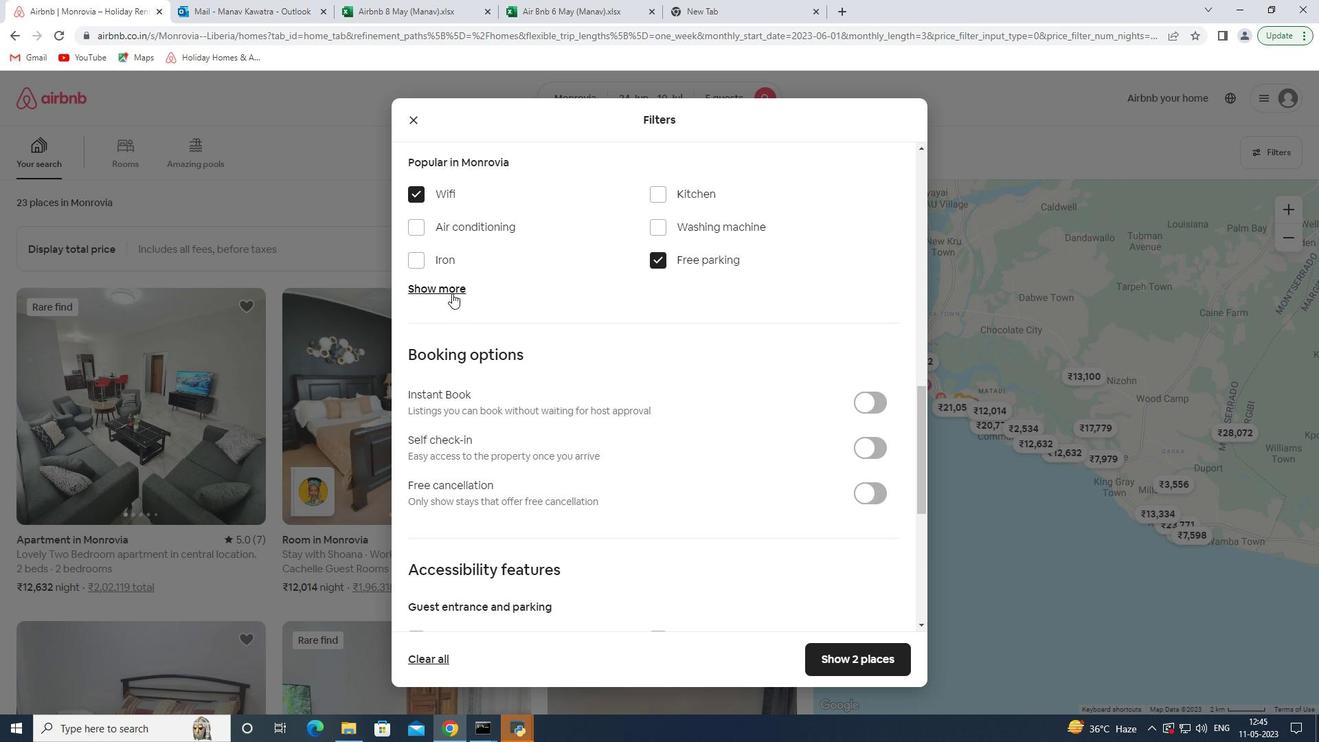 
Action: Mouse moved to (663, 367)
Screenshot: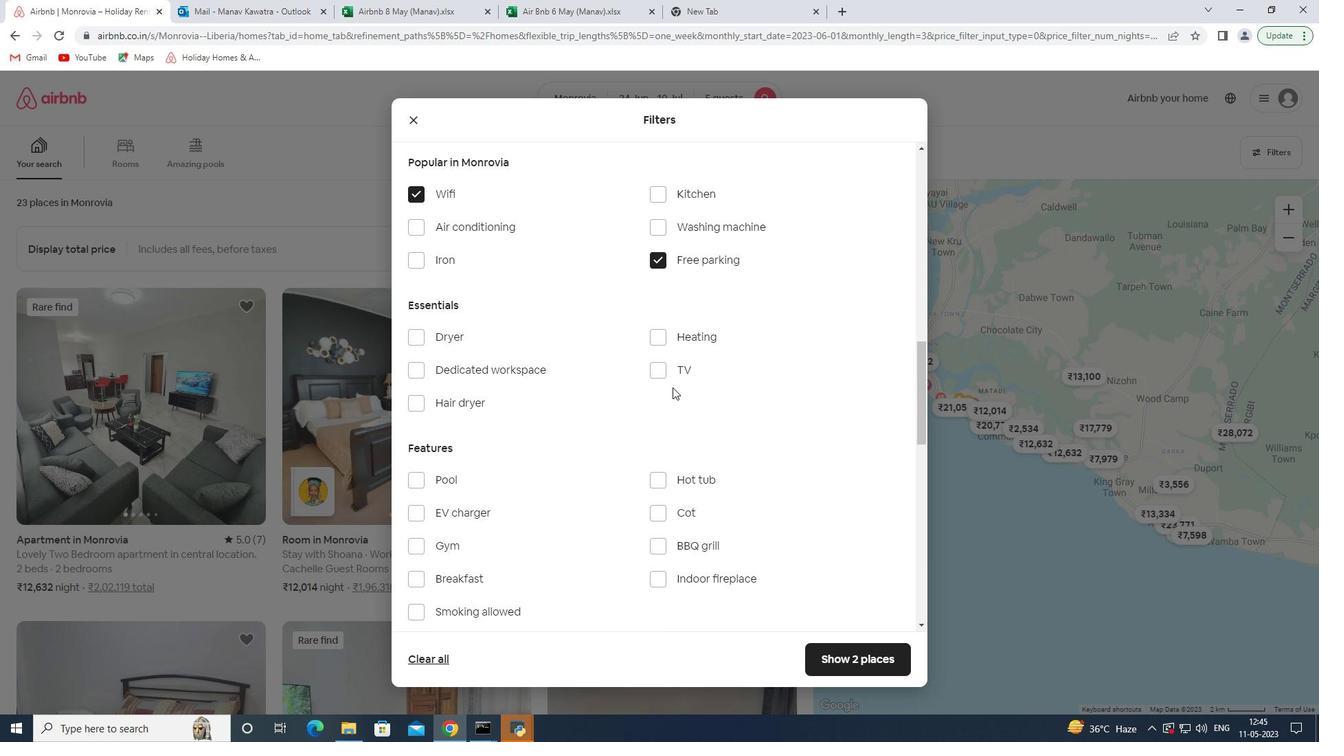 
Action: Mouse pressed left at (663, 367)
Screenshot: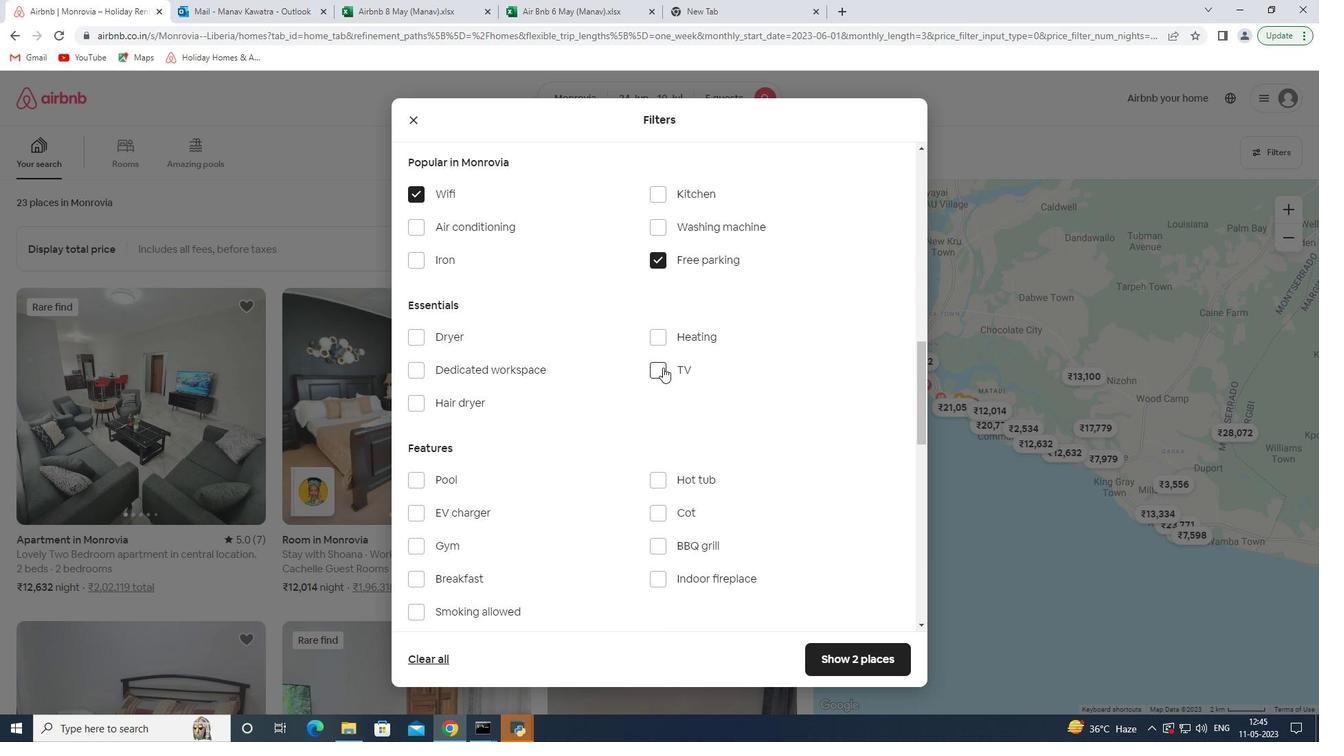 
Action: Mouse moved to (617, 422)
Screenshot: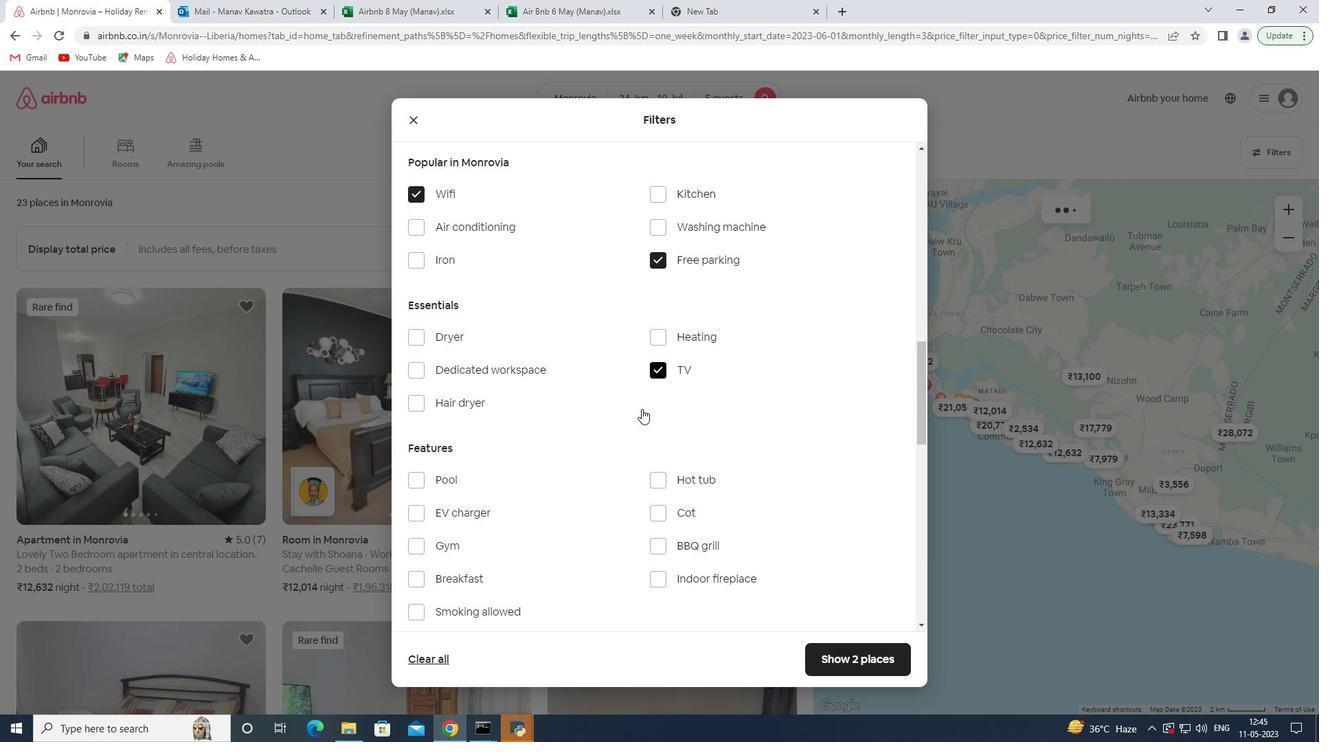 
Action: Mouse scrolled (617, 421) with delta (0, 0)
Screenshot: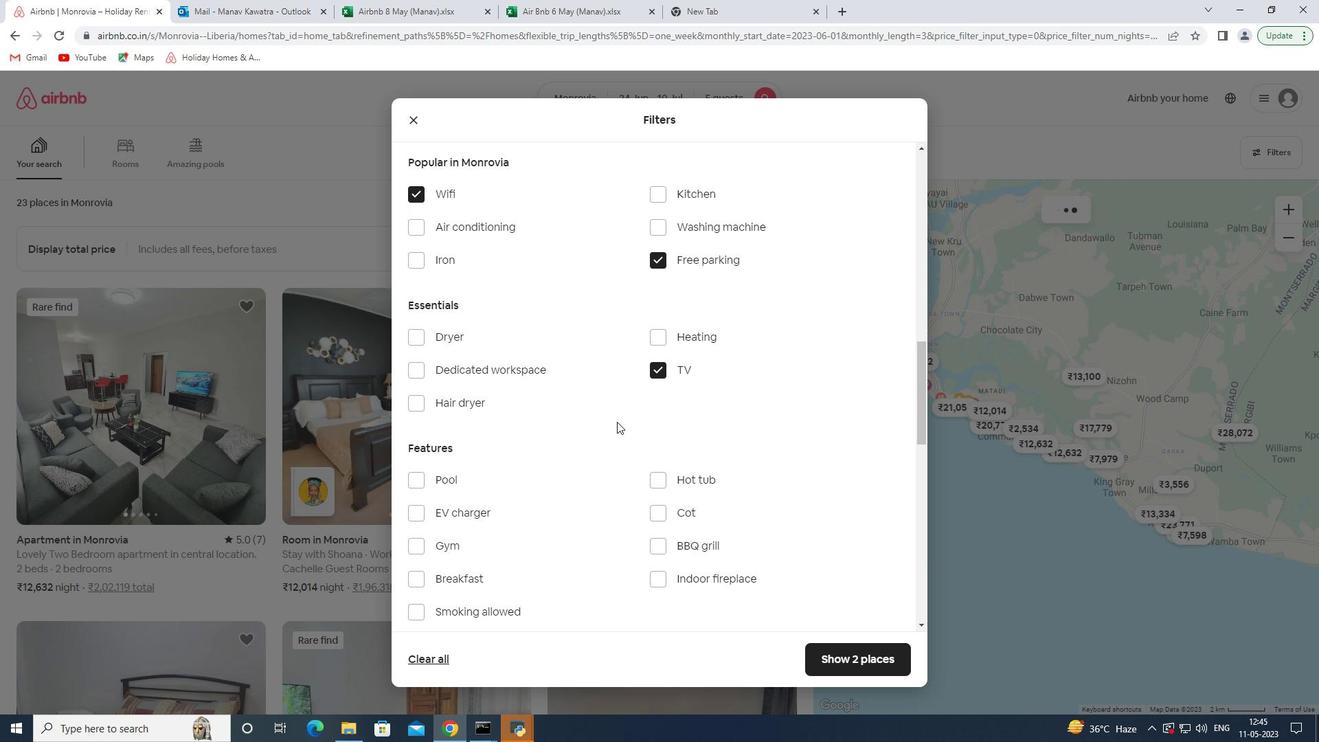 
Action: Mouse scrolled (617, 421) with delta (0, 0)
Screenshot: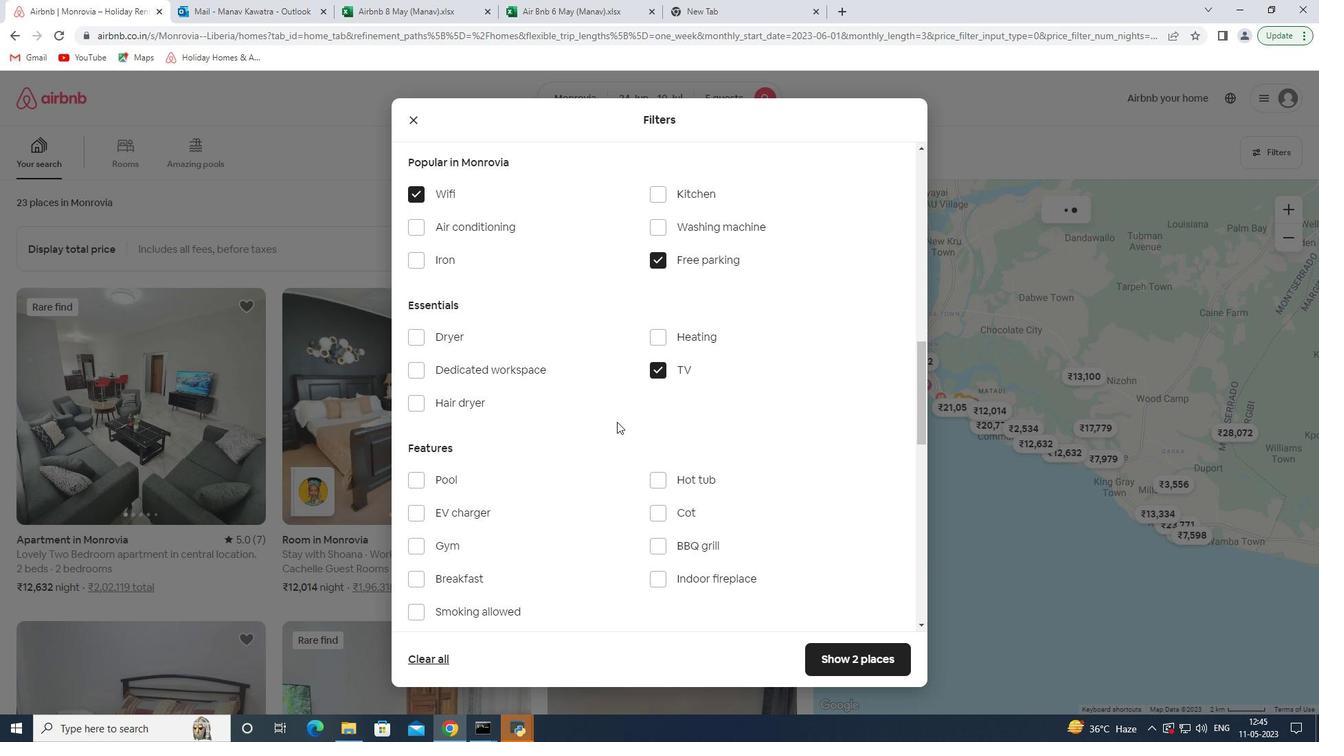 
Action: Mouse moved to (441, 407)
Screenshot: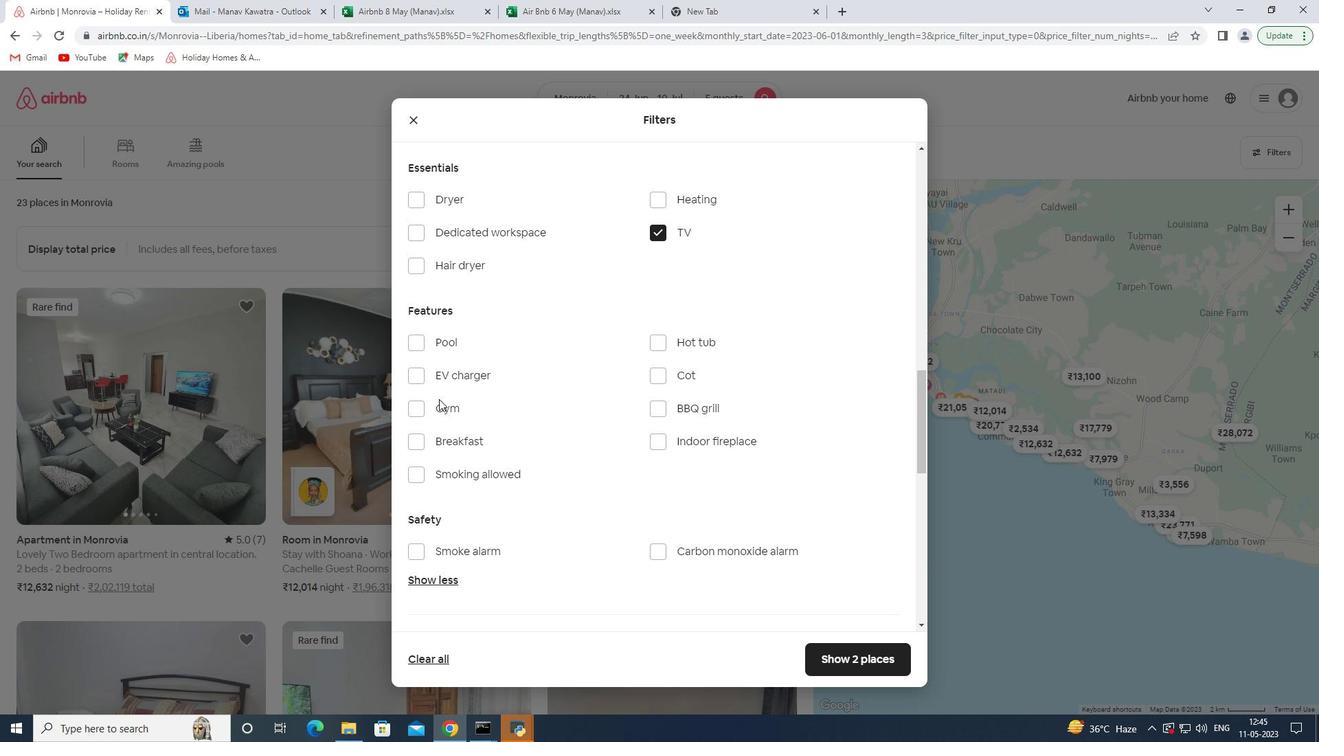 
Action: Mouse pressed left at (441, 407)
Screenshot: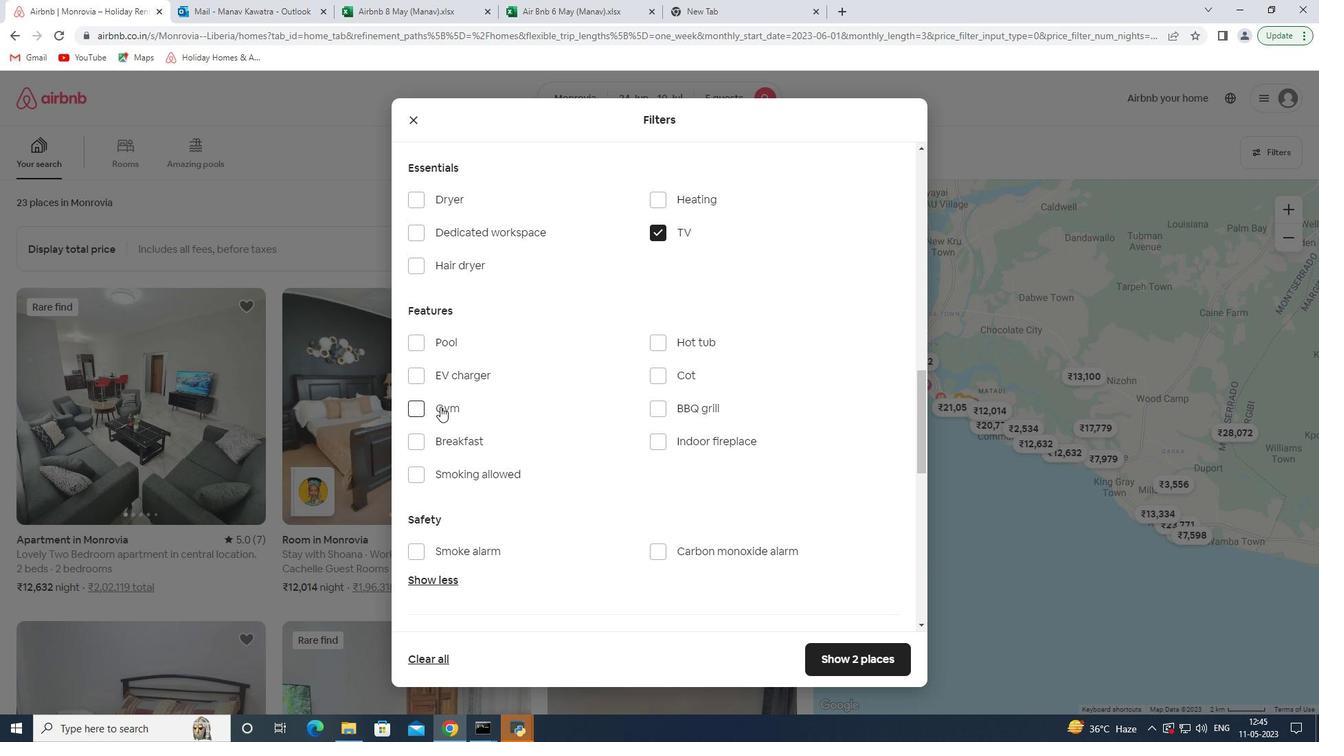 
Action: Mouse moved to (455, 444)
Screenshot: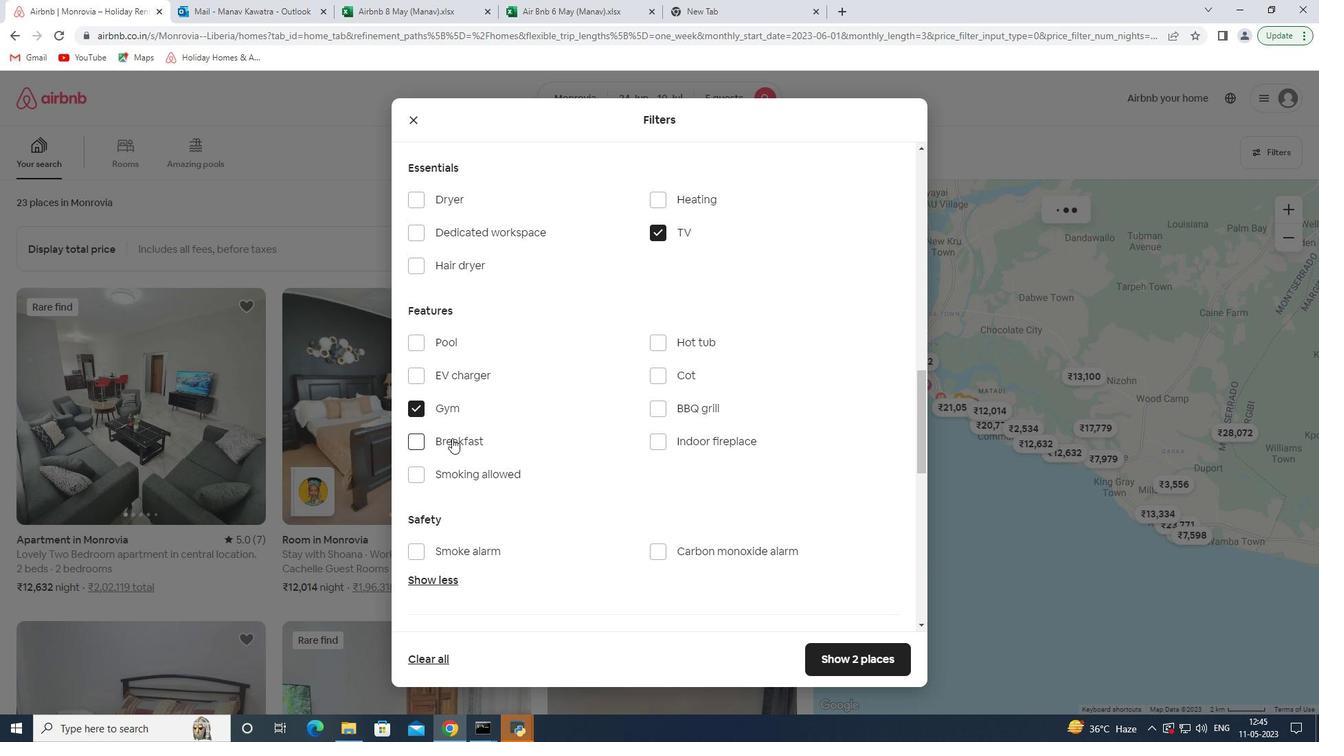 
Action: Mouse pressed left at (455, 444)
Screenshot: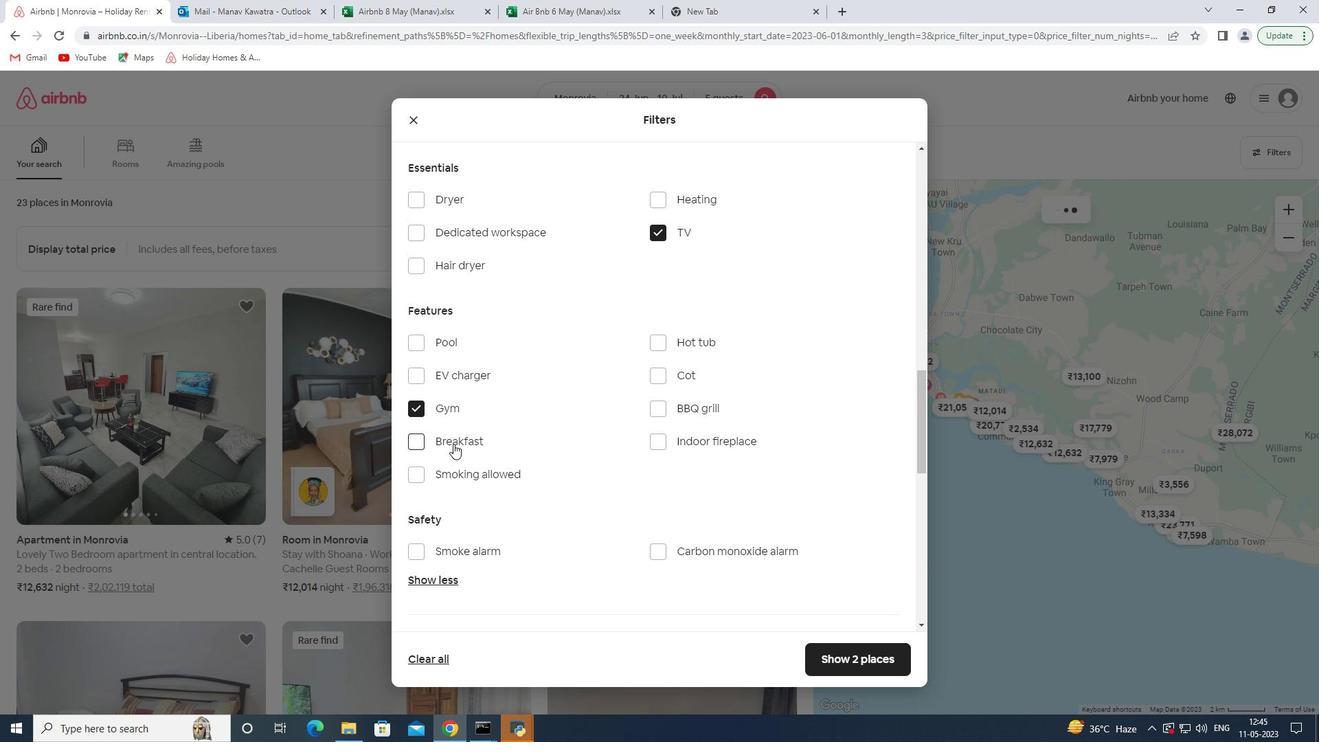 
Action: Mouse moved to (613, 395)
Screenshot: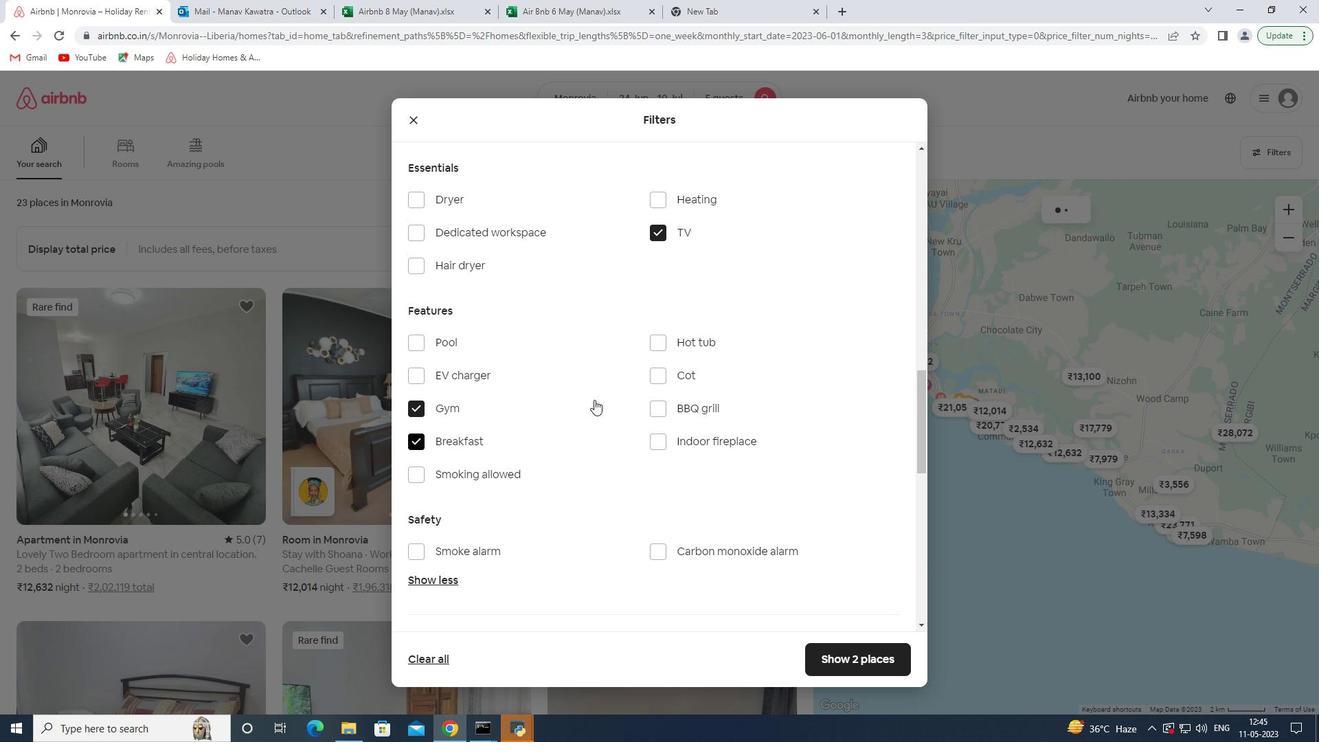 
Action: Mouse scrolled (613, 395) with delta (0, 0)
Screenshot: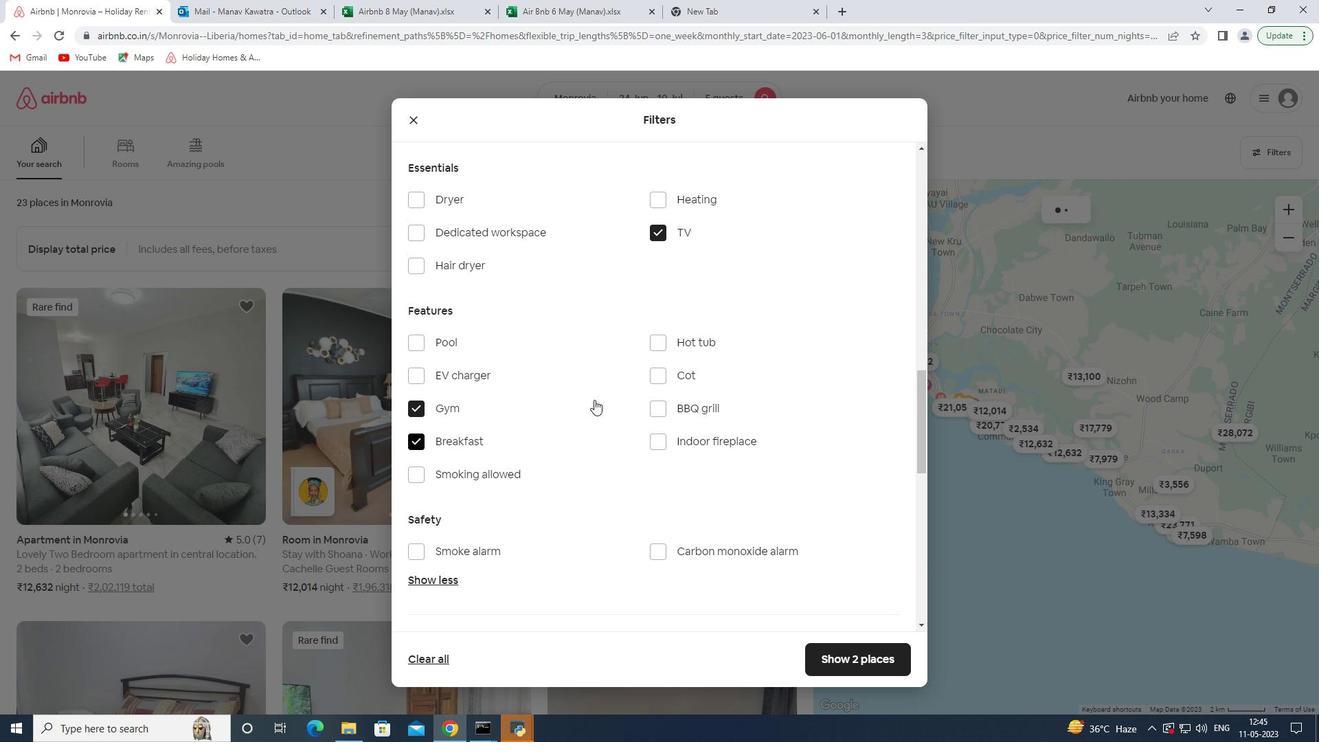 
Action: Mouse scrolled (613, 395) with delta (0, 0)
Screenshot: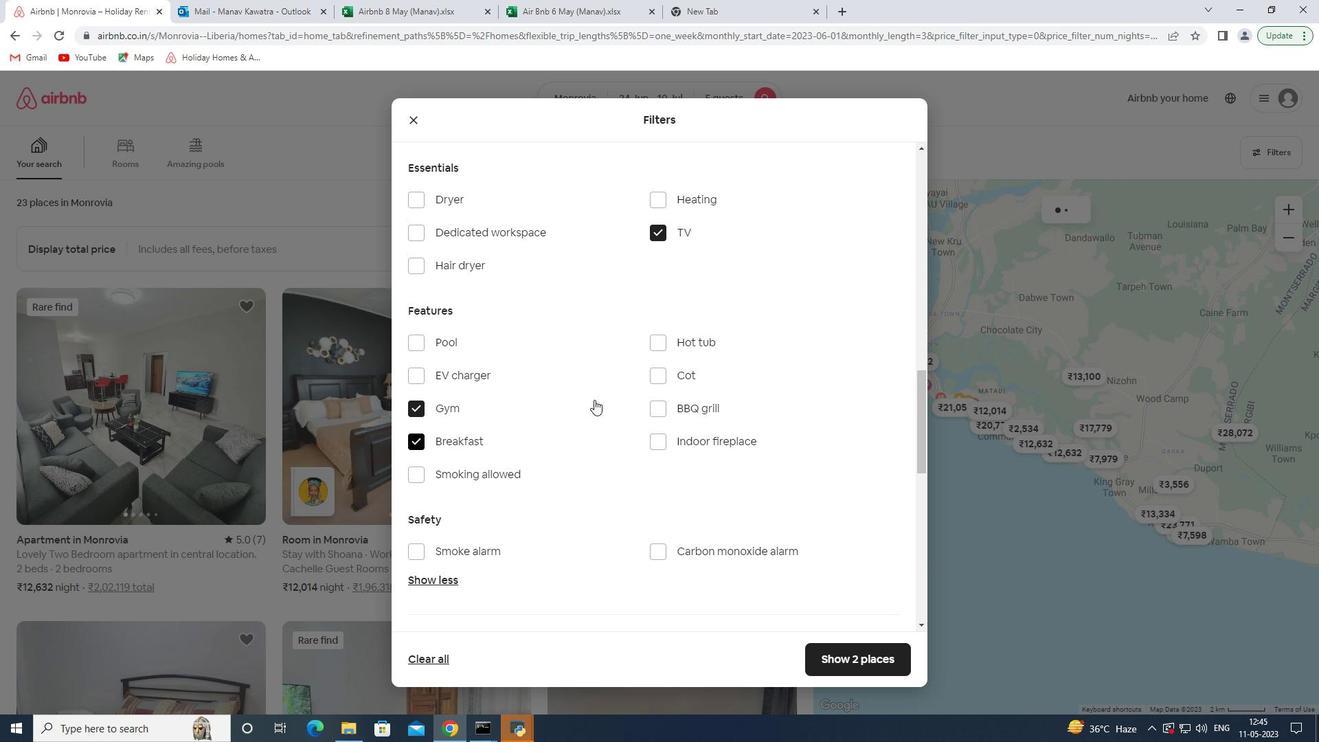 
Action: Mouse moved to (614, 395)
Screenshot: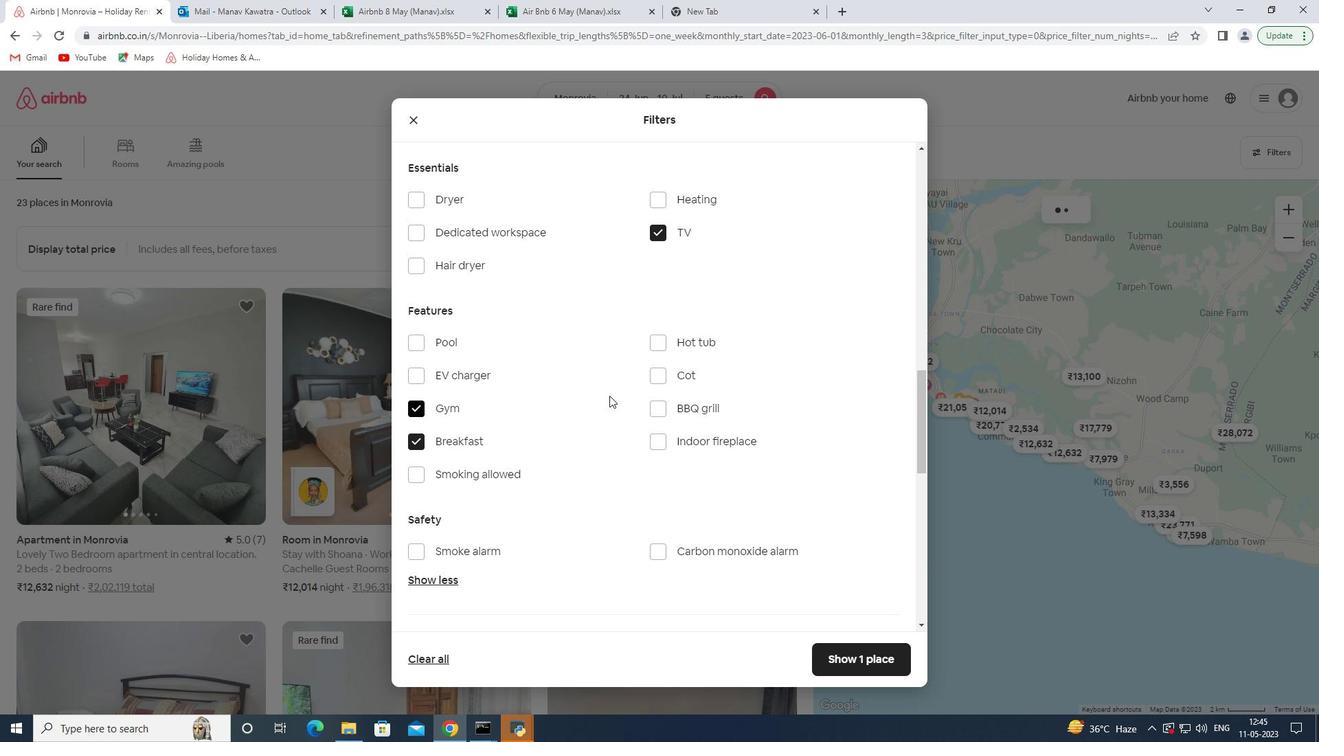 
Action: Mouse scrolled (614, 395) with delta (0, 0)
Screenshot: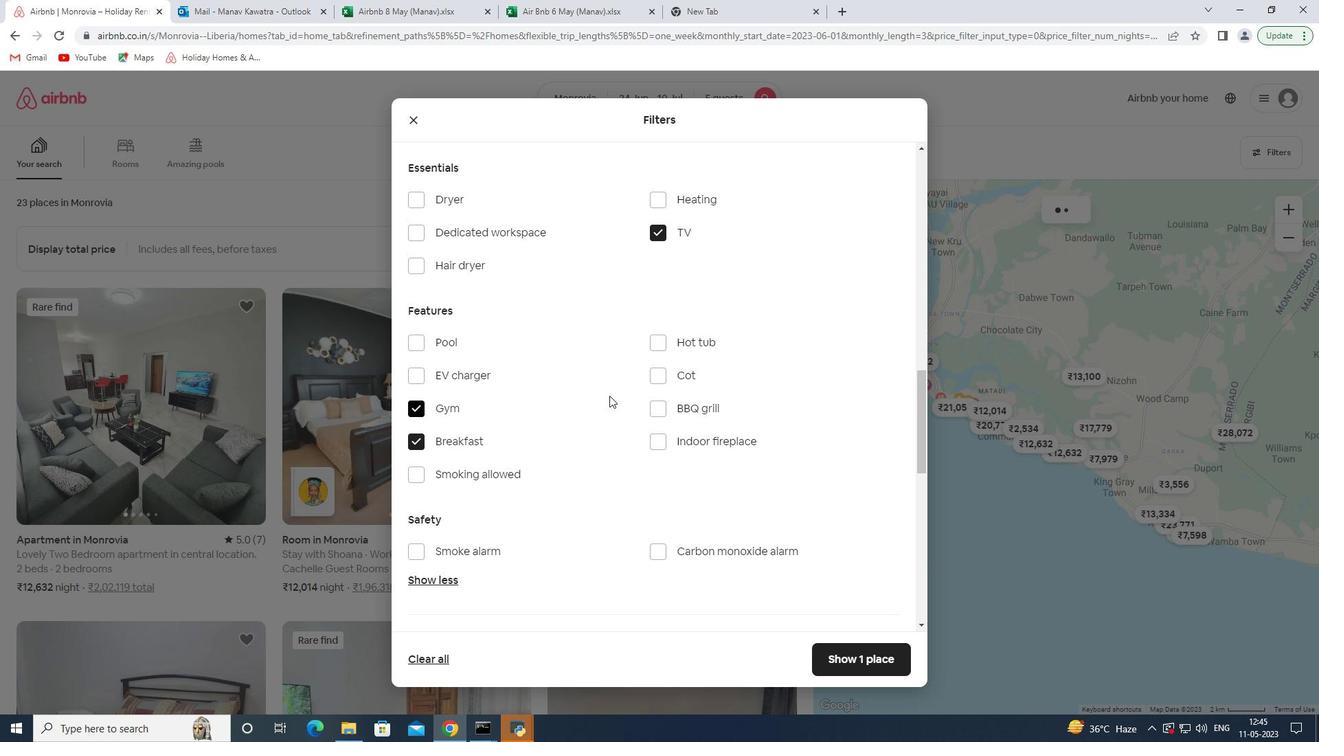 
Action: Mouse moved to (614, 395)
Screenshot: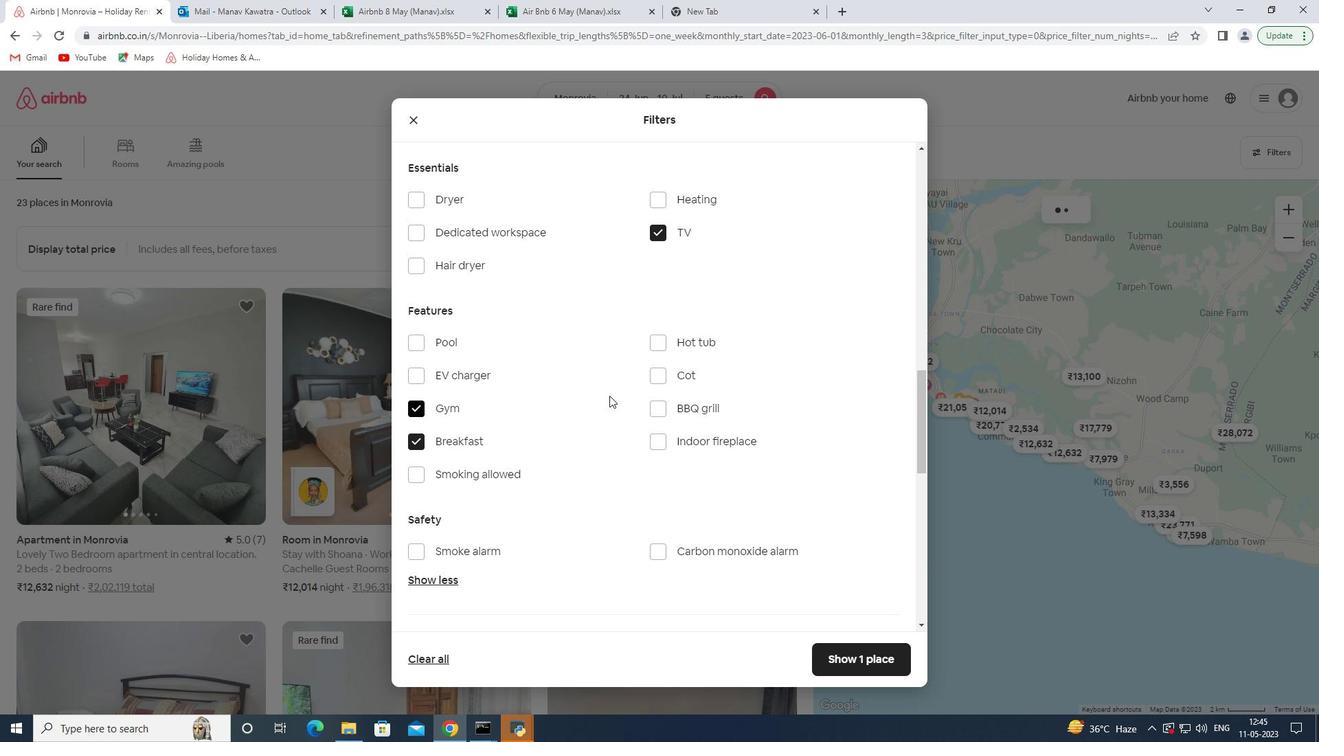 
Action: Mouse scrolled (614, 395) with delta (0, 0)
Screenshot: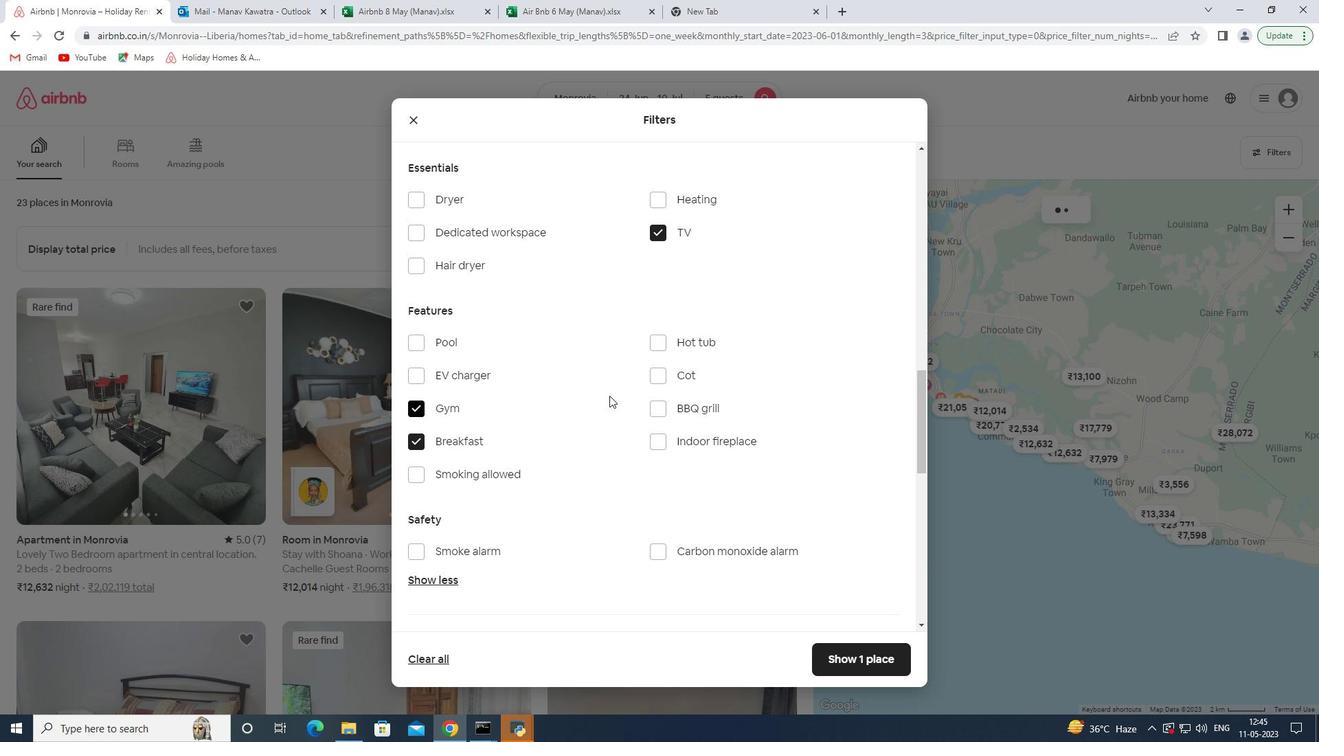 
Action: Mouse scrolled (614, 395) with delta (0, 0)
Screenshot: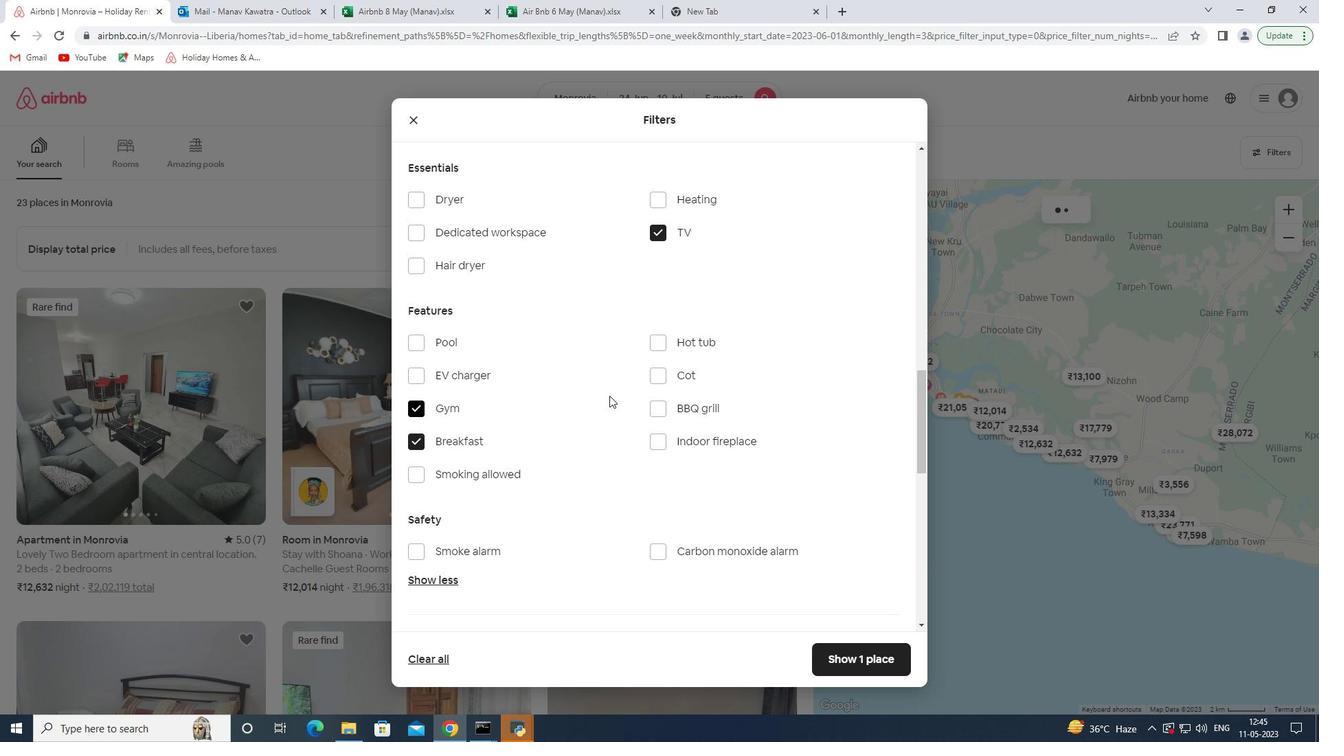 
Action: Mouse scrolled (614, 395) with delta (0, 0)
Screenshot: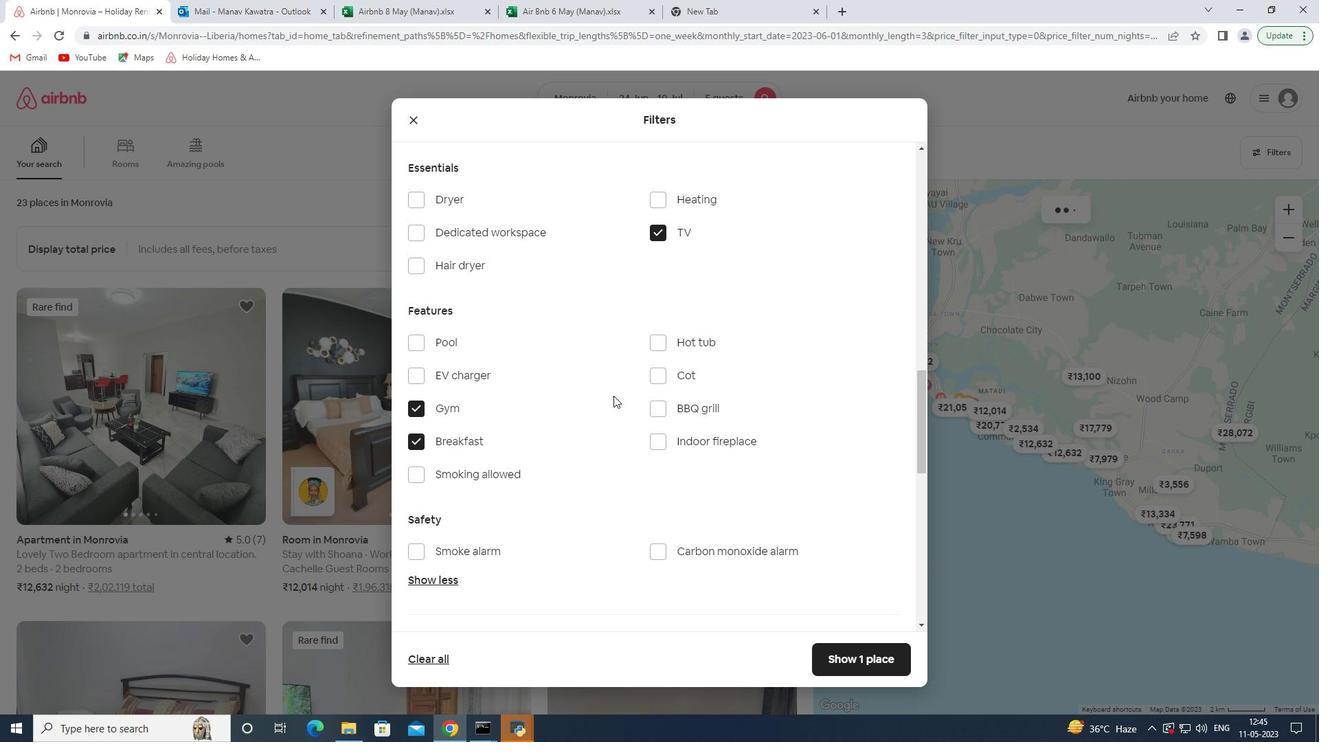 
Action: Mouse moved to (870, 331)
Screenshot: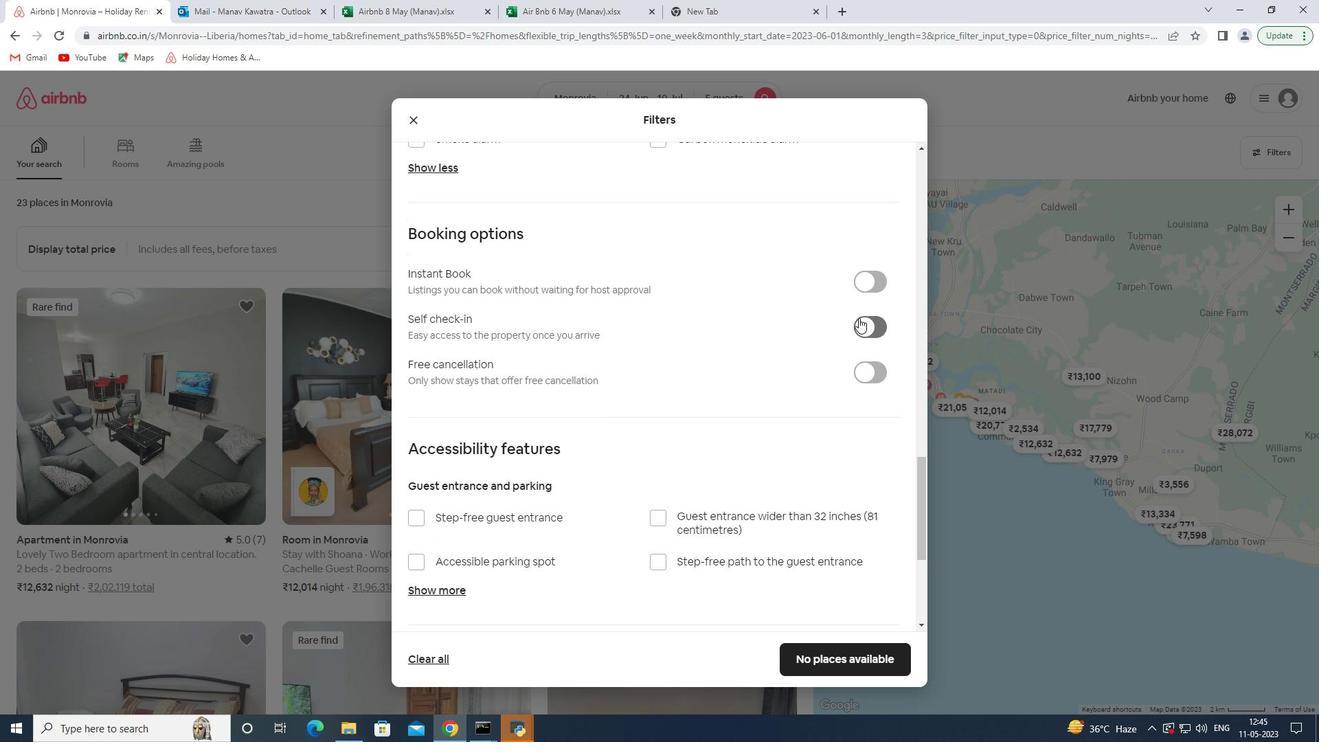 
Action: Mouse pressed left at (870, 331)
Screenshot: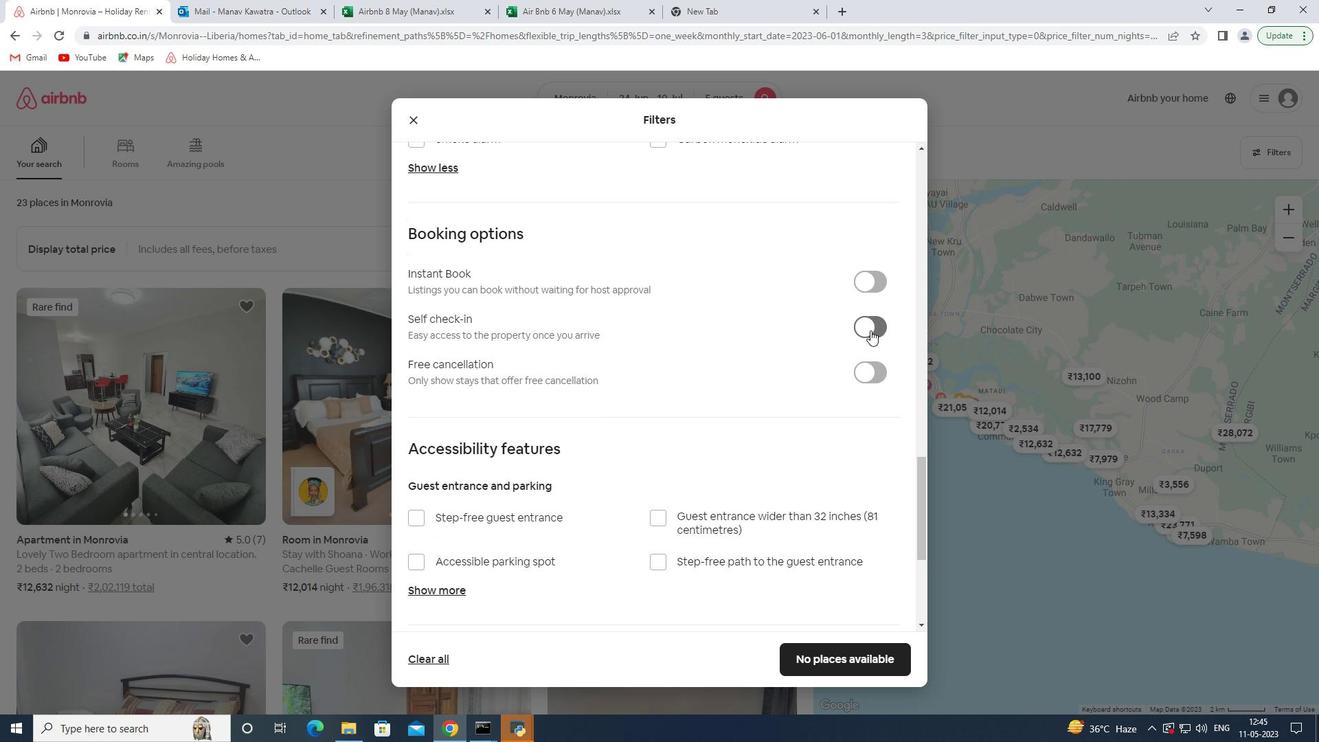 
Action: Mouse moved to (785, 361)
Screenshot: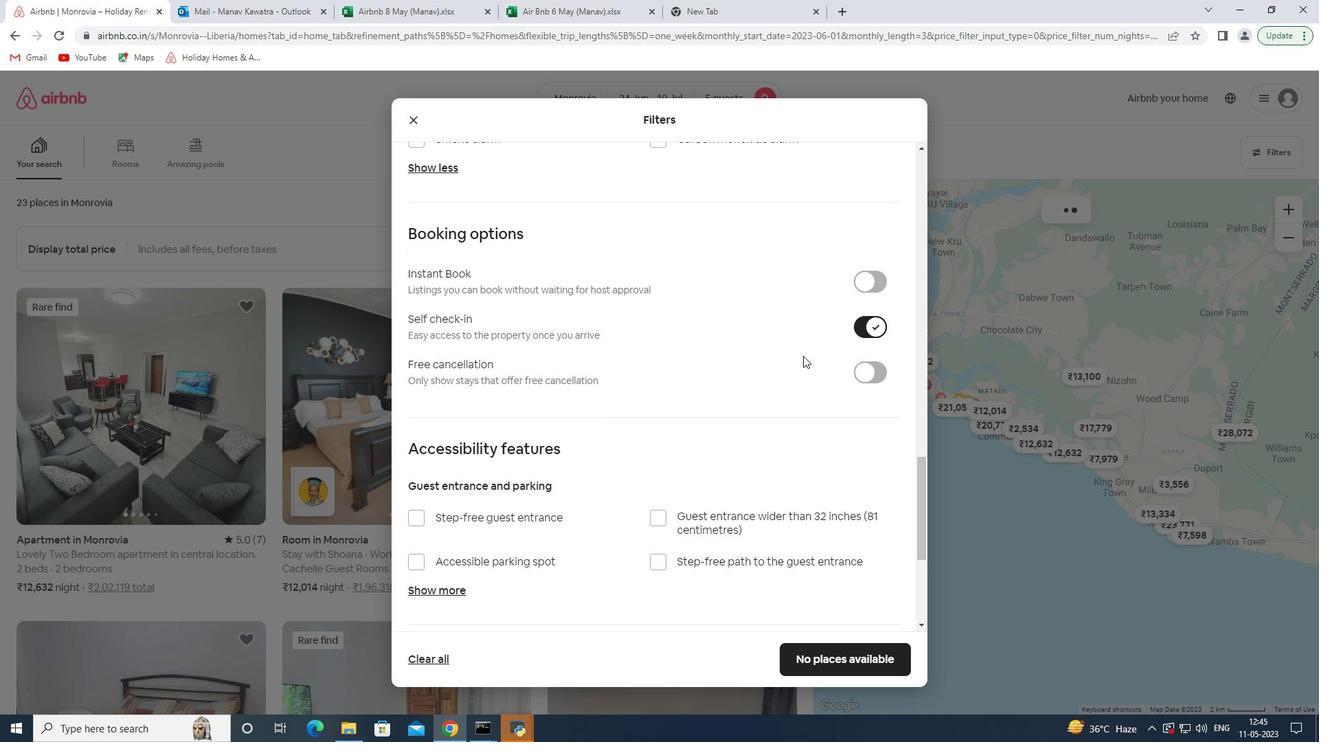 
Action: Mouse scrolled (785, 360) with delta (0, 0)
Screenshot: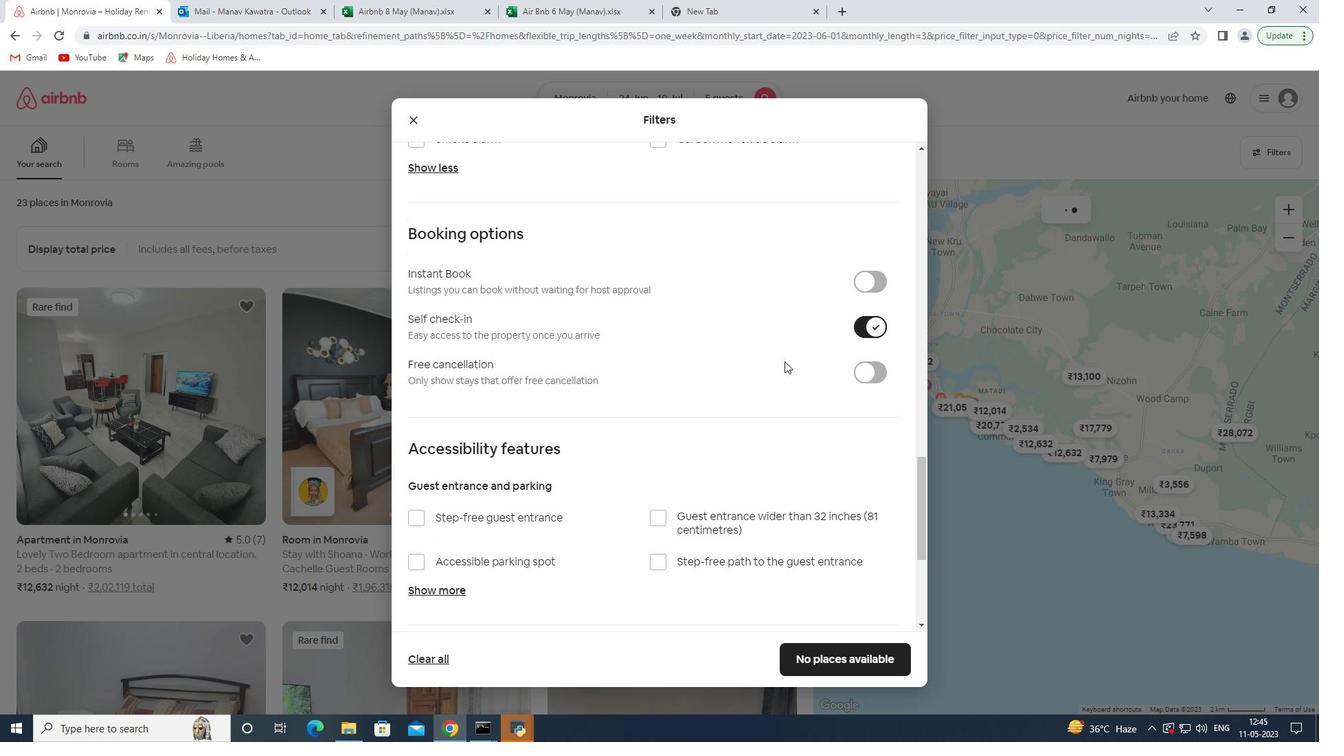
Action: Mouse scrolled (785, 360) with delta (0, 0)
Screenshot: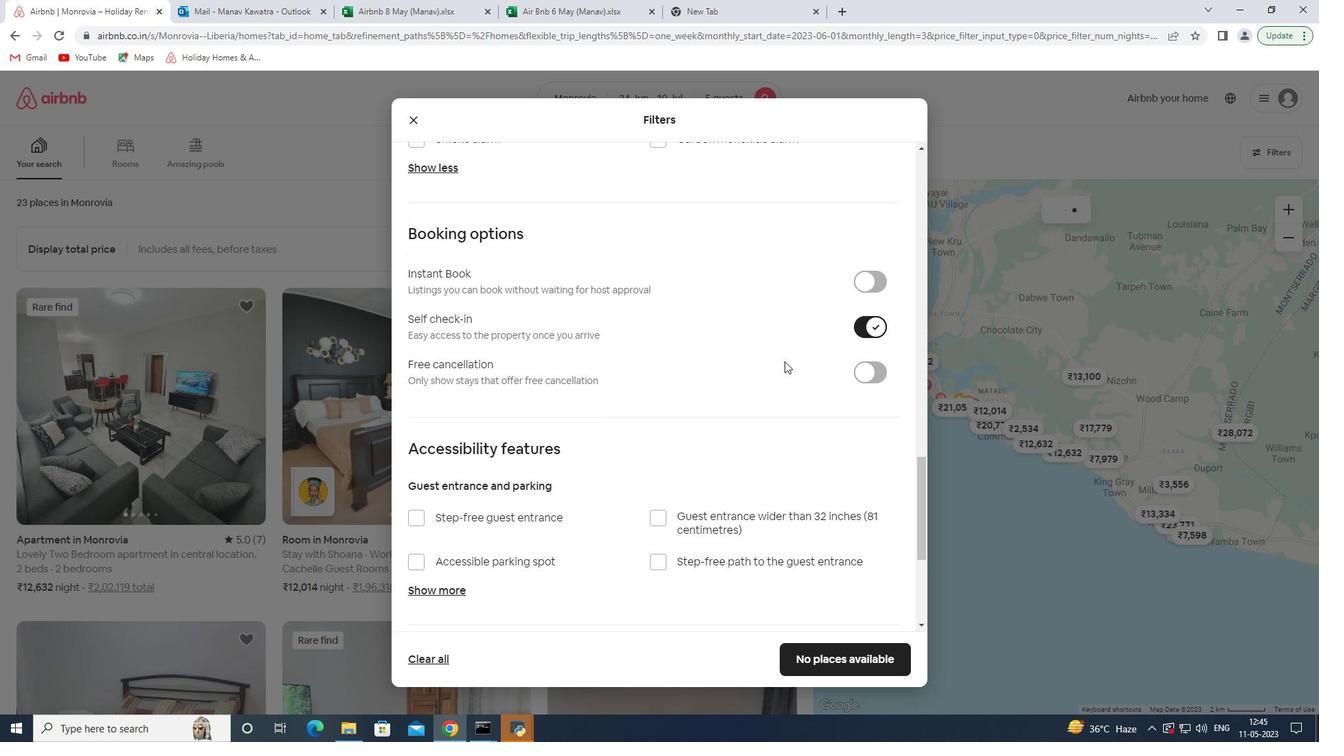 
Action: Mouse moved to (734, 409)
Screenshot: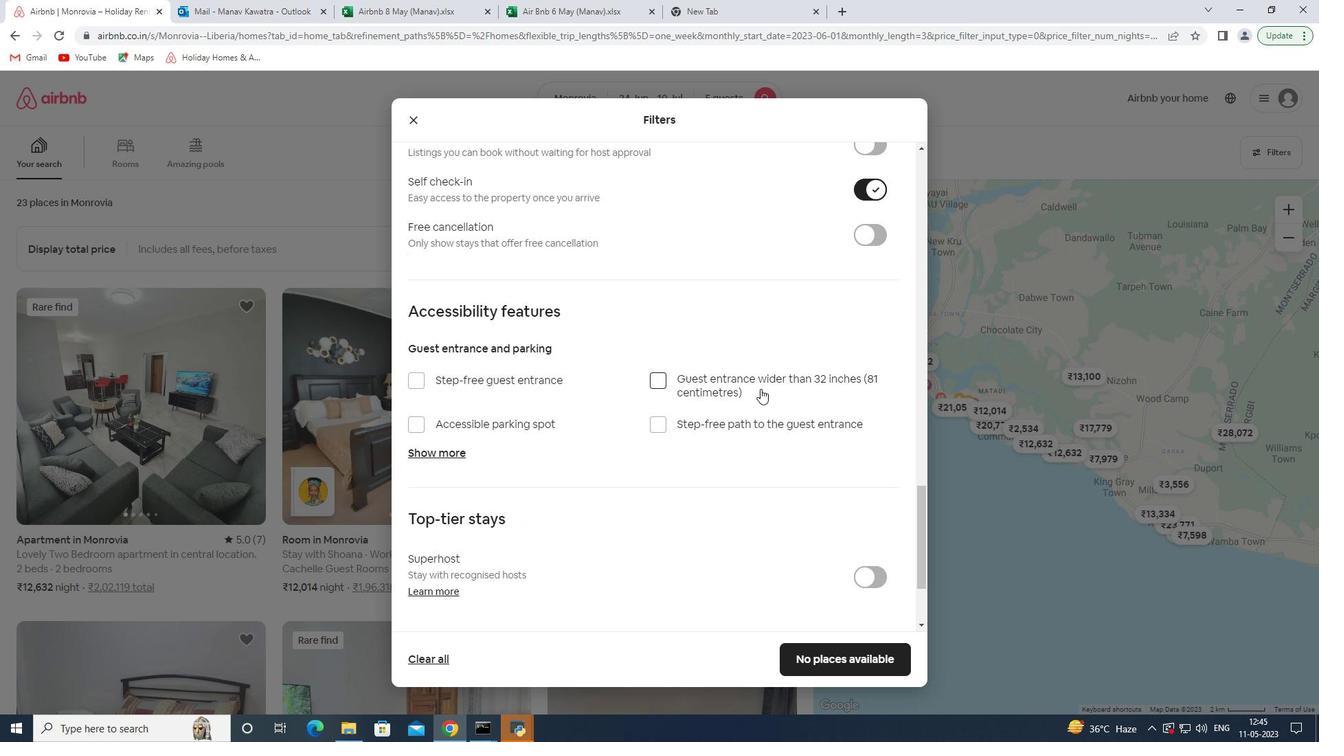 
Action: Mouse scrolled (734, 408) with delta (0, 0)
Screenshot: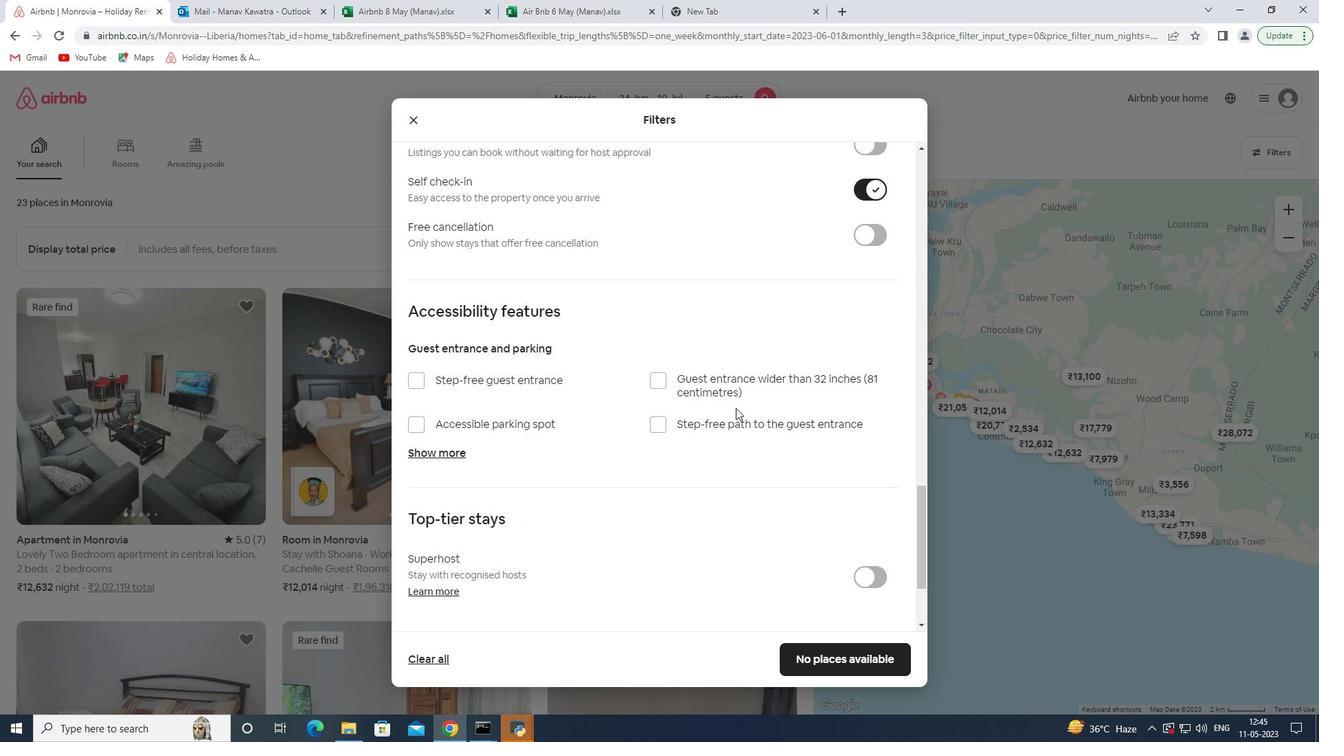 
Action: Mouse scrolled (734, 408) with delta (0, 0)
Screenshot: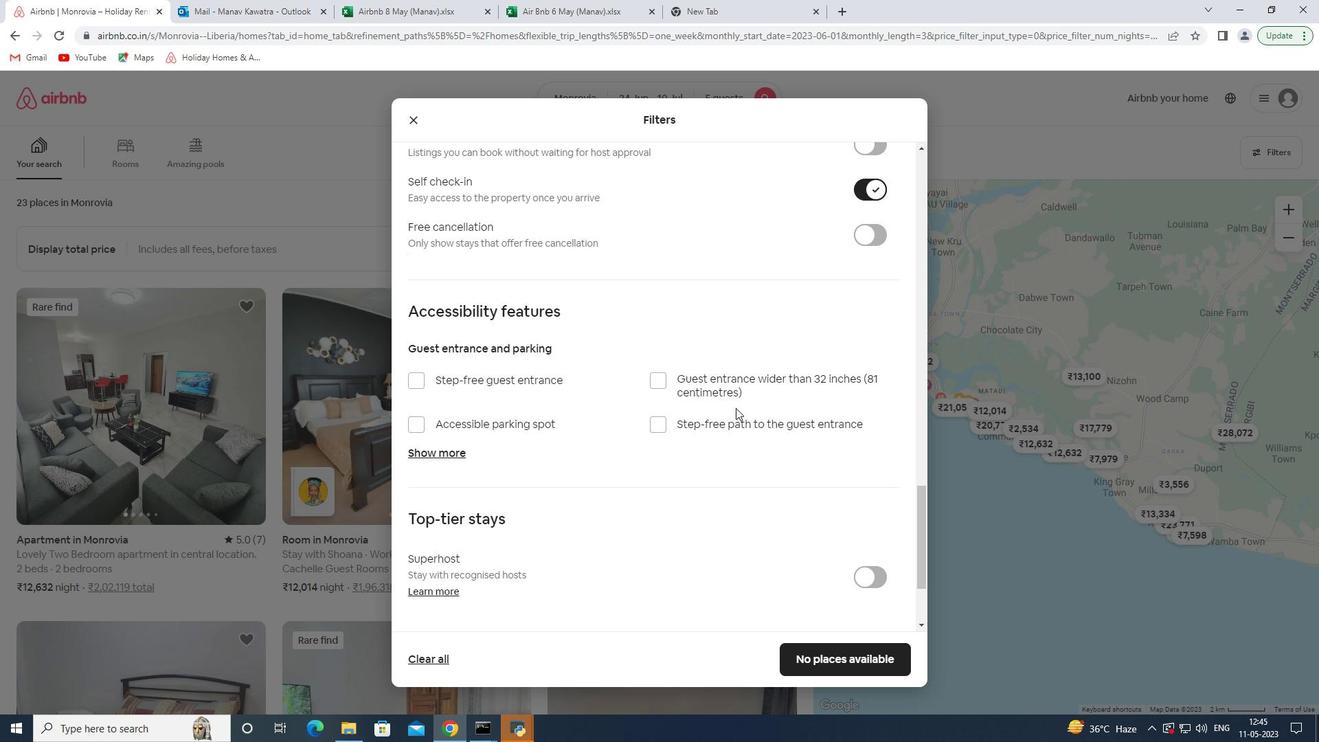 
Action: Mouse moved to (731, 409)
Screenshot: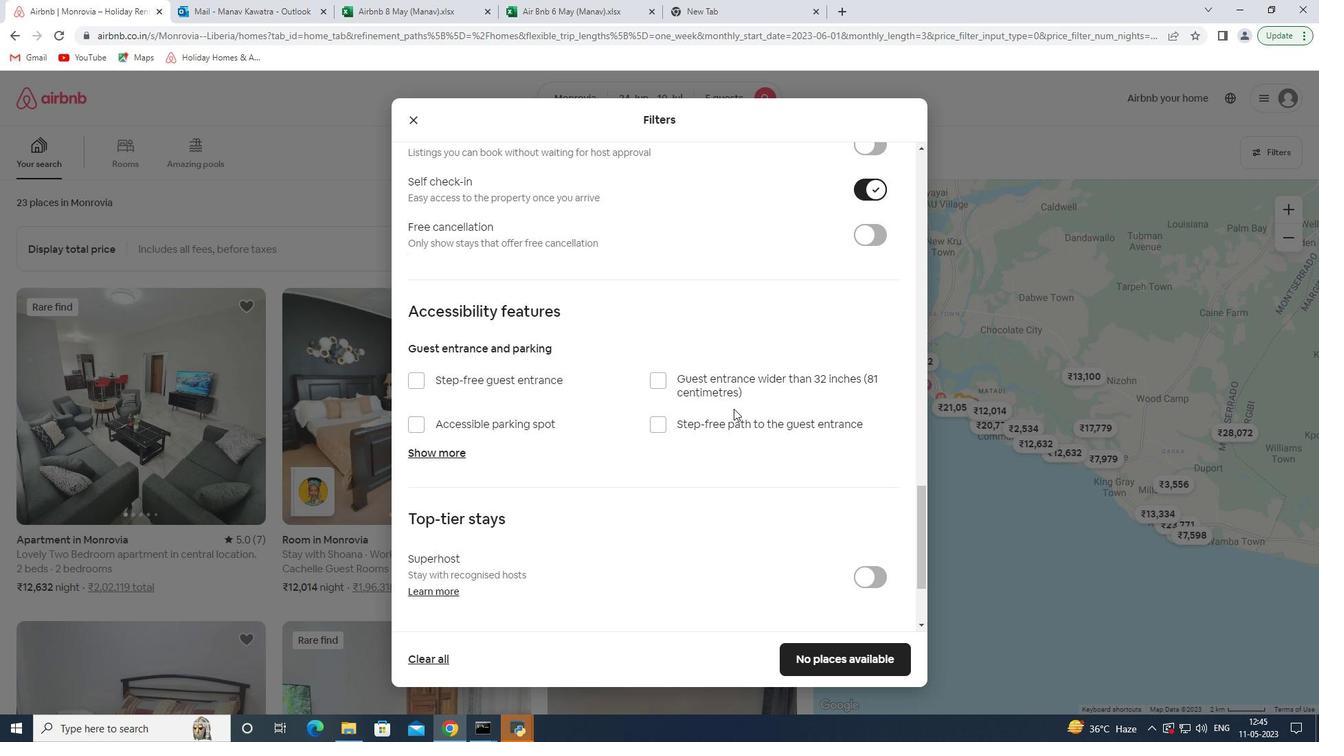 
Action: Mouse scrolled (731, 408) with delta (0, 0)
Screenshot: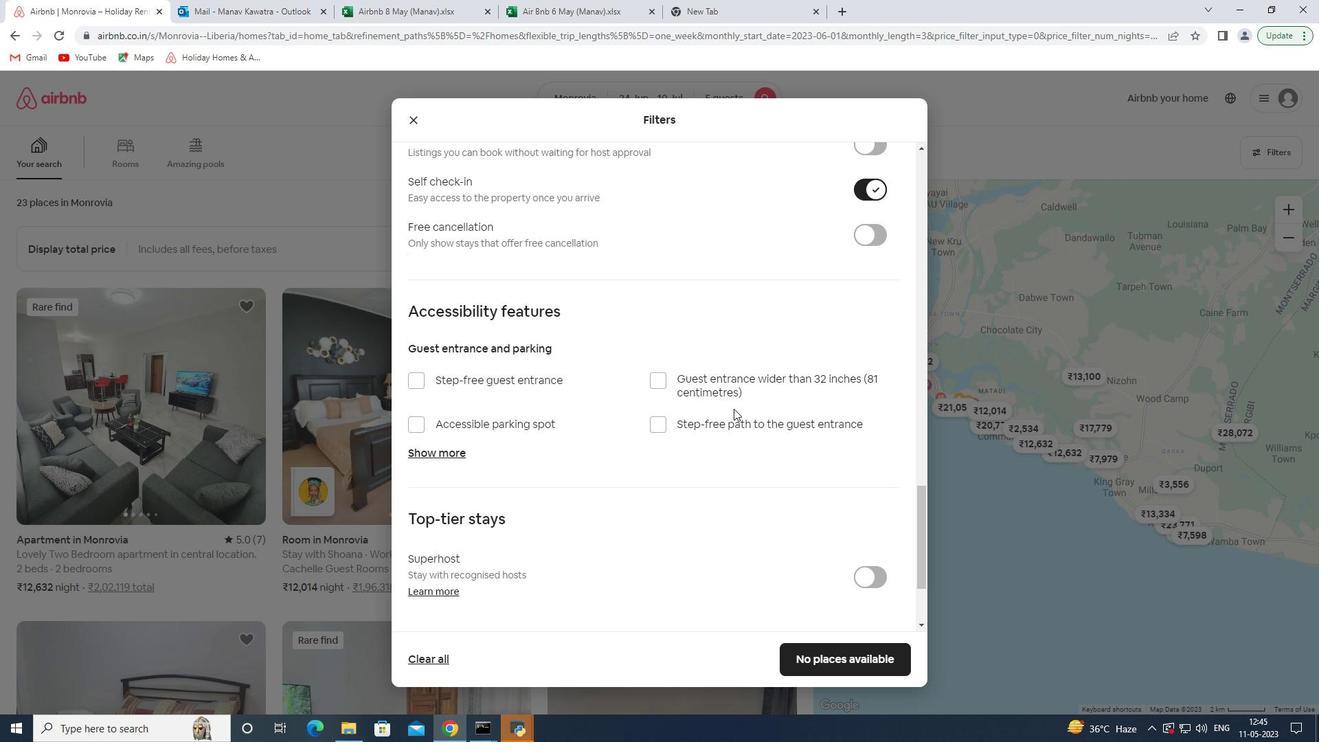 
Action: Mouse moved to (426, 566)
Screenshot: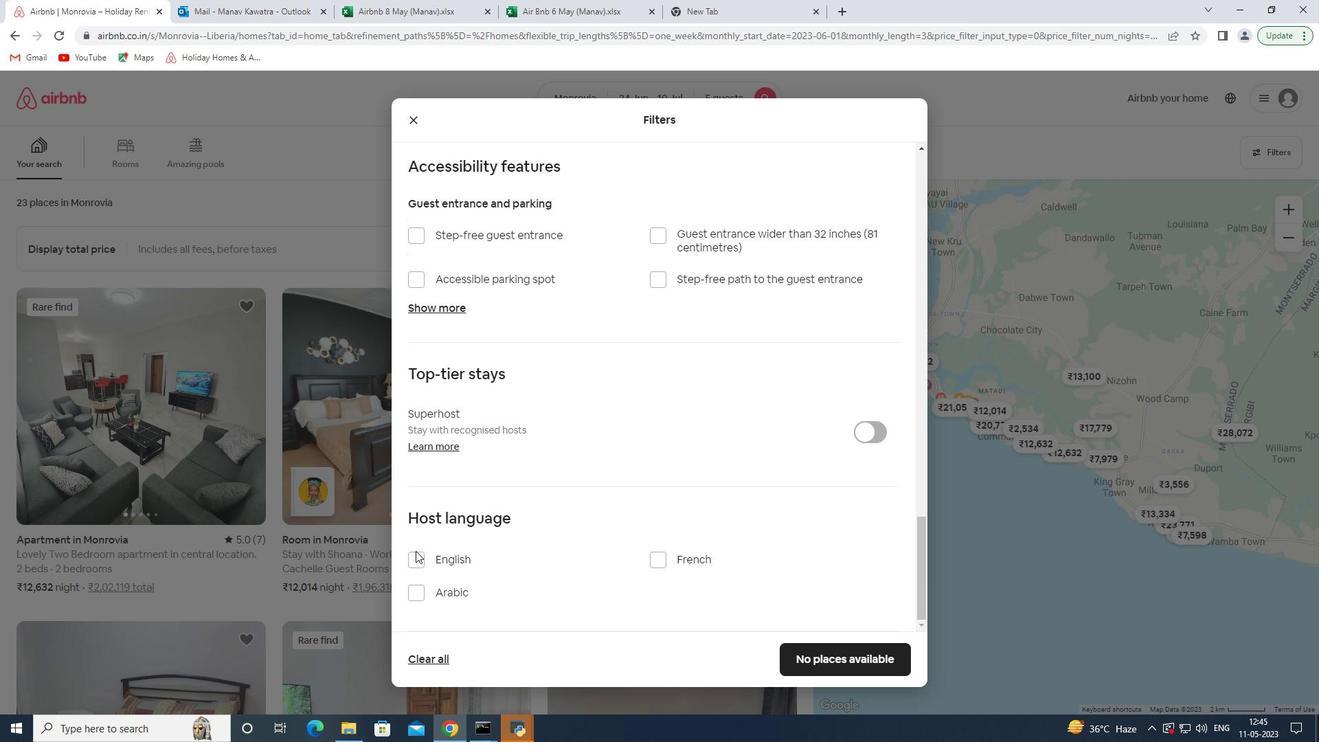 
Action: Mouse pressed left at (426, 566)
Screenshot: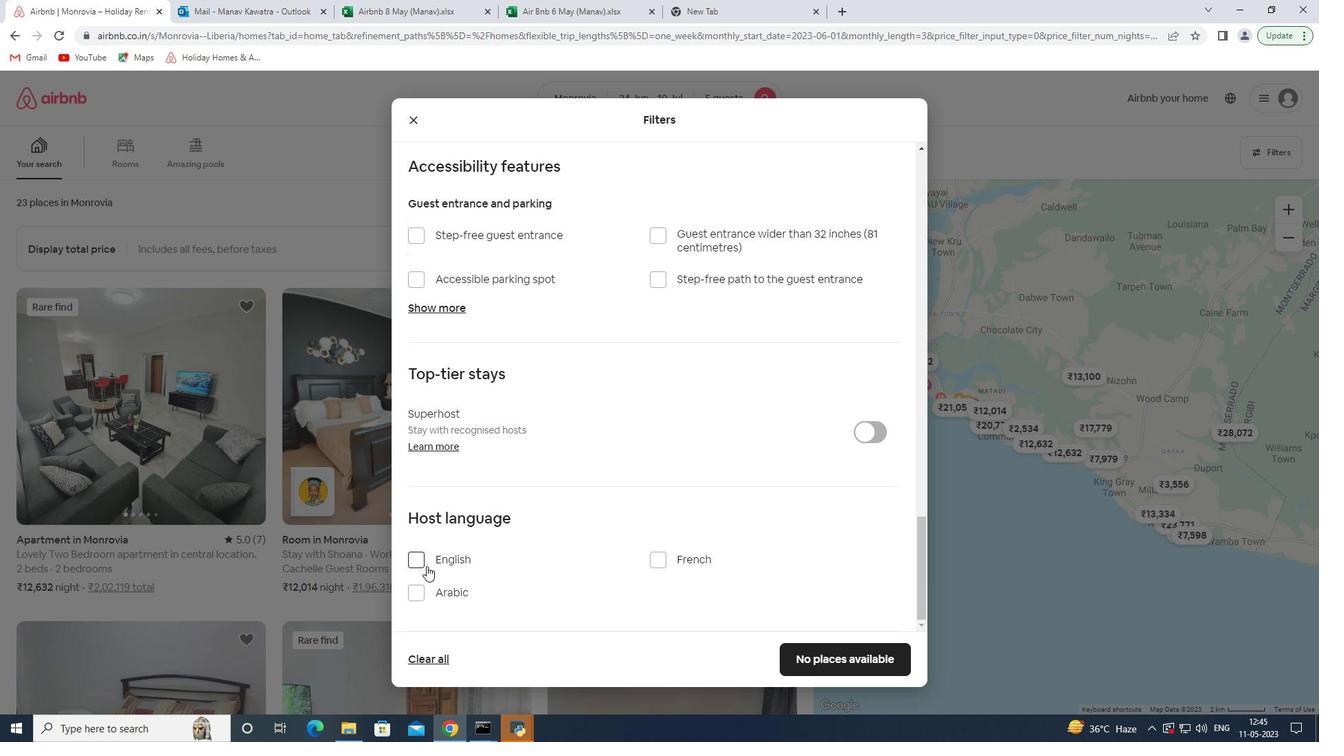 
Action: Mouse moved to (831, 650)
Screenshot: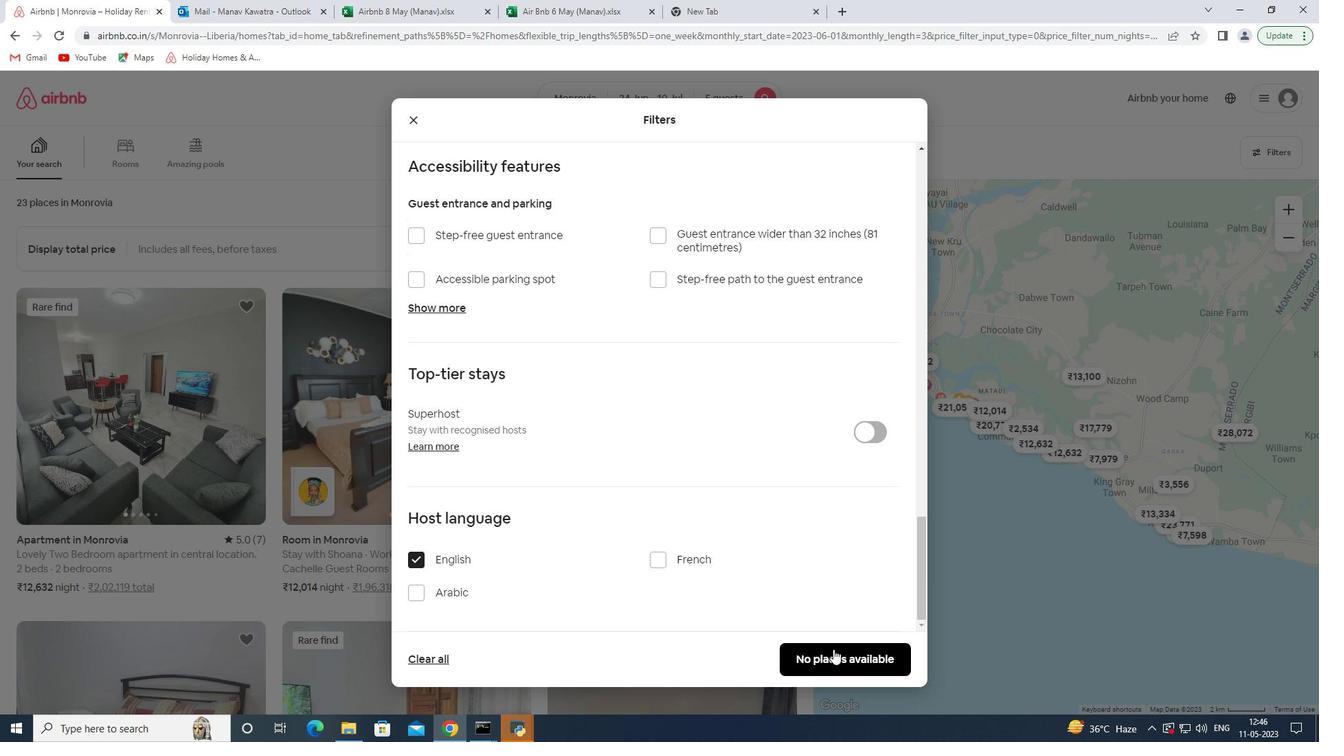 
Action: Mouse pressed left at (831, 650)
Screenshot: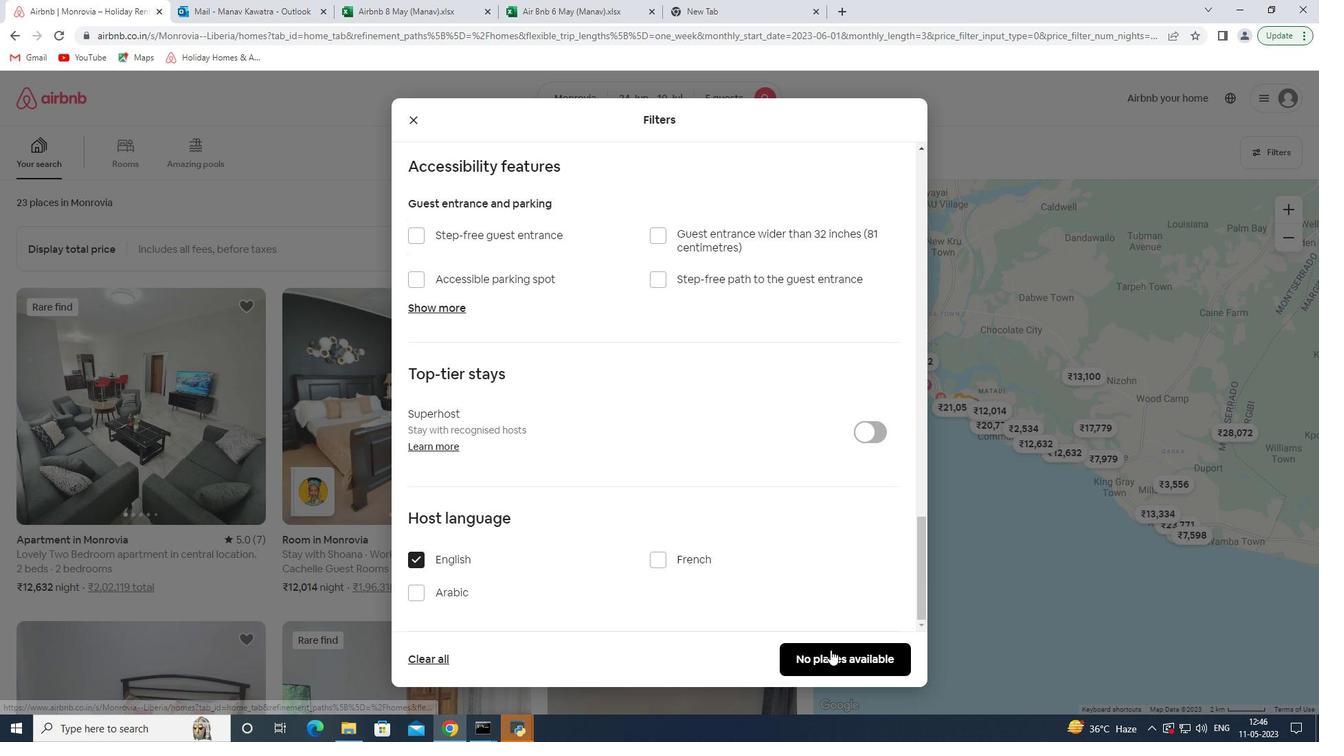 
Action: Mouse moved to (842, 615)
Screenshot: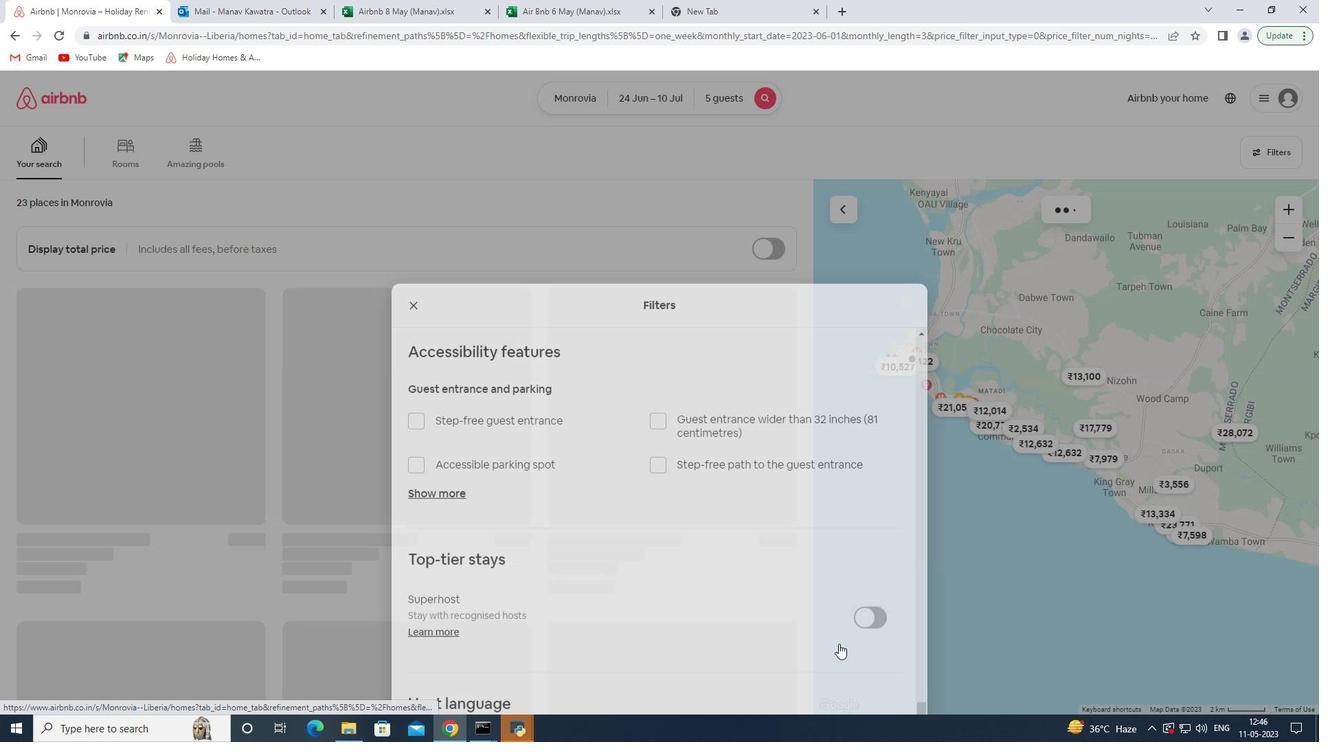 
